 Task: View a user's profile to see their contributions.
Action: Mouse moved to (1185, 76)
Screenshot: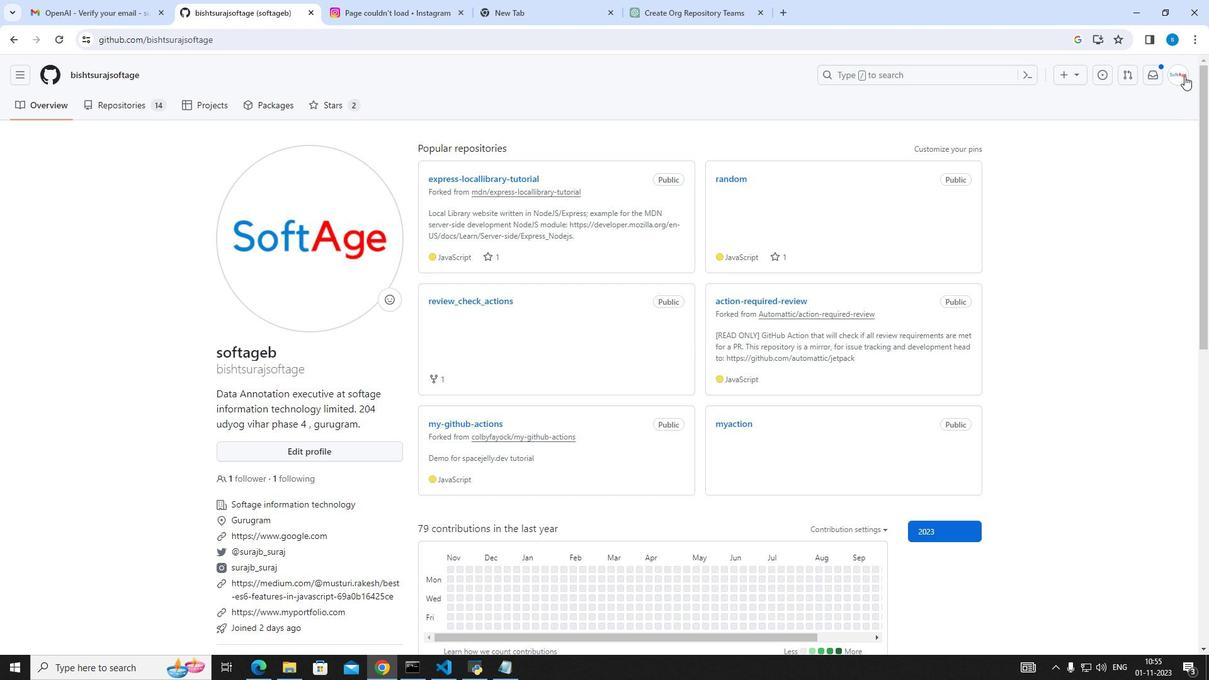 
Action: Mouse pressed left at (1185, 76)
Screenshot: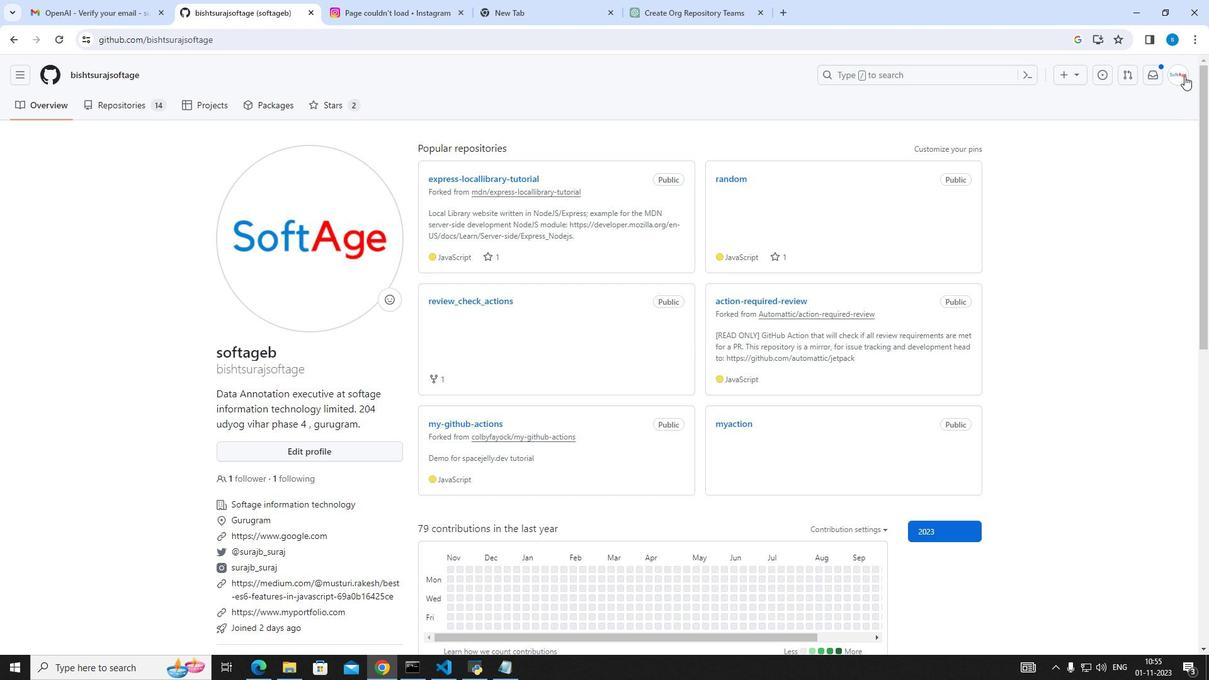 
Action: Mouse moved to (1093, 173)
Screenshot: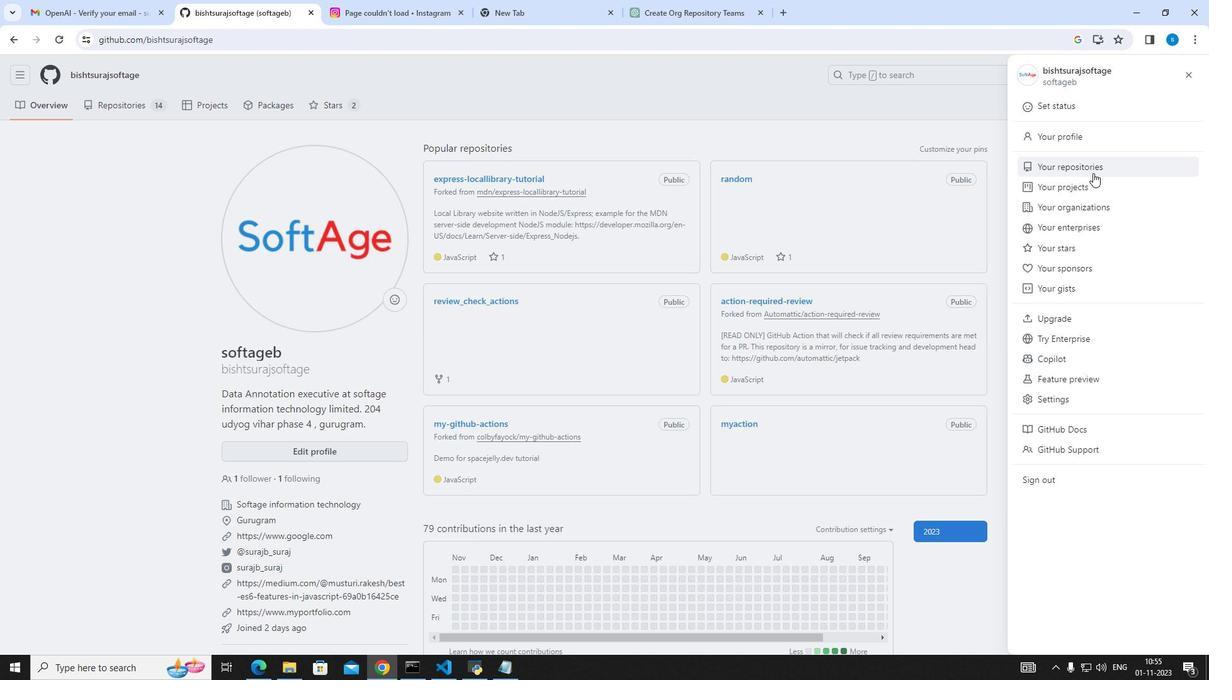 
Action: Mouse pressed left at (1093, 173)
Screenshot: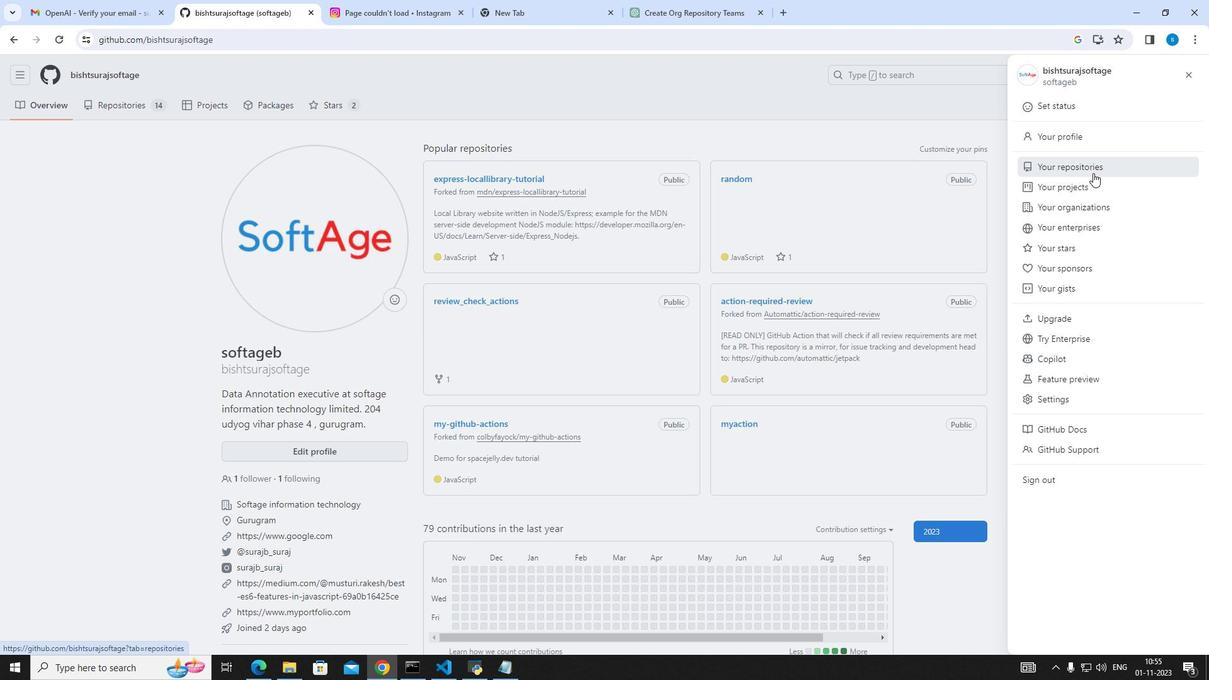 
Action: Mouse moved to (708, 262)
Screenshot: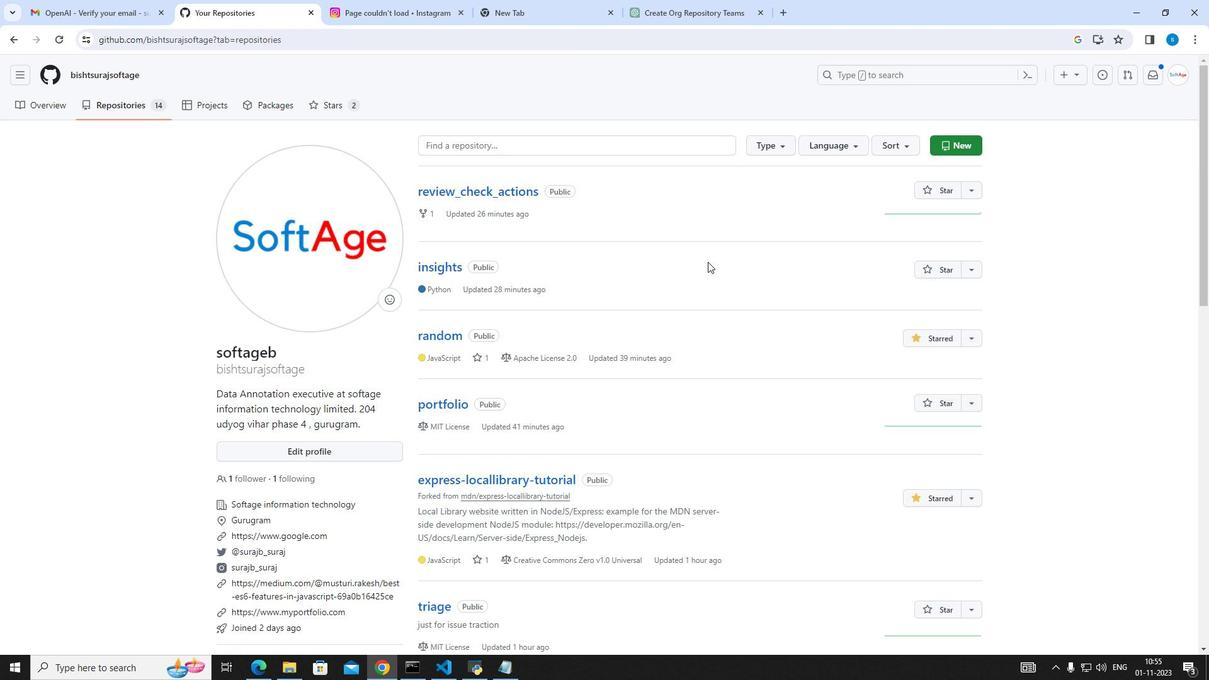 
Action: Mouse scrolled (708, 261) with delta (0, 0)
Screenshot: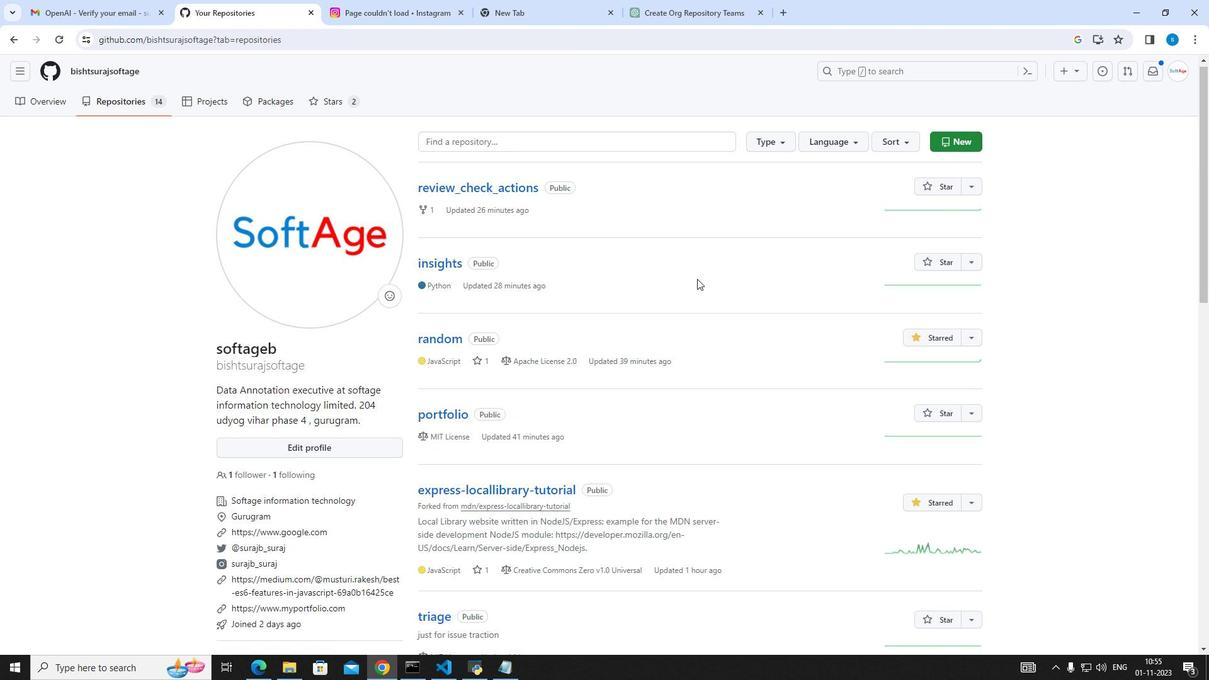 
Action: Mouse moved to (509, 427)
Screenshot: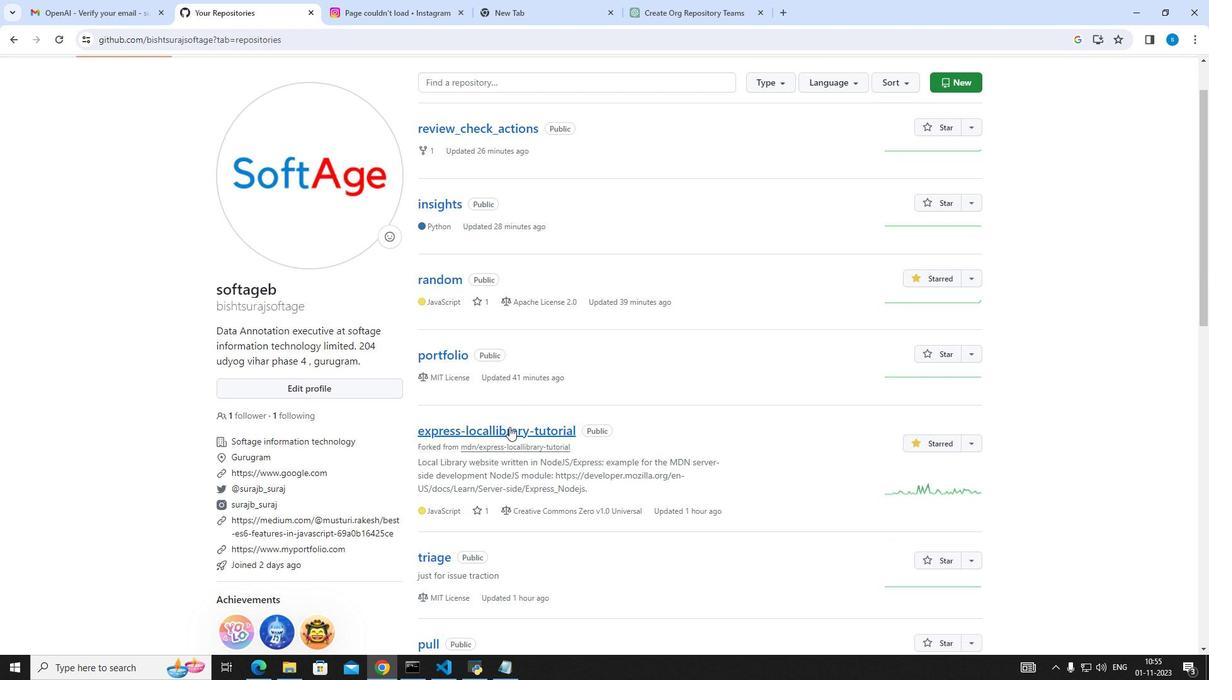 
Action: Mouse pressed left at (509, 427)
Screenshot: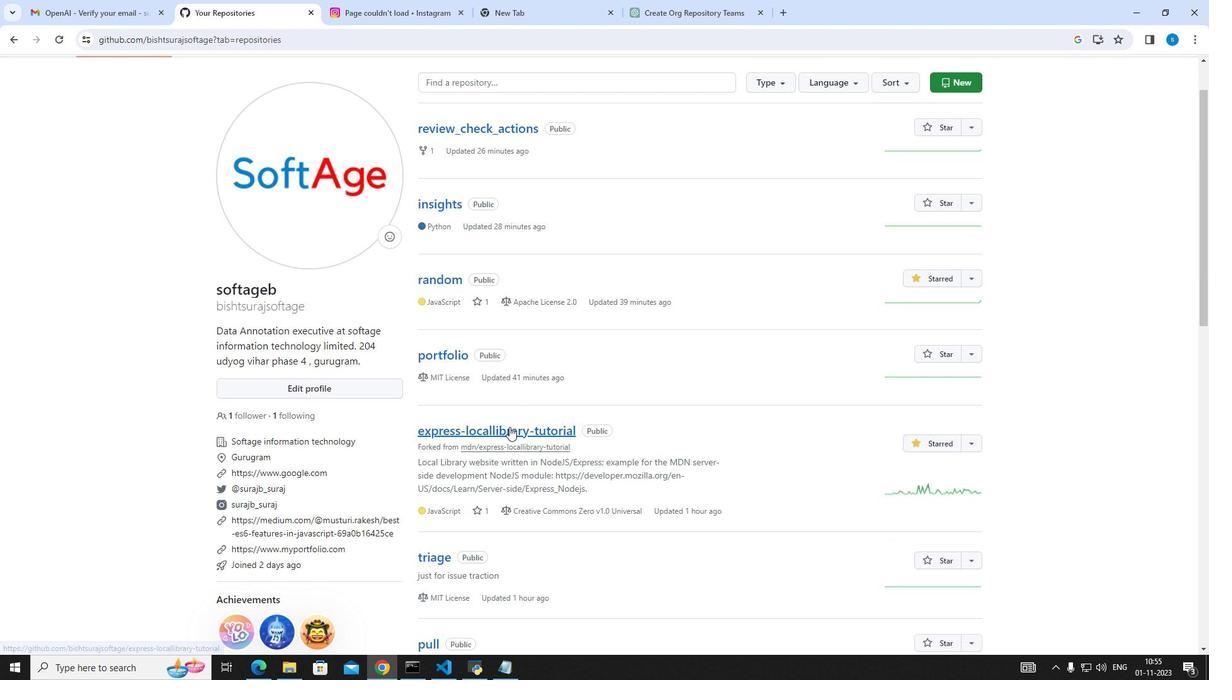 
Action: Mouse moved to (400, 109)
Screenshot: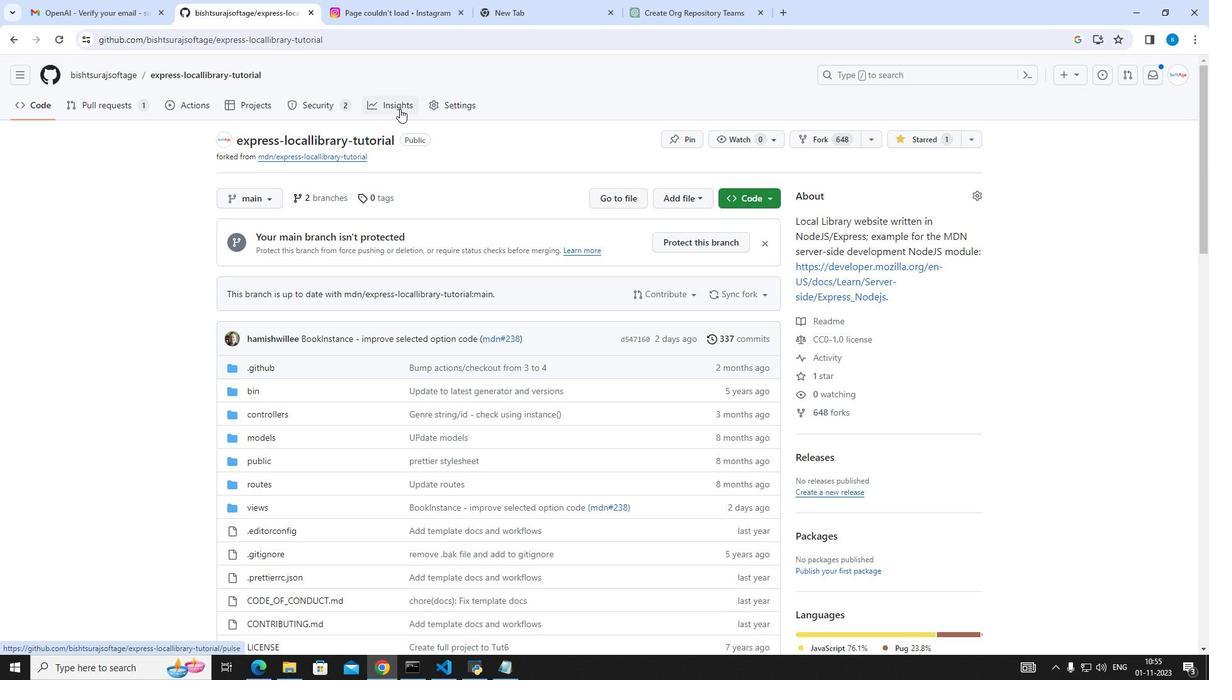 
Action: Mouse pressed left at (400, 109)
Screenshot: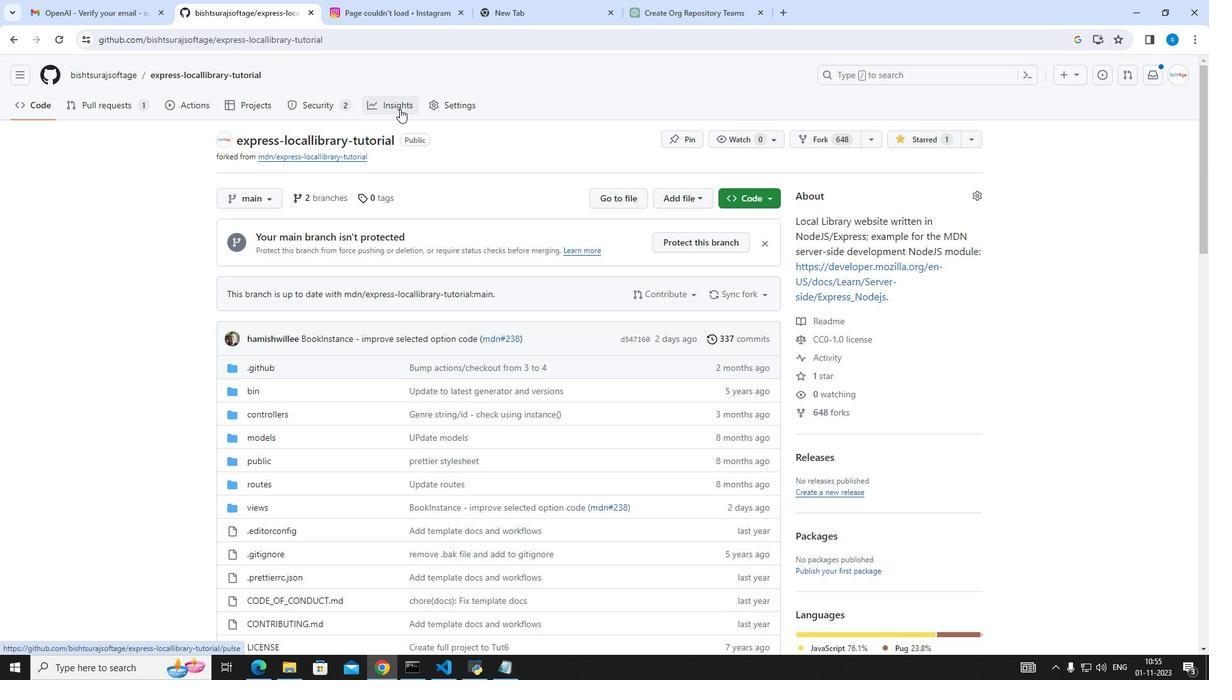 
Action: Mouse moved to (357, 173)
Screenshot: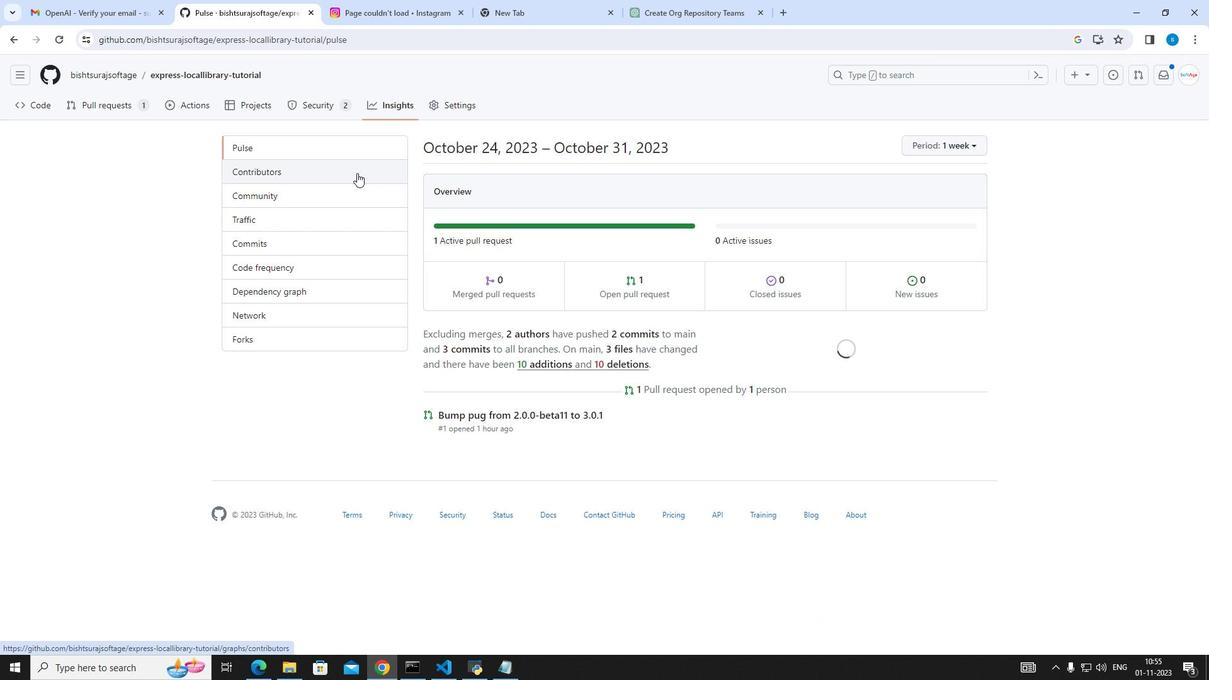 
Action: Mouse pressed left at (357, 173)
Screenshot: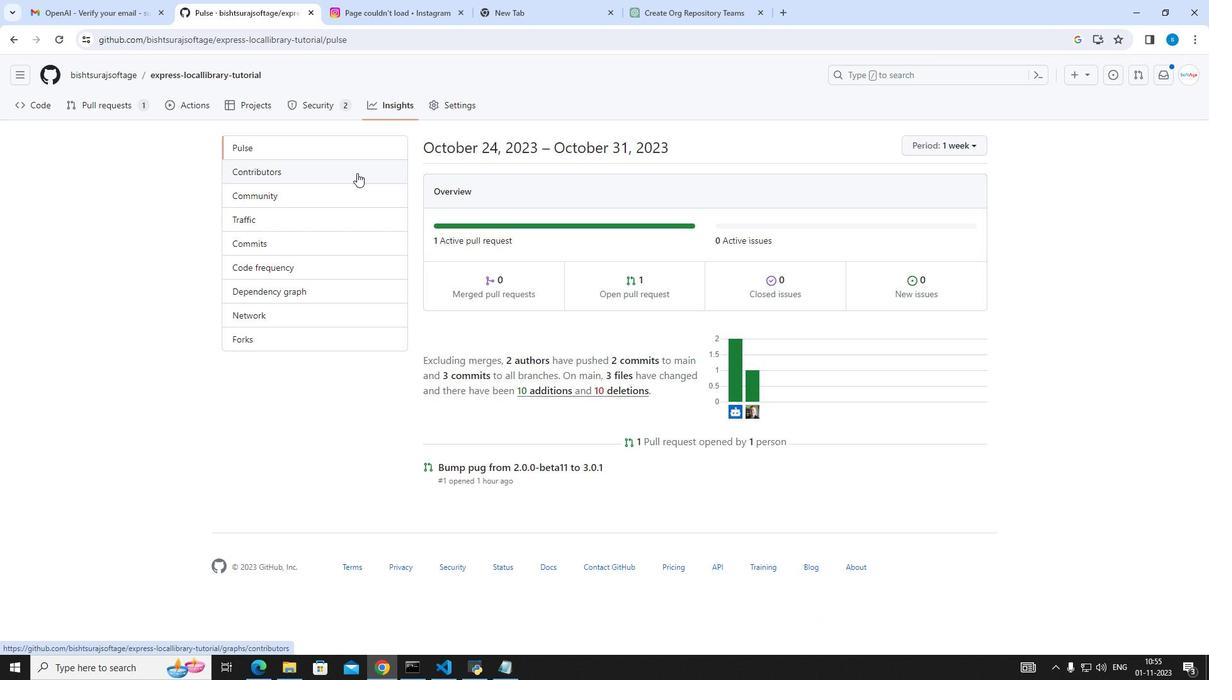 
Action: Mouse moved to (479, 365)
Screenshot: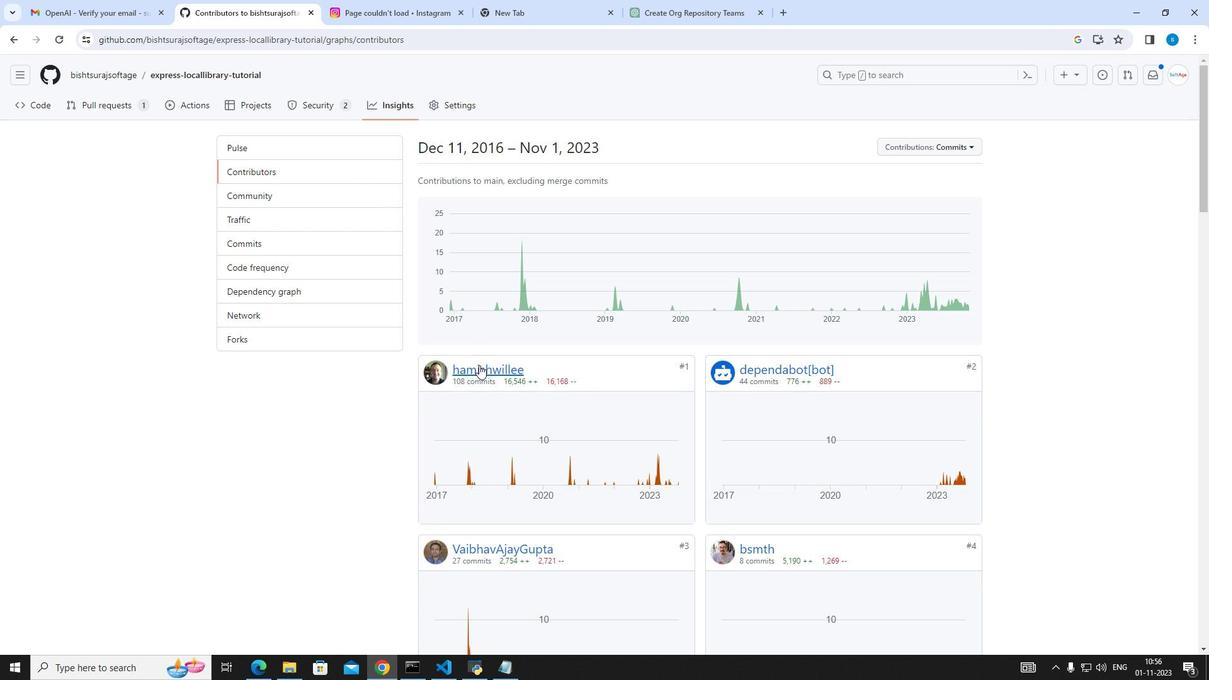 
Action: Mouse pressed left at (479, 365)
Screenshot: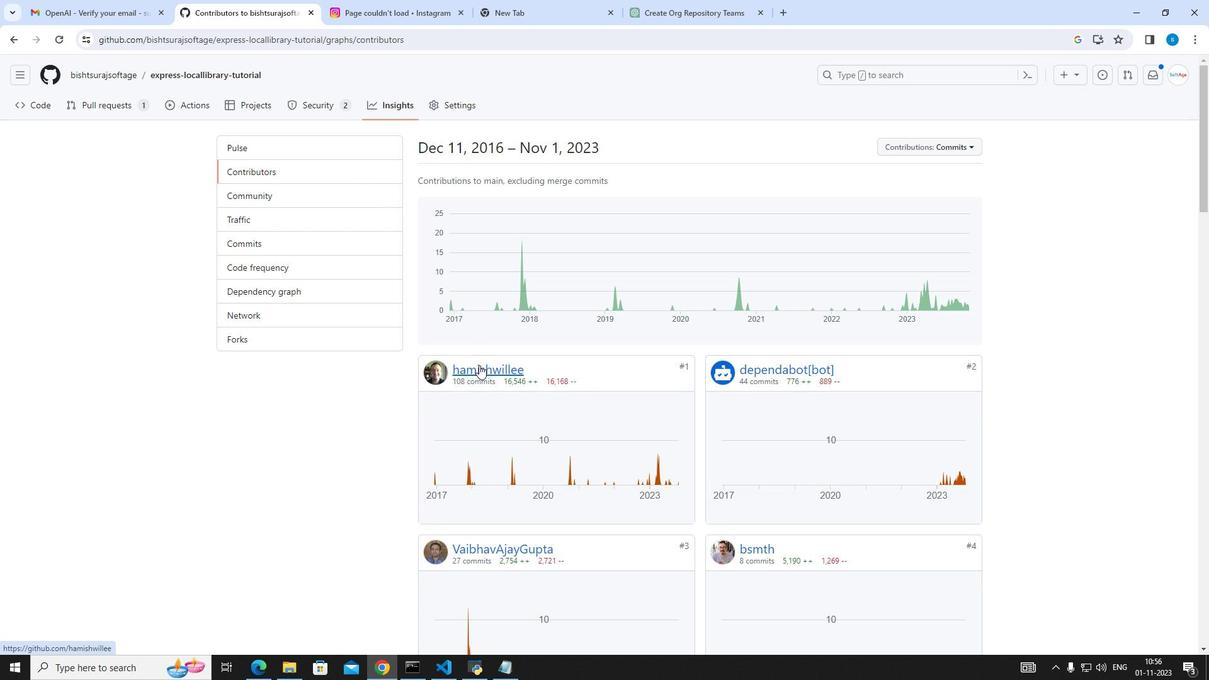 
Action: Mouse moved to (586, 420)
Screenshot: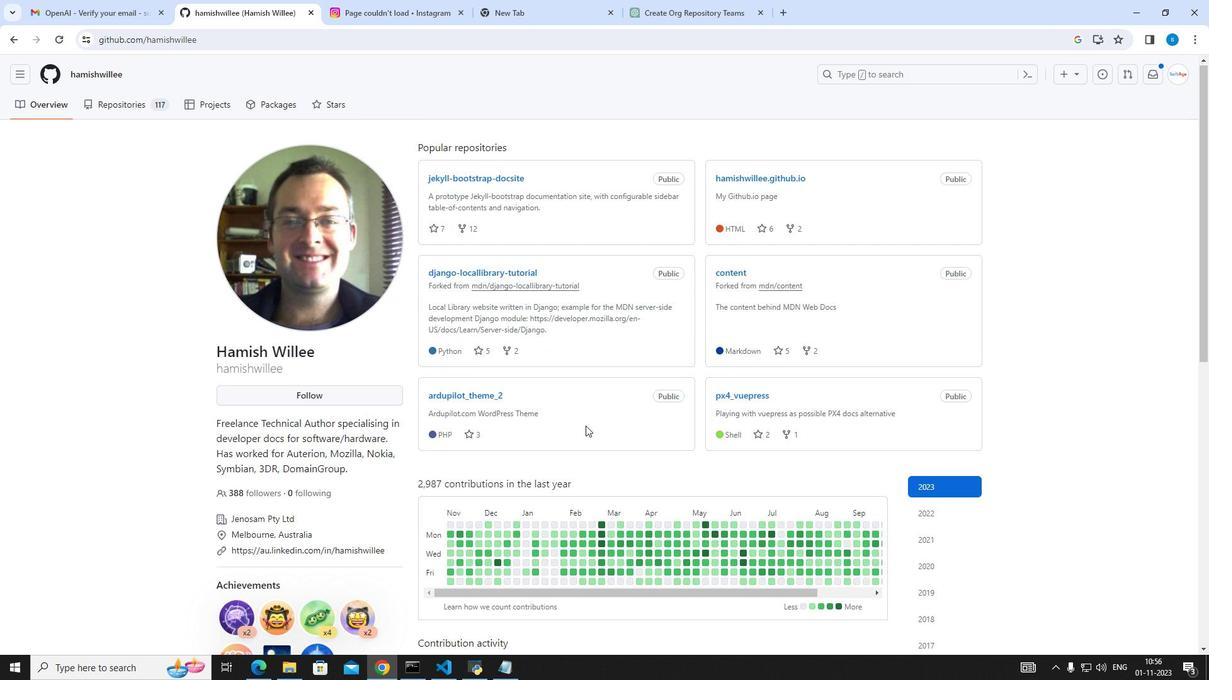 
Action: Mouse scrolled (586, 419) with delta (0, 0)
Screenshot: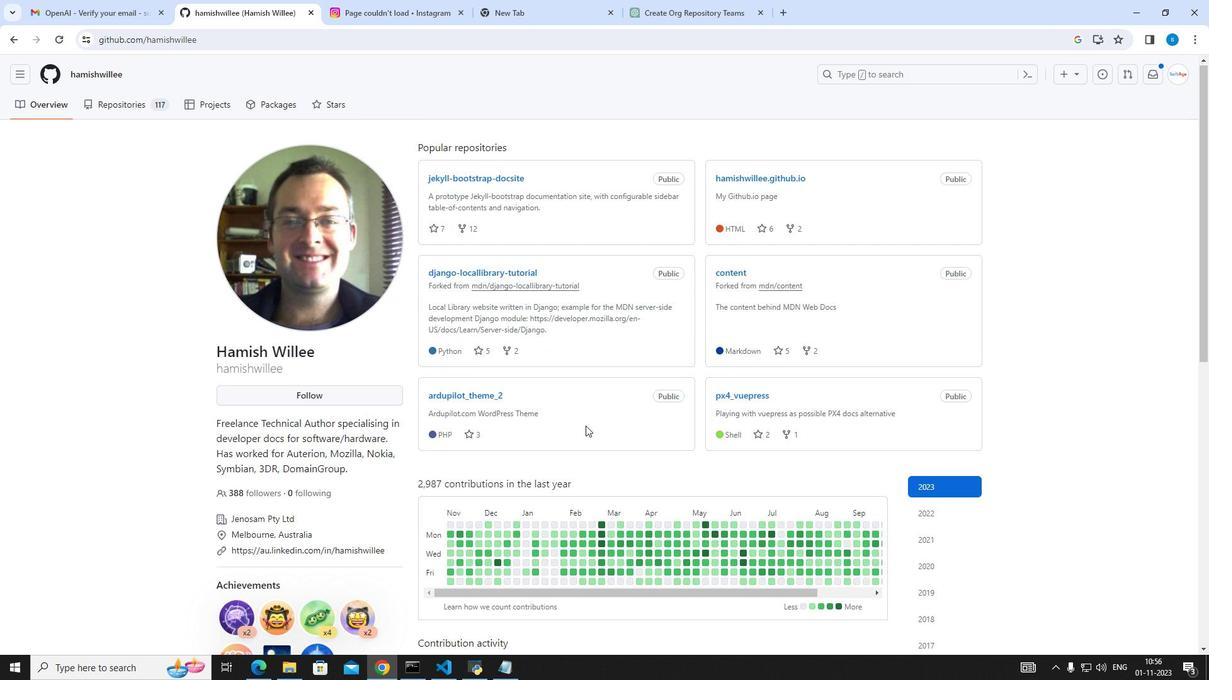 
Action: Mouse moved to (586, 432)
Screenshot: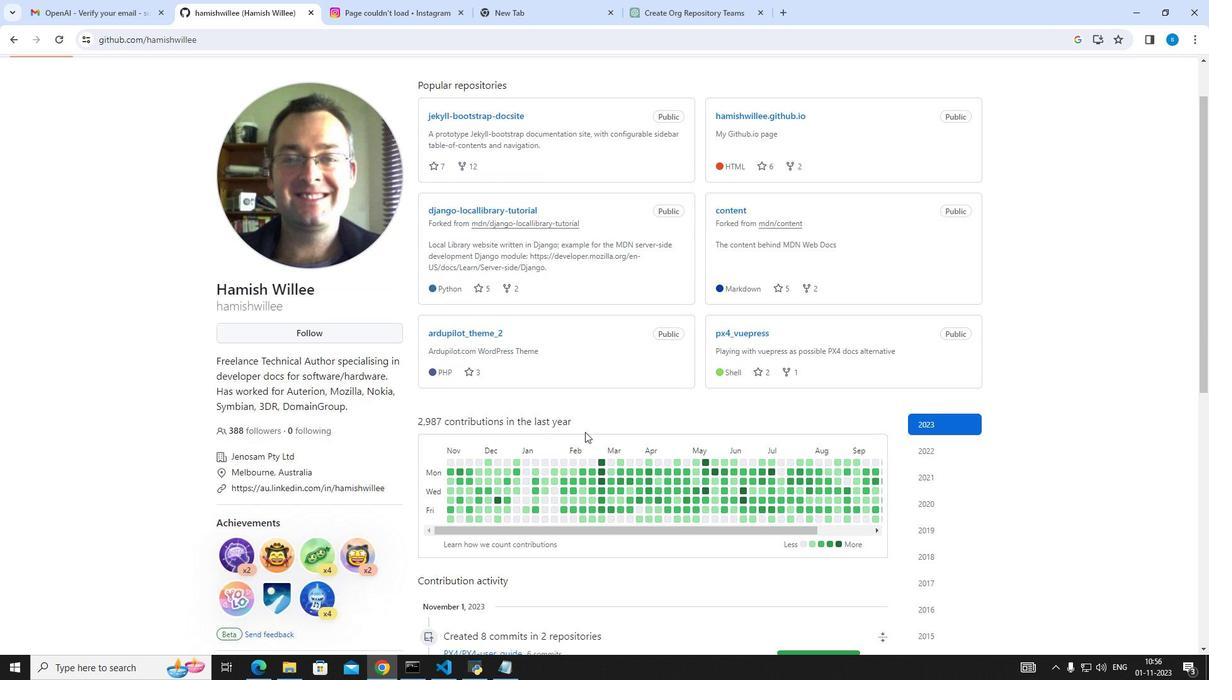 
Action: Mouse scrolled (586, 431) with delta (0, 0)
Screenshot: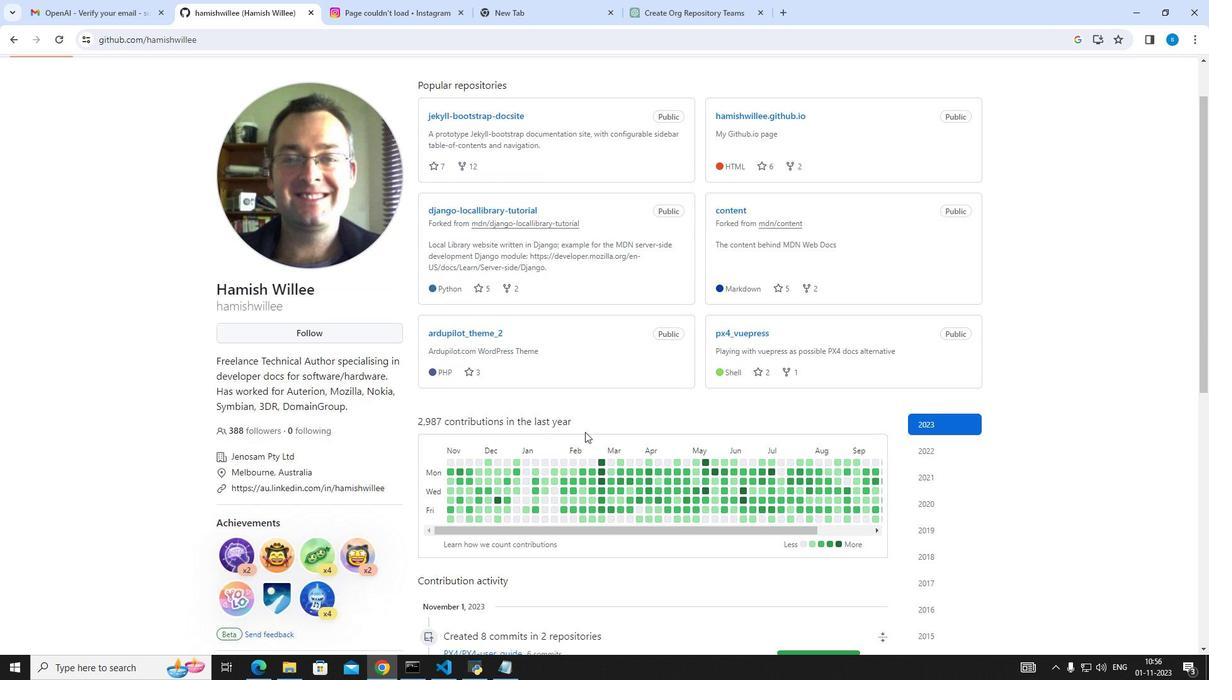 
Action: Mouse moved to (584, 434)
Screenshot: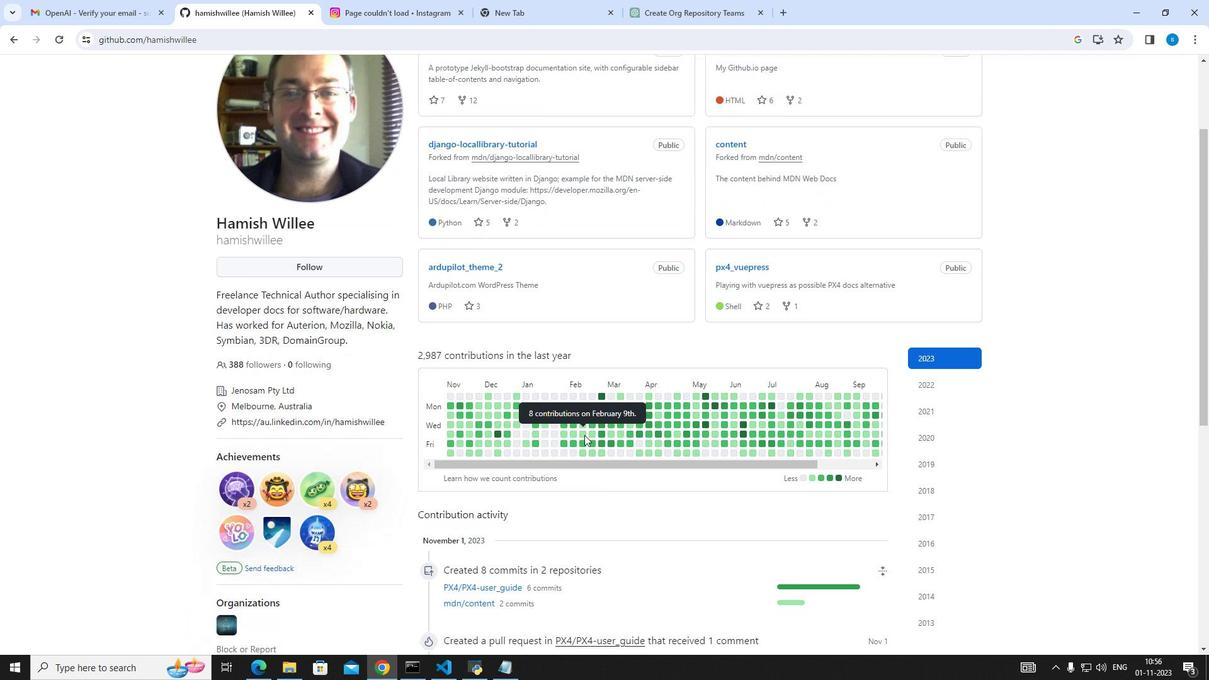 
Action: Mouse scrolled (584, 434) with delta (0, 0)
Screenshot: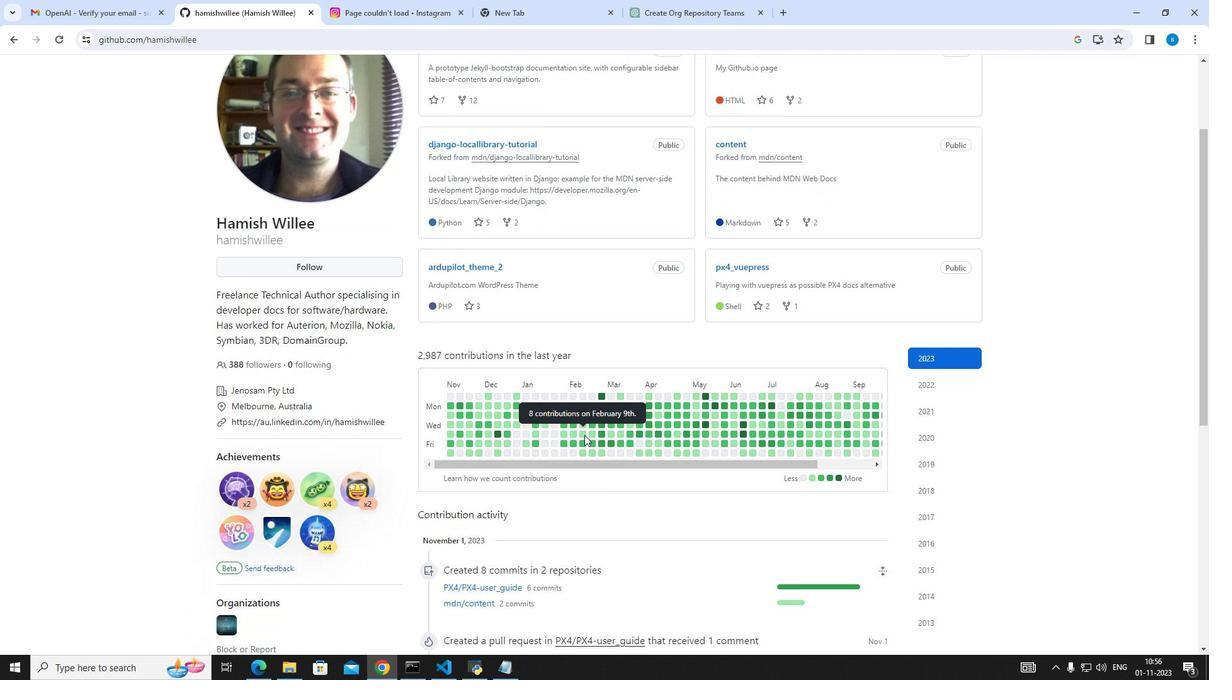 
Action: Mouse moved to (643, 420)
Screenshot: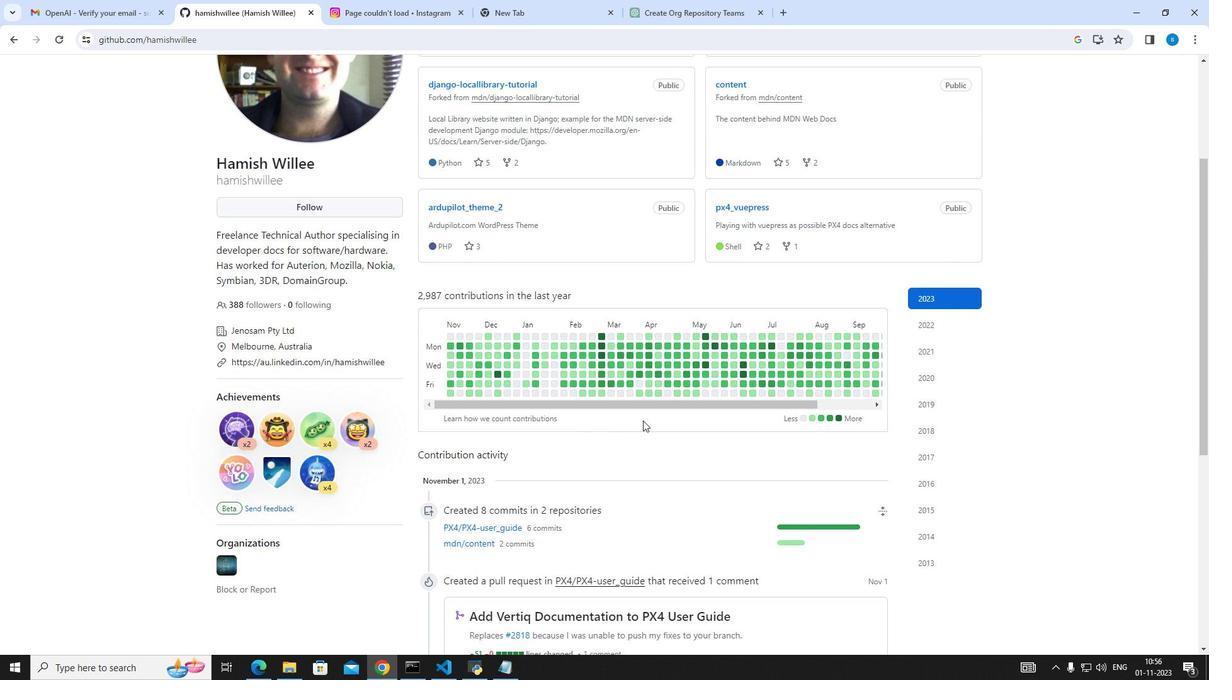 
Action: Mouse scrolled (643, 420) with delta (0, 0)
Screenshot: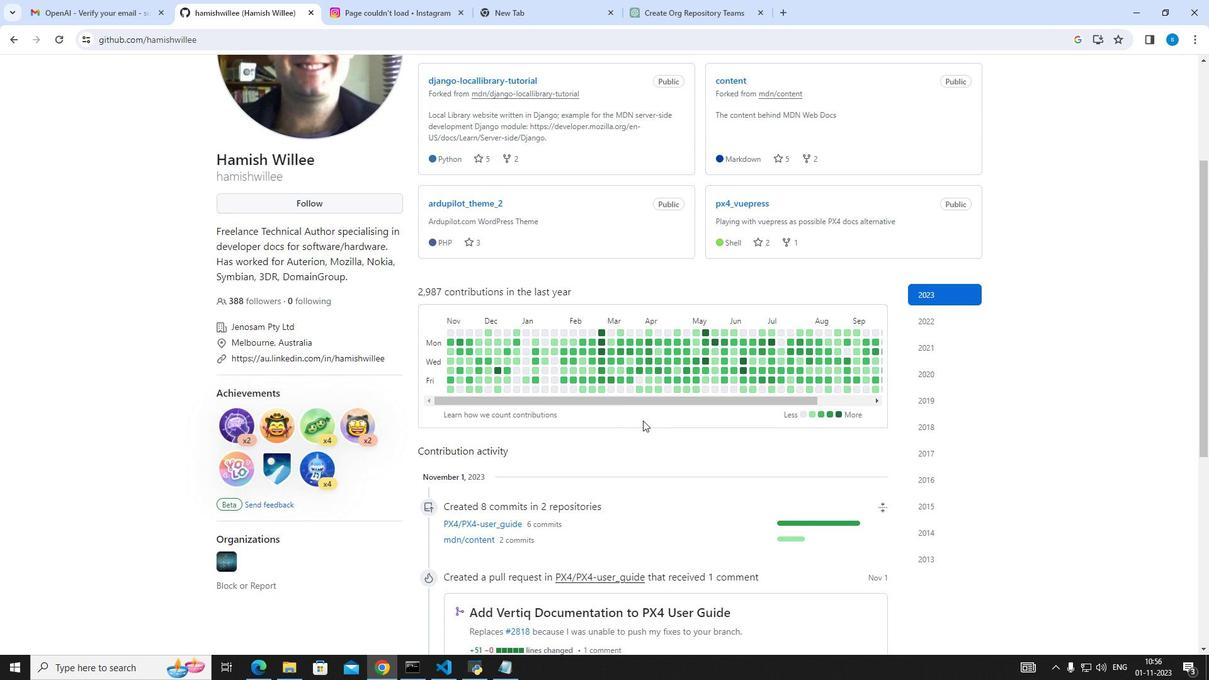 
Action: Mouse moved to (917, 267)
Screenshot: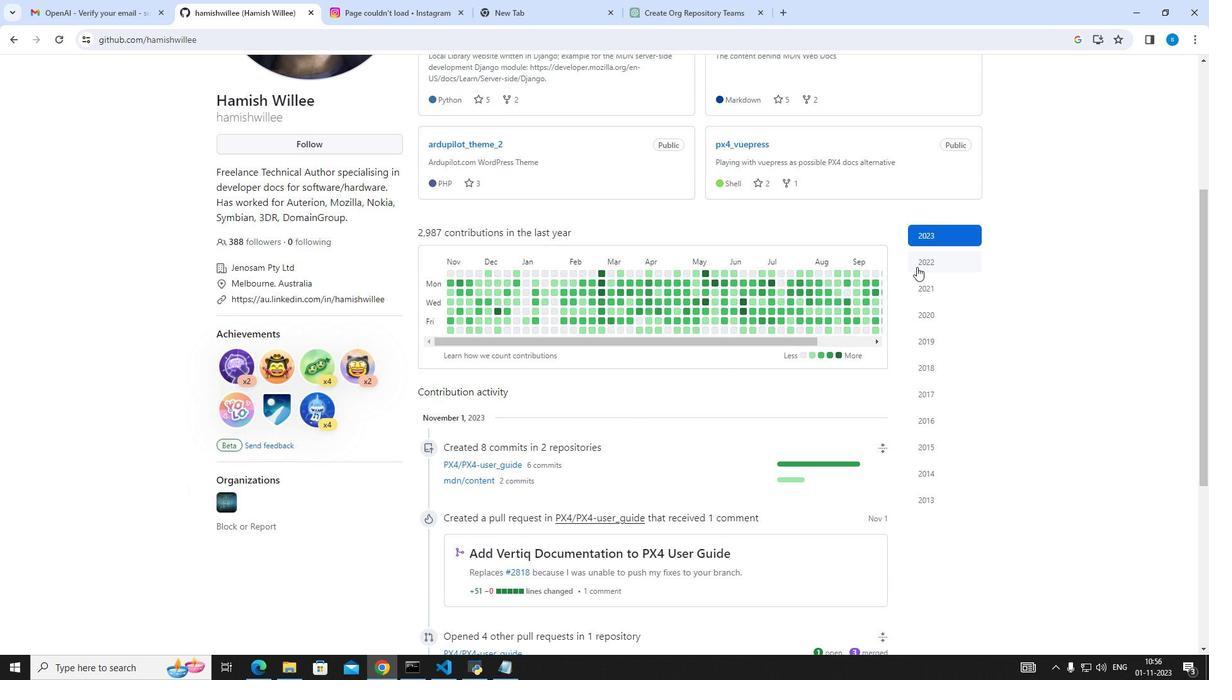 
Action: Mouse pressed left at (917, 267)
Screenshot: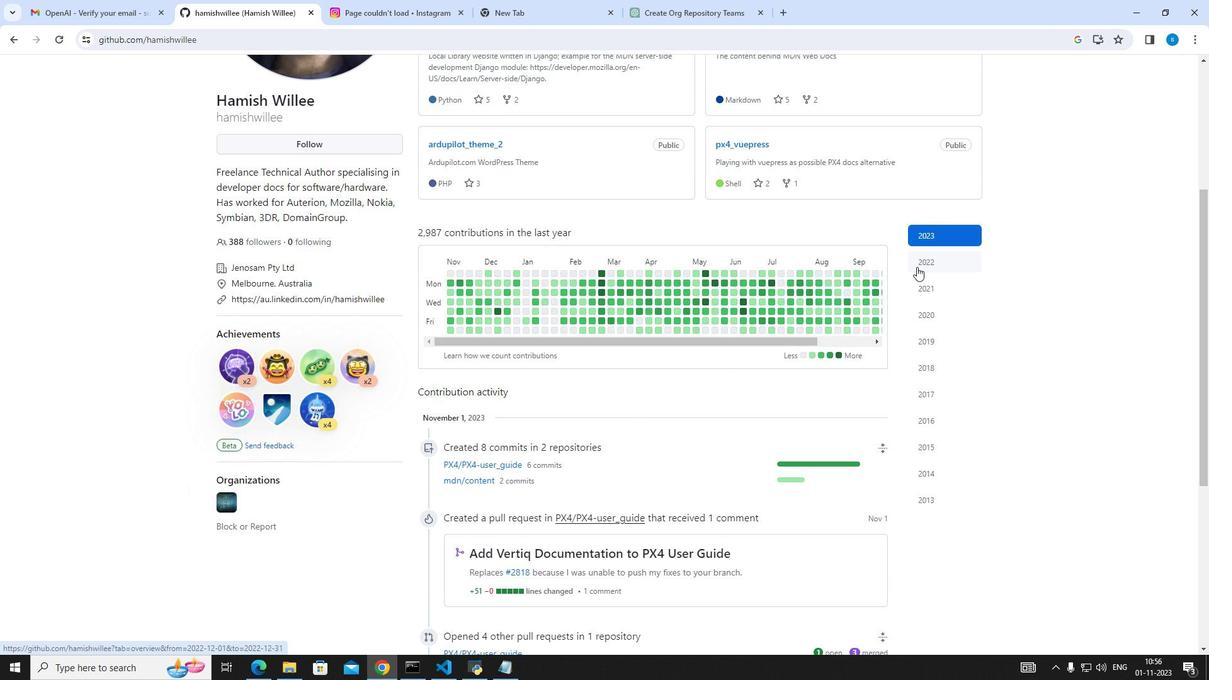 
Action: Mouse moved to (654, 475)
Screenshot: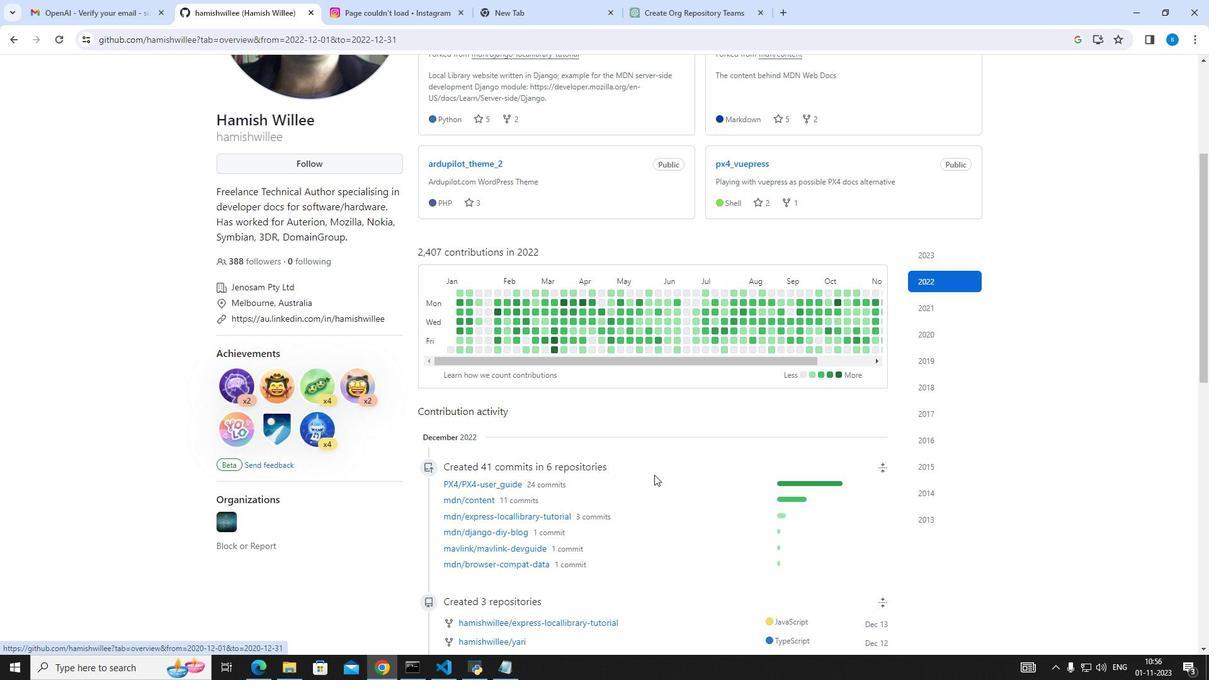 
Action: Mouse scrolled (654, 474) with delta (0, 0)
Screenshot: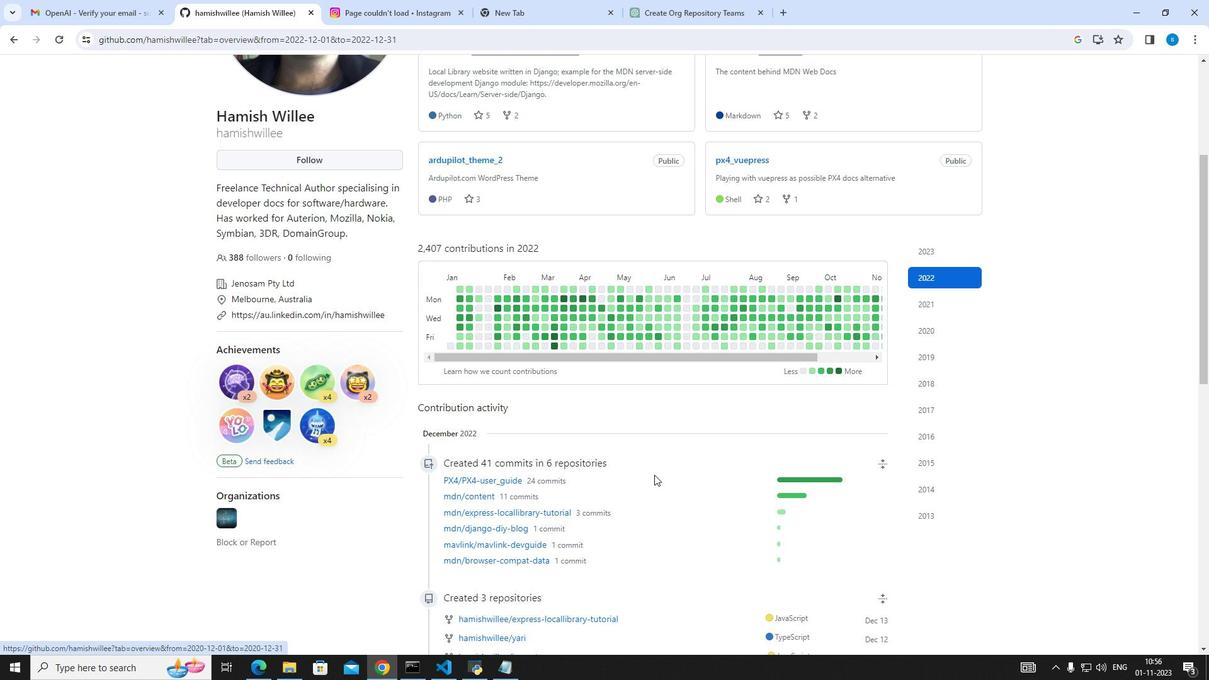 
Action: Mouse scrolled (654, 474) with delta (0, 0)
Screenshot: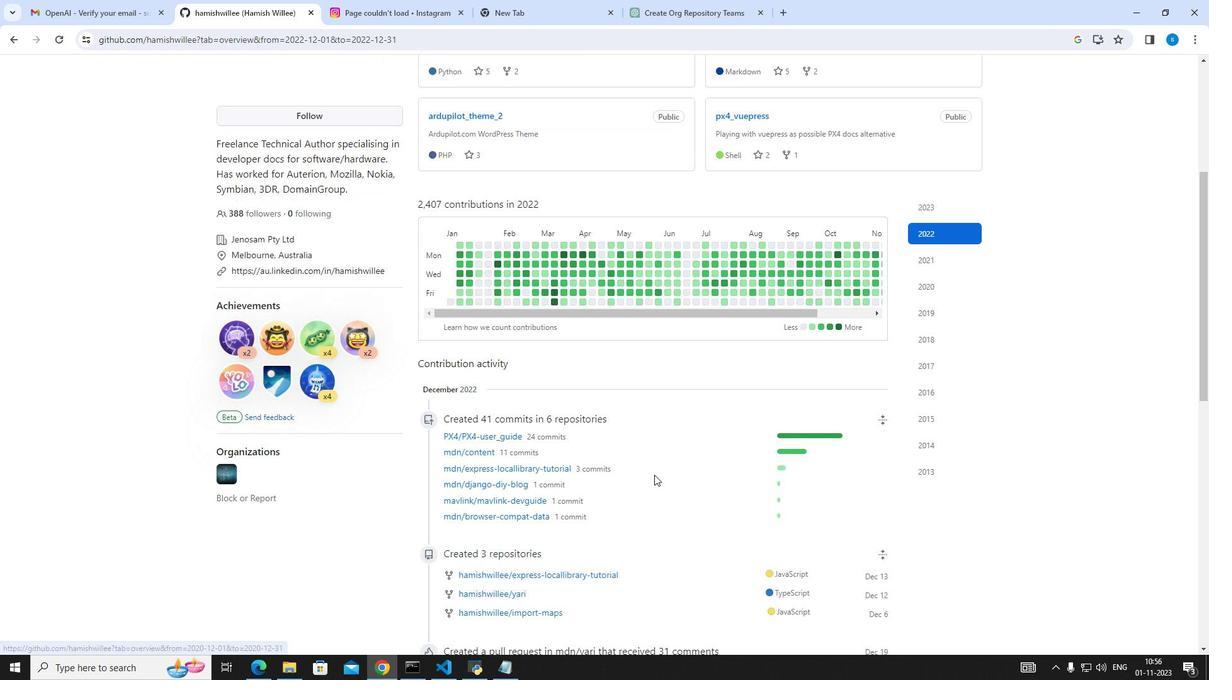 
Action: Mouse scrolled (654, 474) with delta (0, 0)
Screenshot: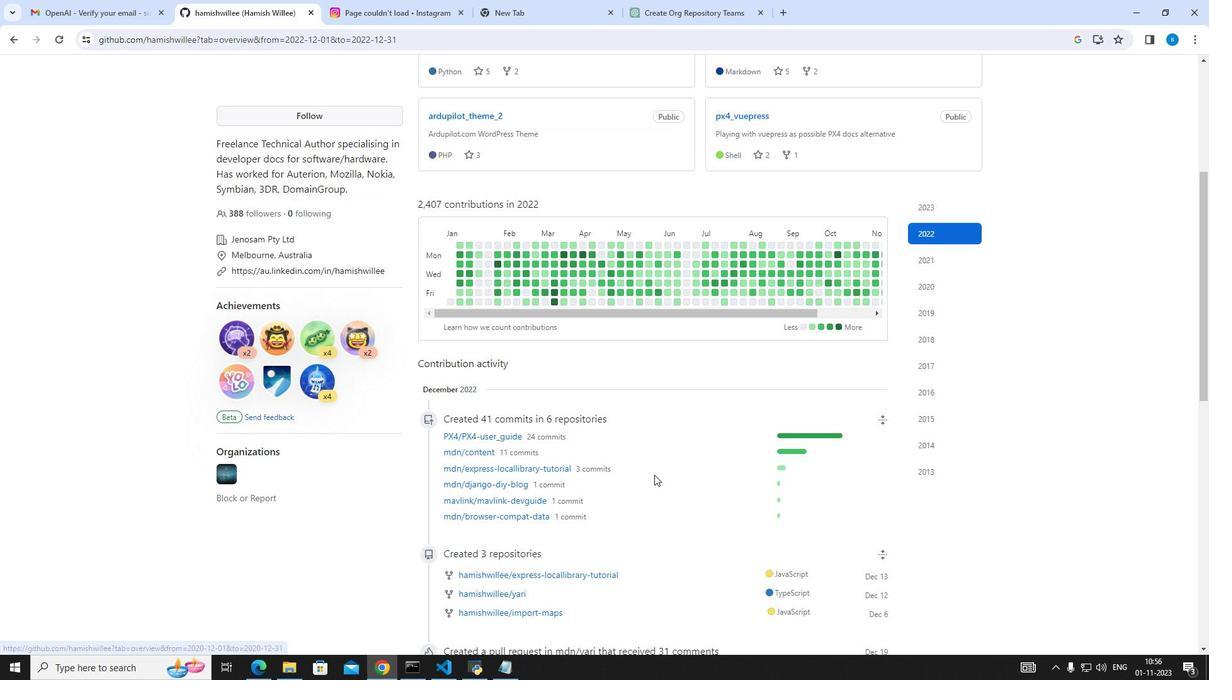 
Action: Mouse scrolled (654, 474) with delta (0, 0)
Screenshot: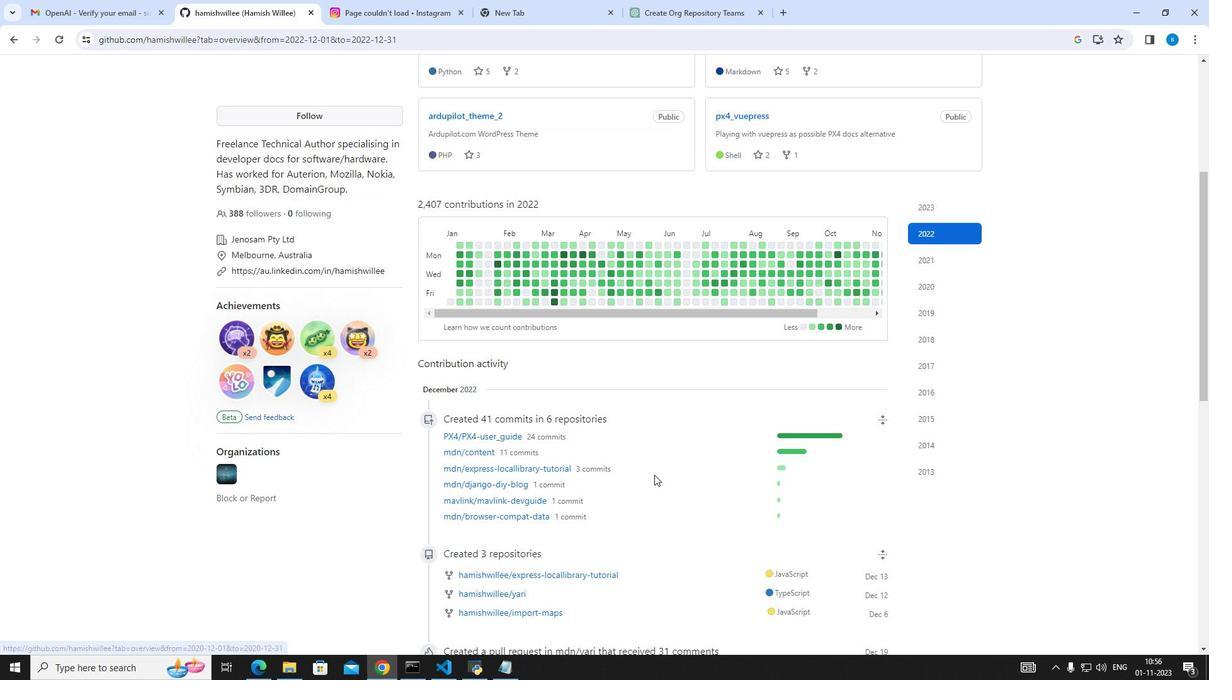 
Action: Mouse scrolled (654, 474) with delta (0, 0)
Screenshot: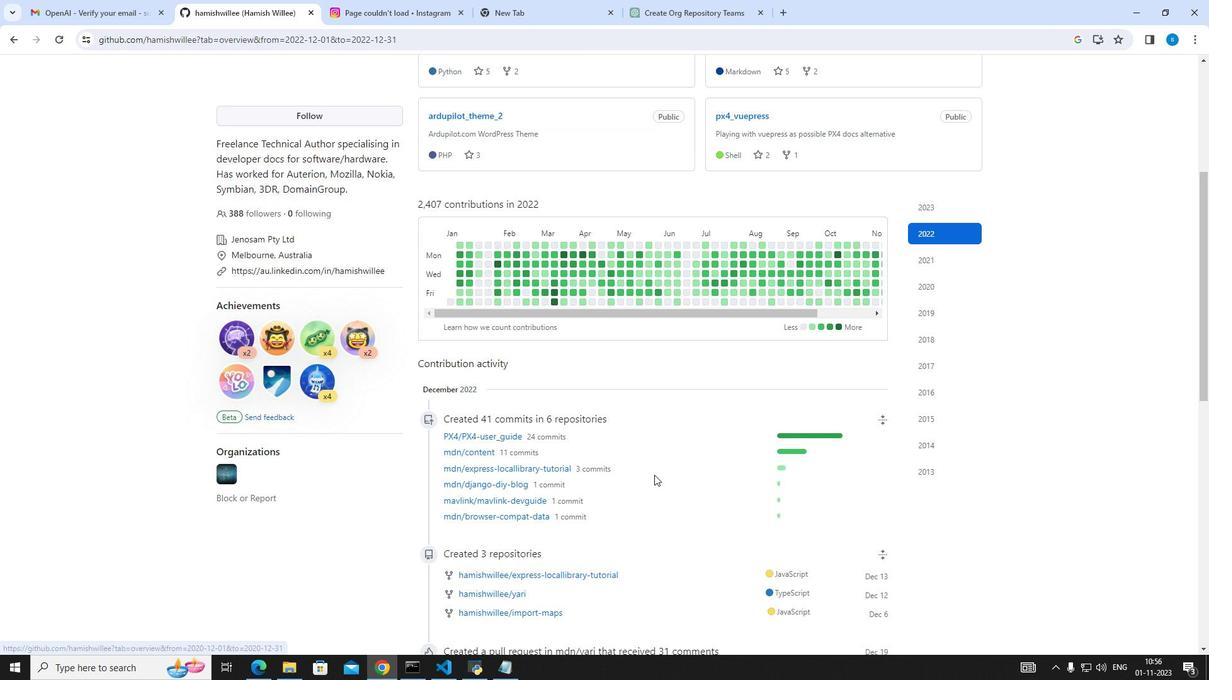 
Action: Mouse moved to (654, 473)
Screenshot: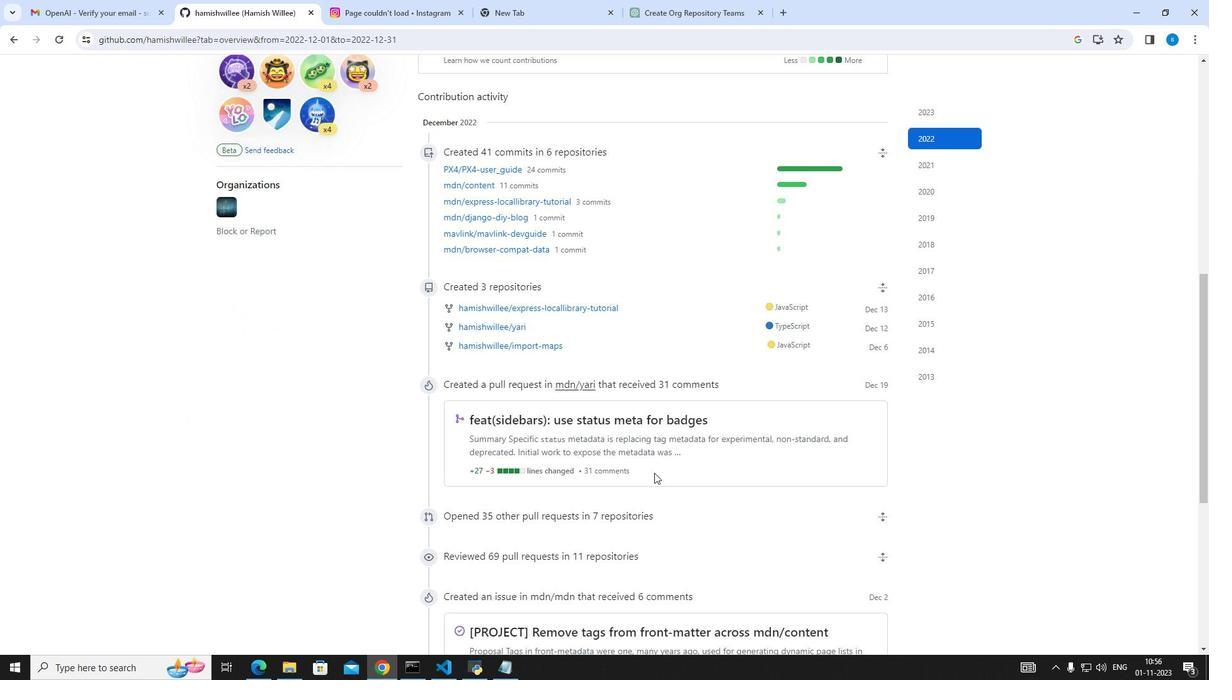 
Action: Mouse scrolled (654, 472) with delta (0, 0)
Screenshot: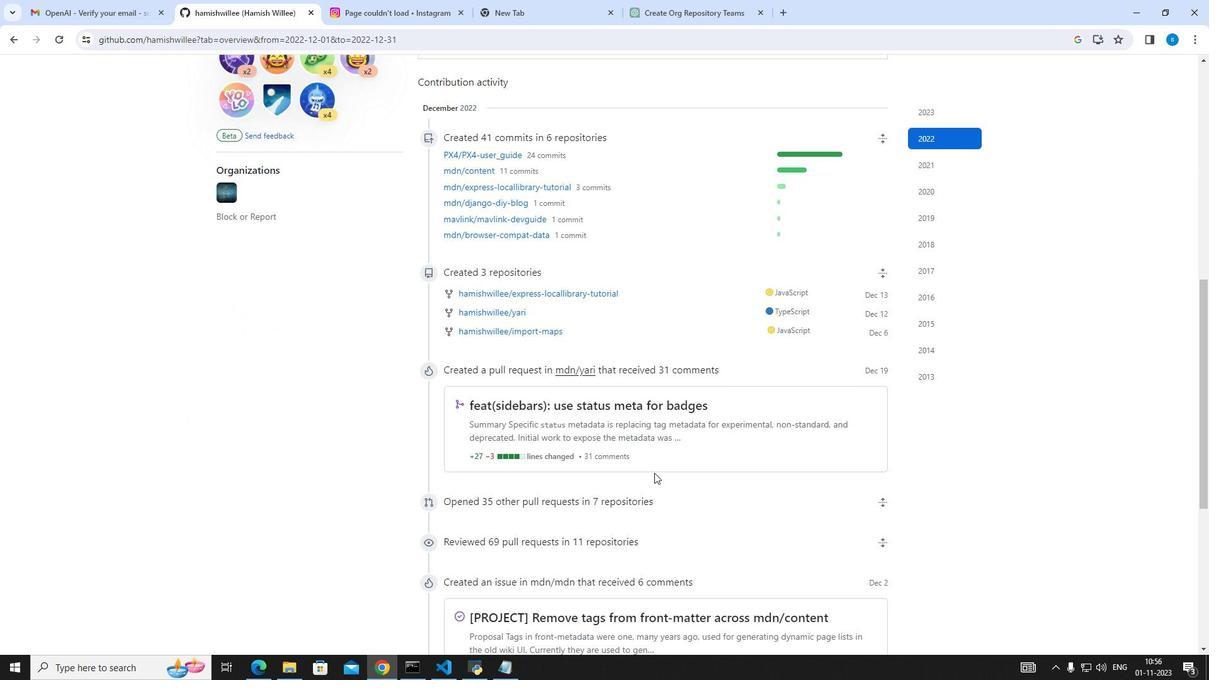 
Action: Mouse scrolled (654, 472) with delta (0, 0)
Screenshot: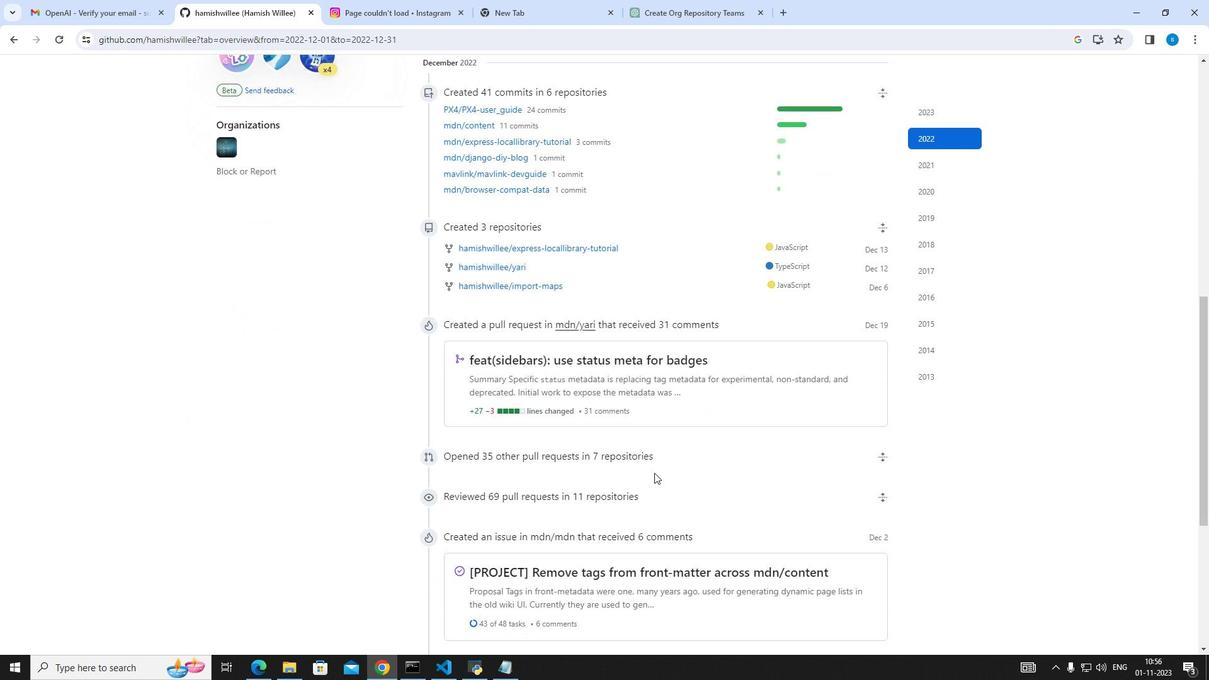 
Action: Mouse scrolled (654, 472) with delta (0, 0)
Screenshot: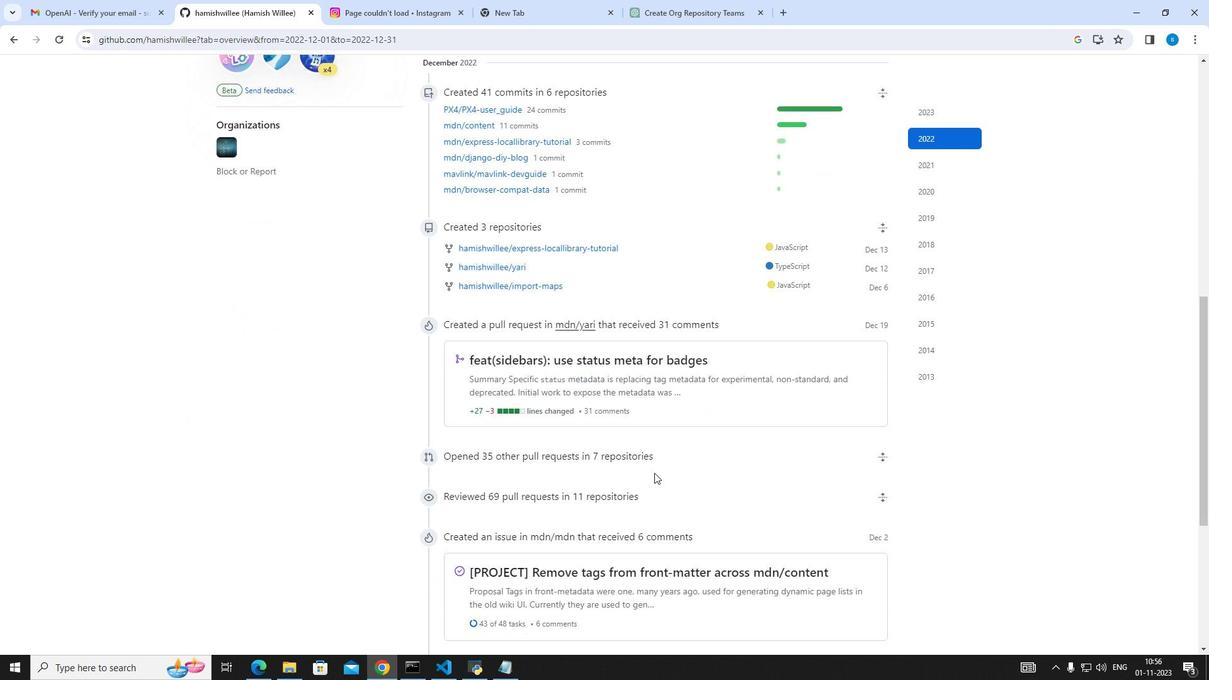 
Action: Mouse scrolled (654, 472) with delta (0, 0)
Screenshot: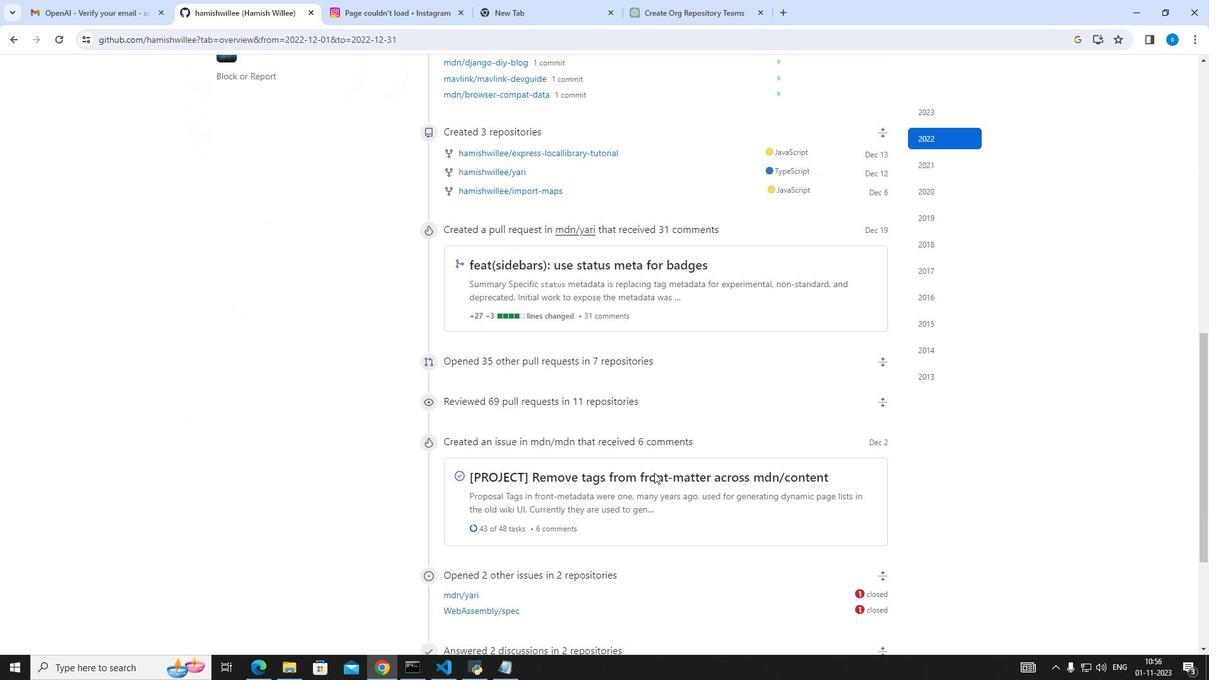 
Action: Mouse moved to (655, 468)
Screenshot: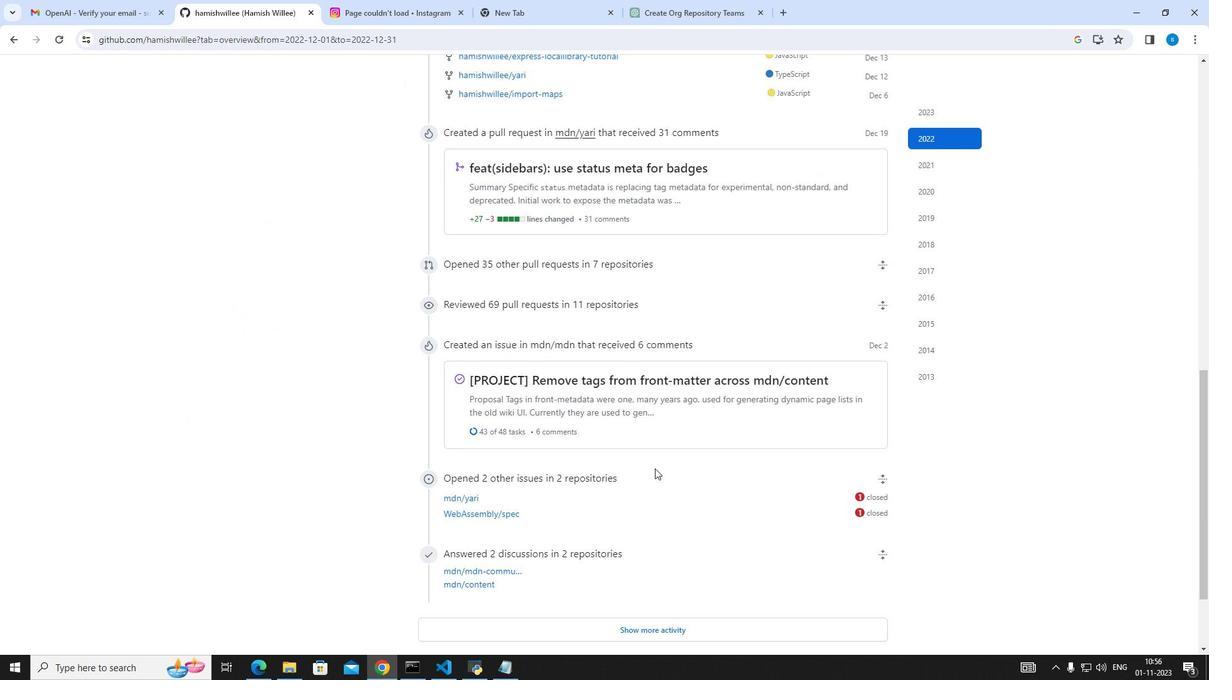 
Action: Mouse scrolled (655, 468) with delta (0, 0)
Screenshot: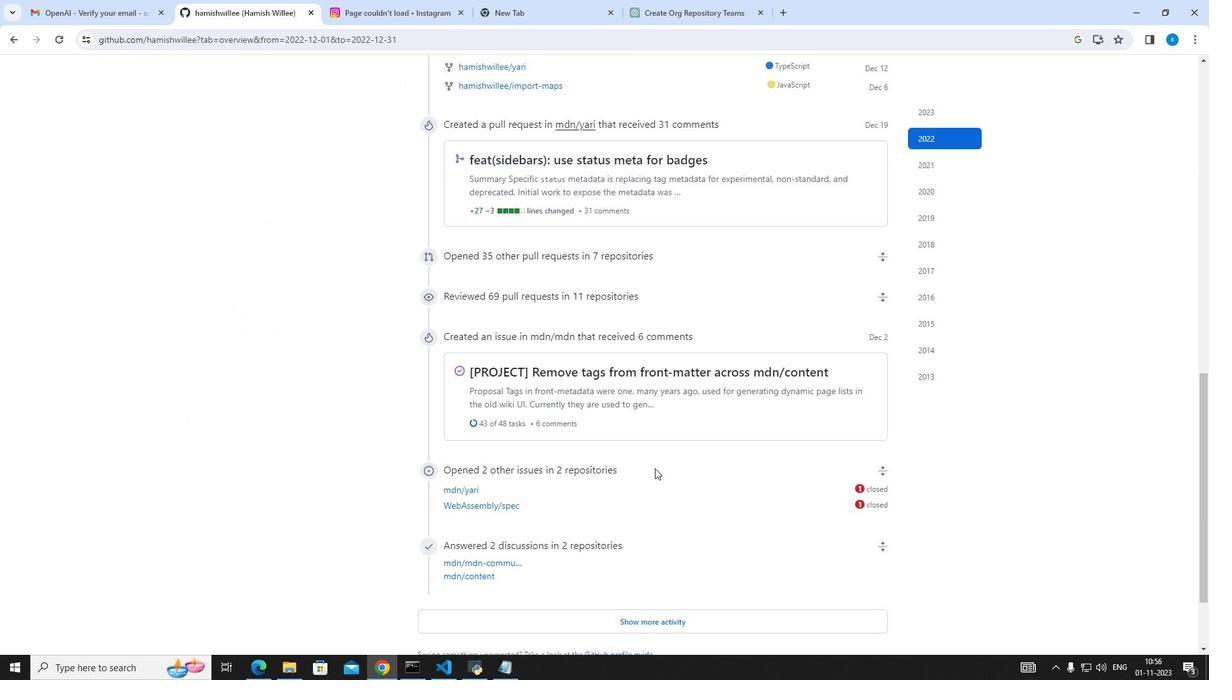 
Action: Mouse scrolled (655, 468) with delta (0, 0)
Screenshot: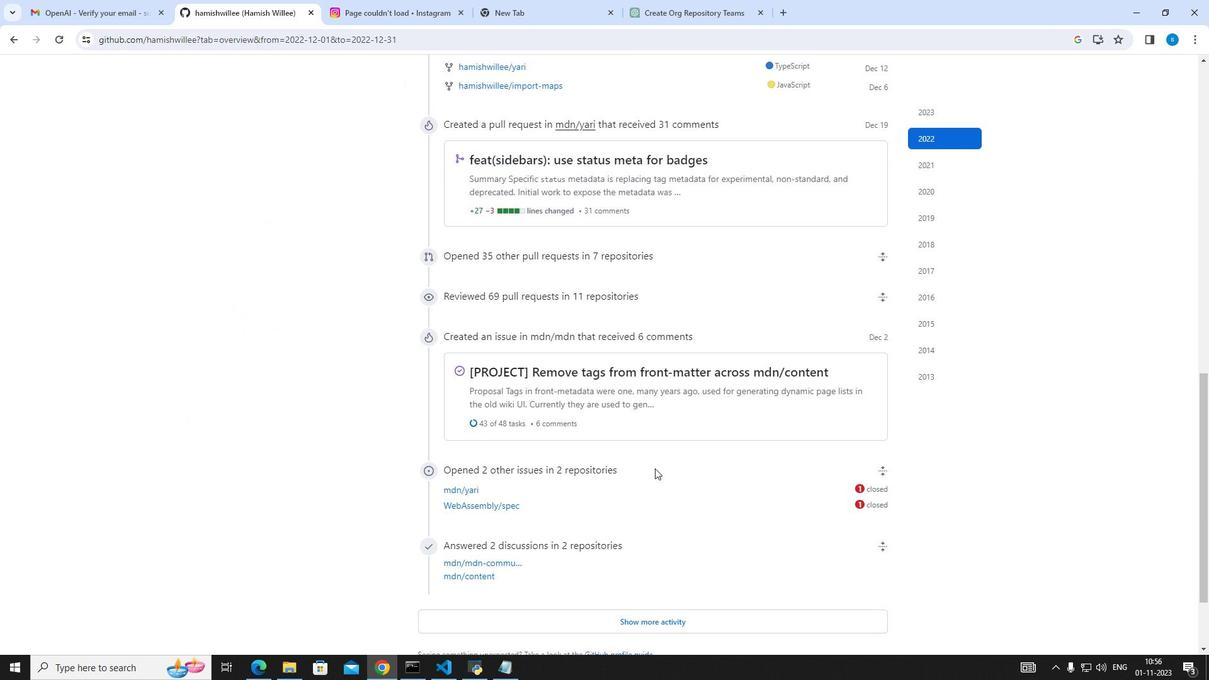 
Action: Mouse scrolled (655, 468) with delta (0, 0)
Screenshot: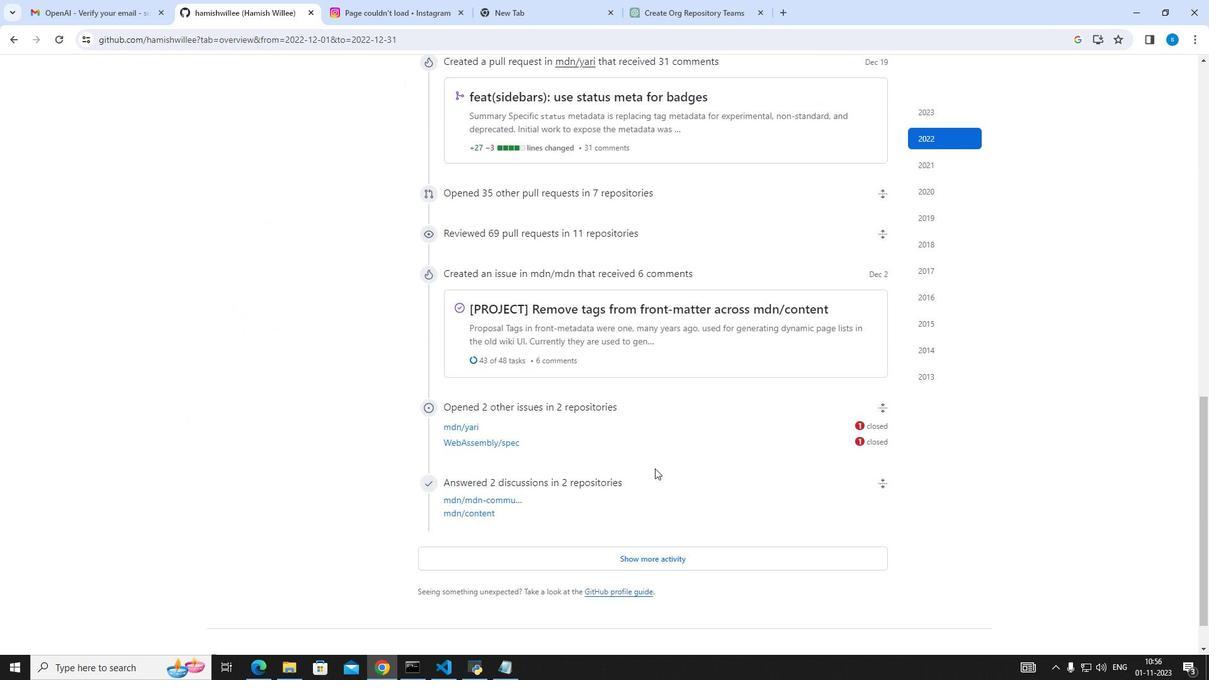 
Action: Mouse moved to (648, 502)
Screenshot: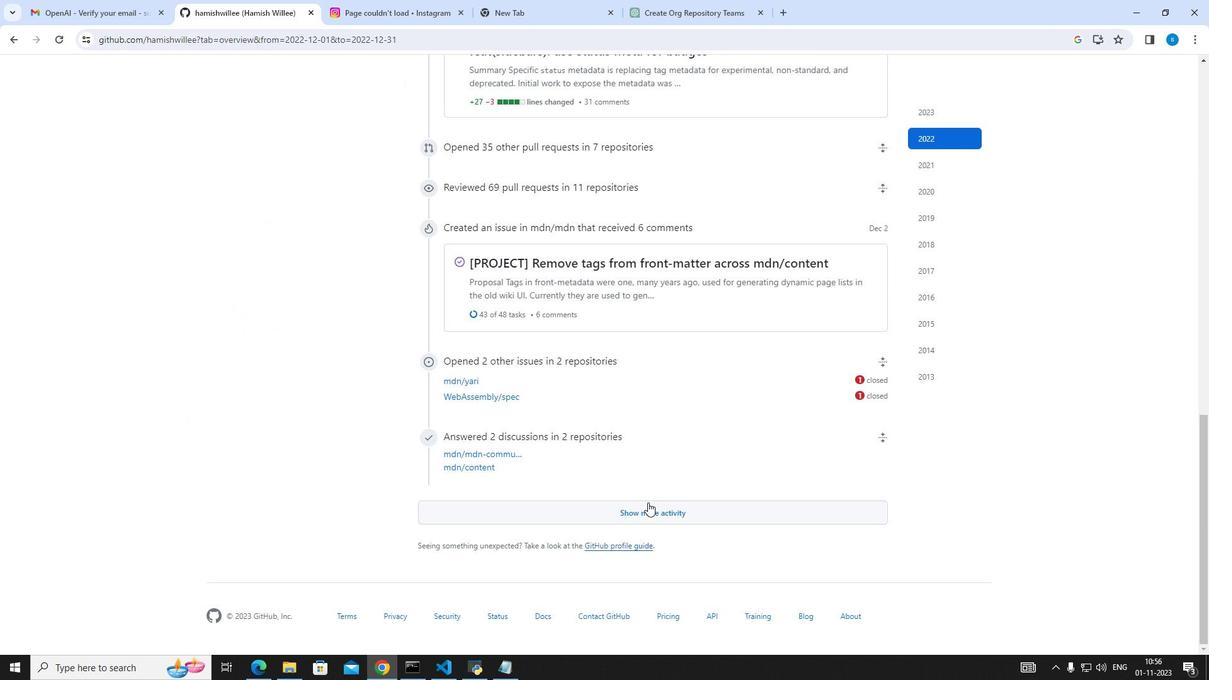
Action: Mouse pressed left at (648, 502)
Screenshot: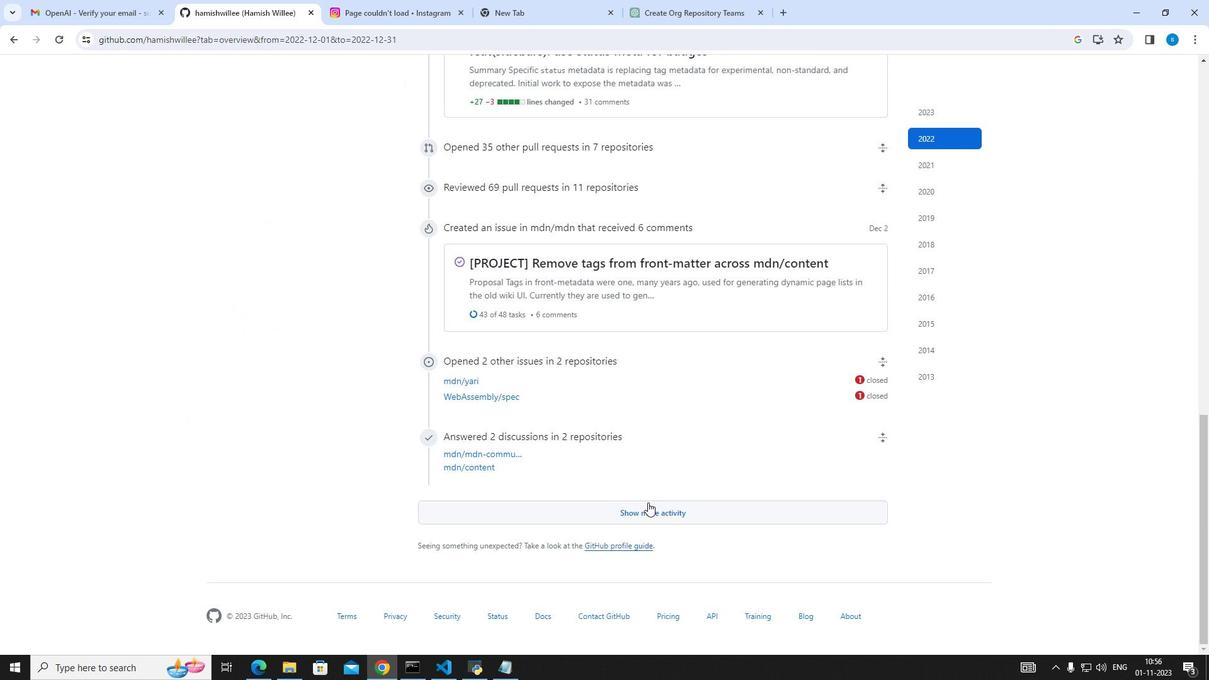 
Action: Mouse moved to (729, 418)
Screenshot: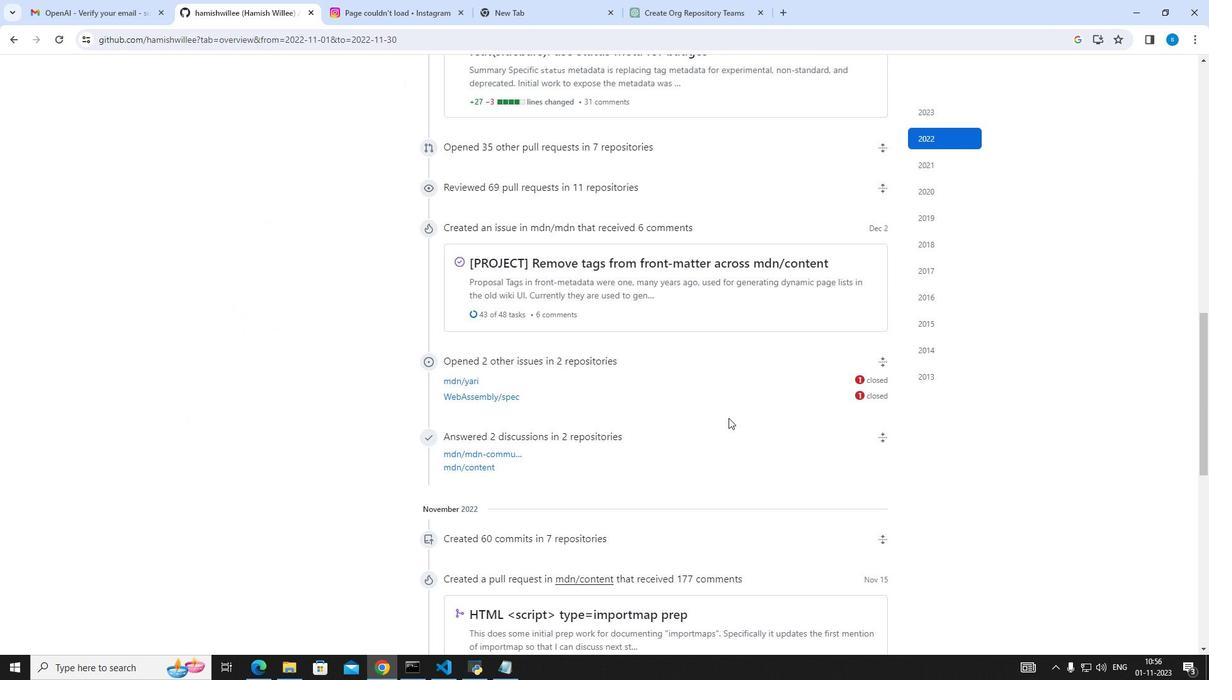 
Action: Mouse scrolled (729, 417) with delta (0, 0)
Screenshot: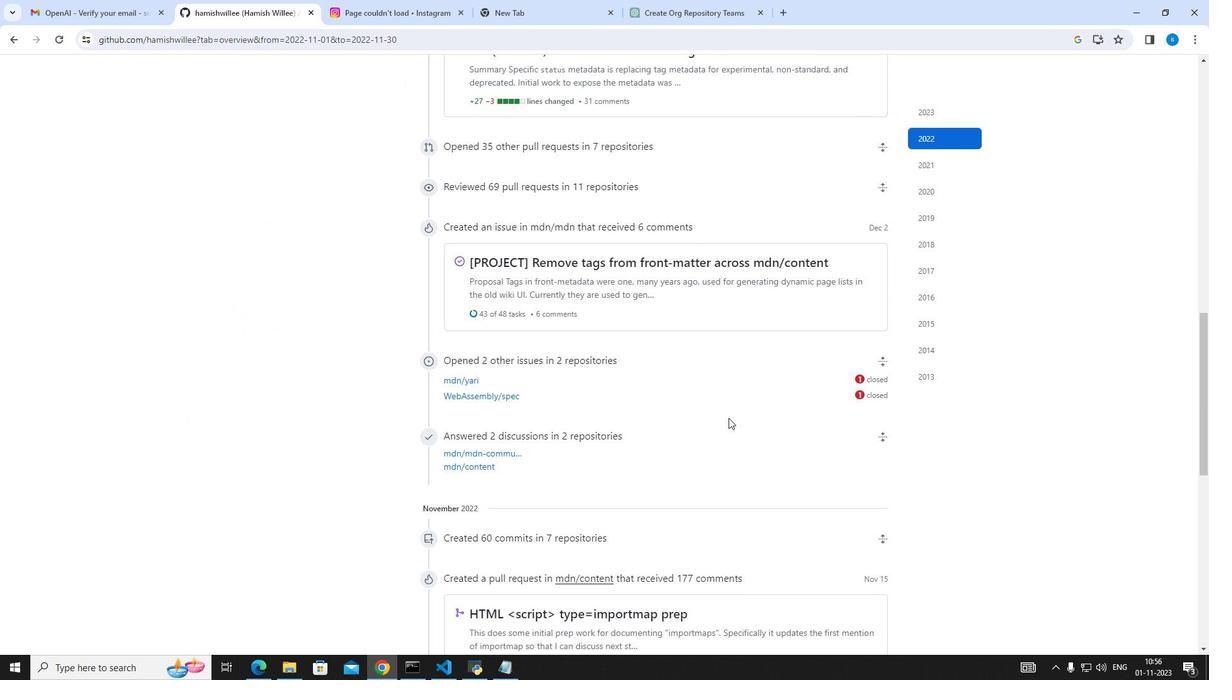 
Action: Mouse scrolled (729, 417) with delta (0, 0)
Screenshot: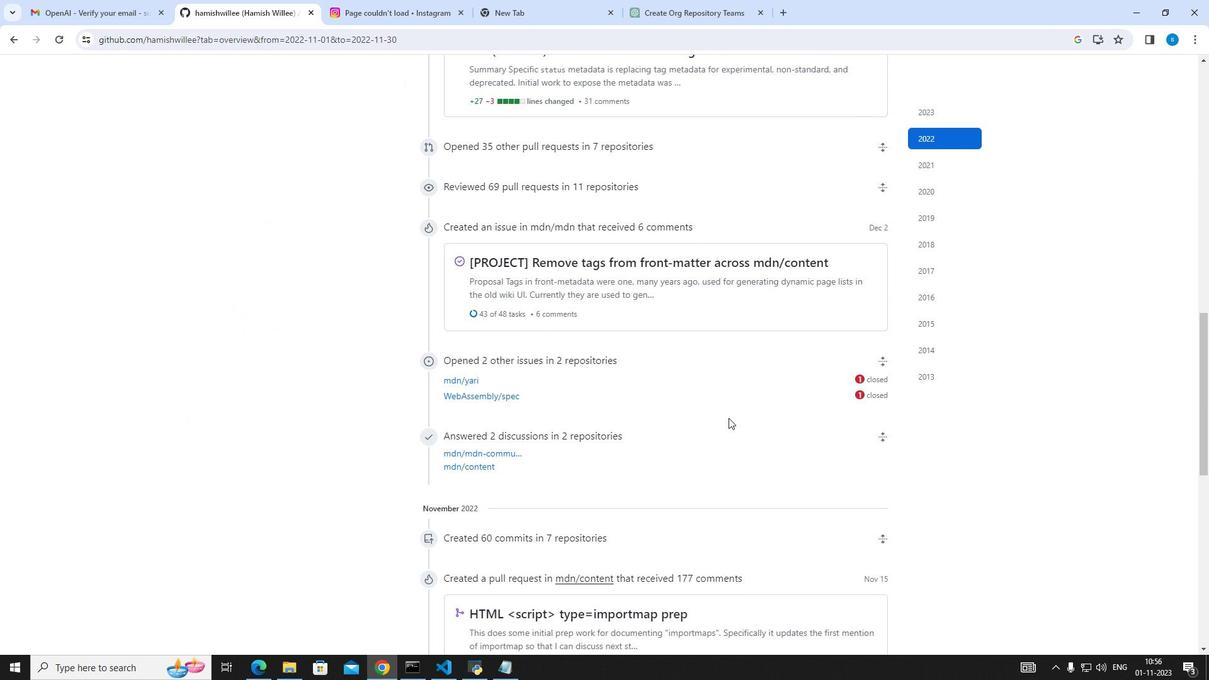 
Action: Mouse scrolled (729, 417) with delta (0, 0)
Screenshot: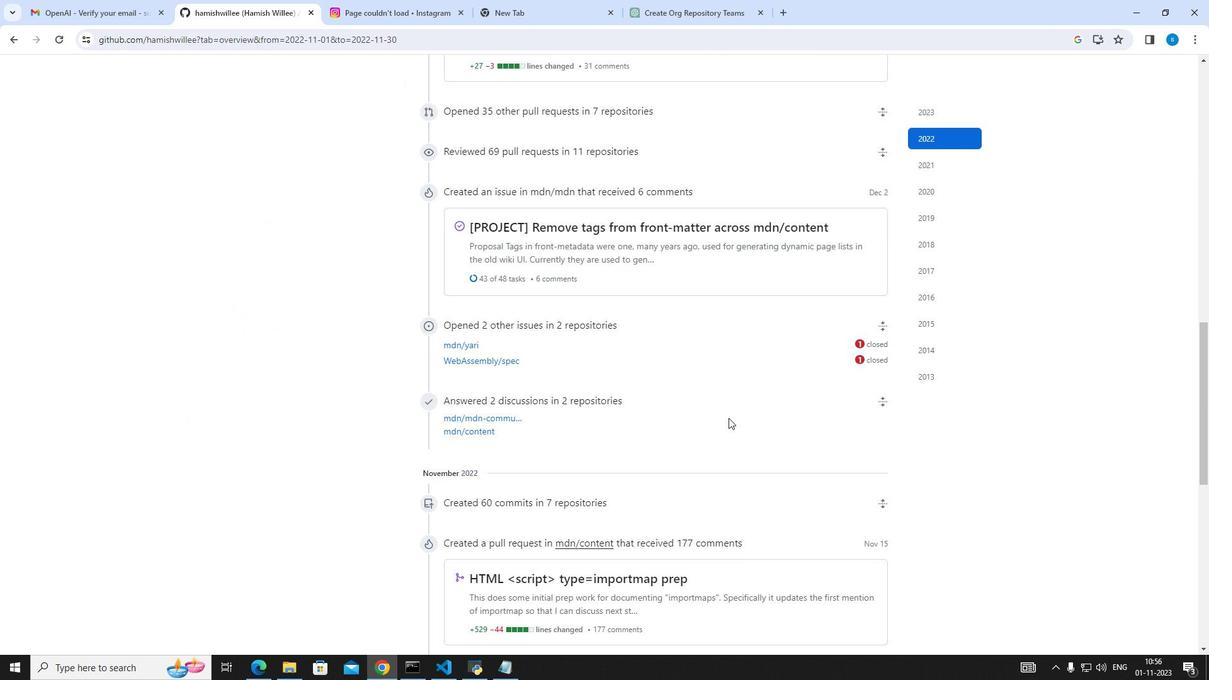 
Action: Mouse scrolled (729, 417) with delta (0, 0)
Screenshot: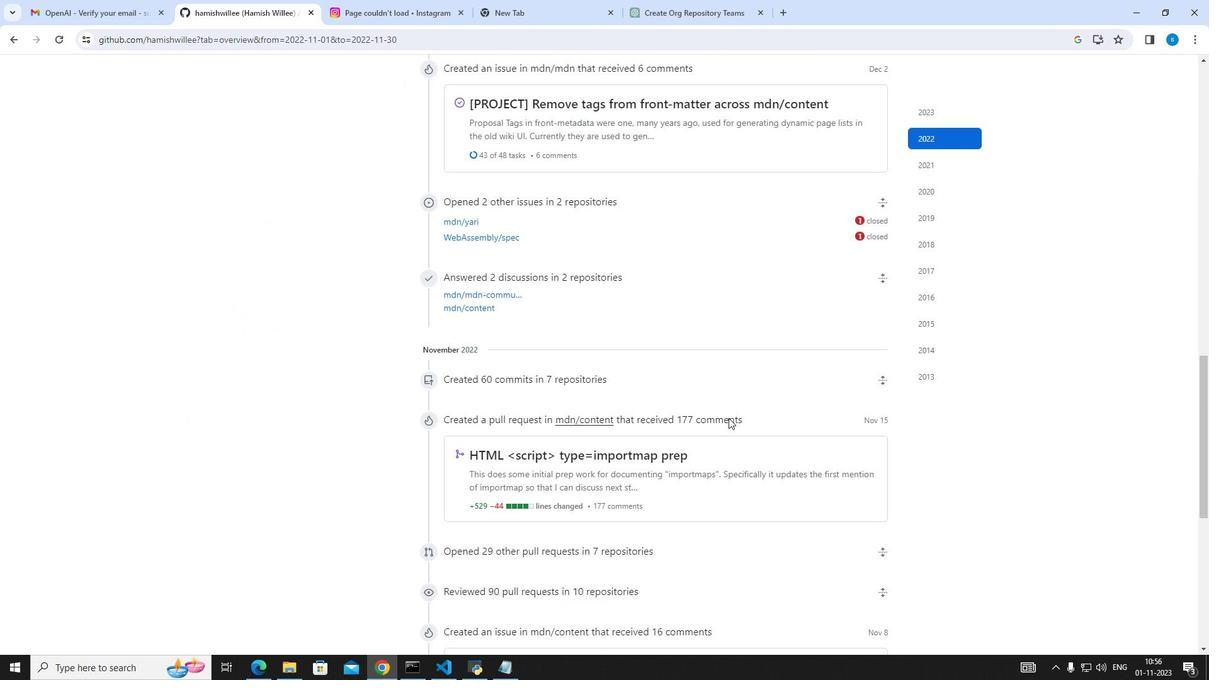 
Action: Mouse scrolled (729, 417) with delta (0, 0)
Screenshot: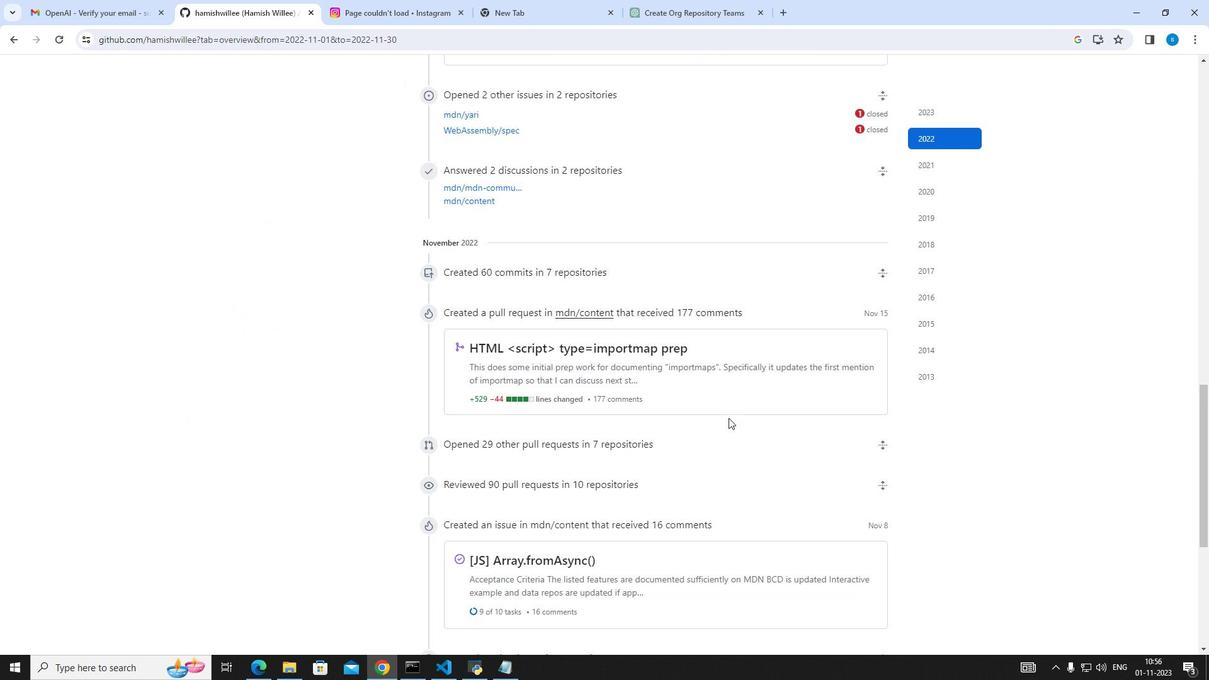 
Action: Mouse scrolled (729, 417) with delta (0, 0)
Screenshot: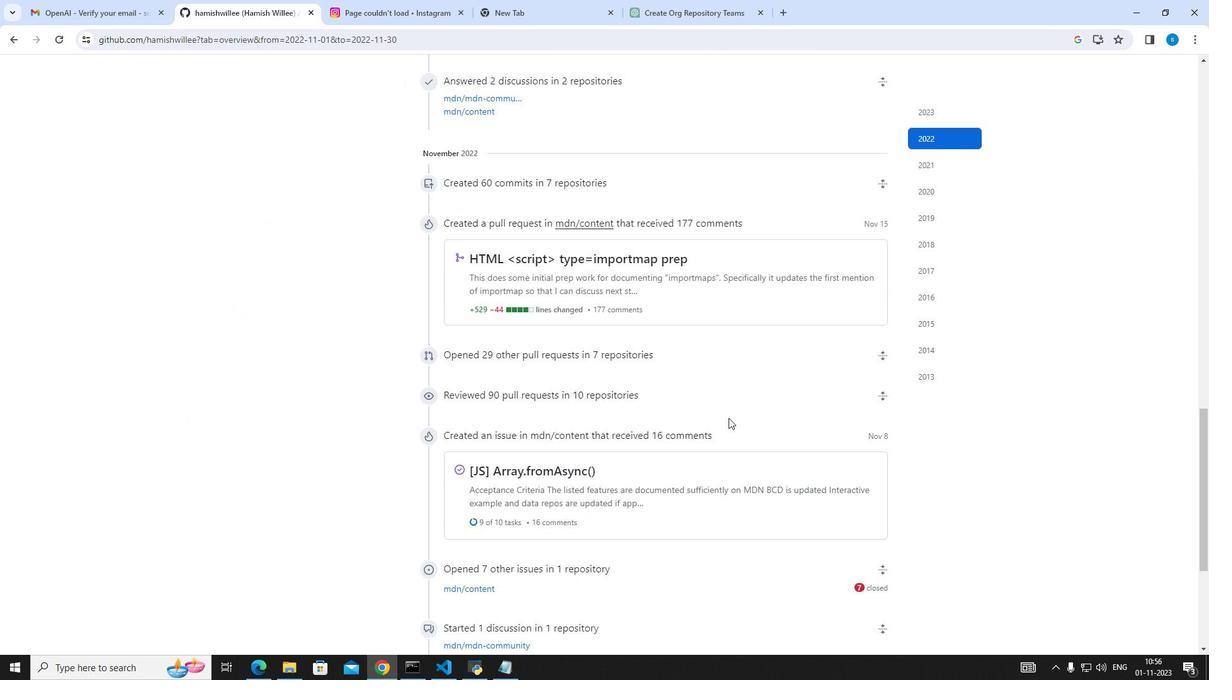
Action: Mouse scrolled (729, 417) with delta (0, 0)
Screenshot: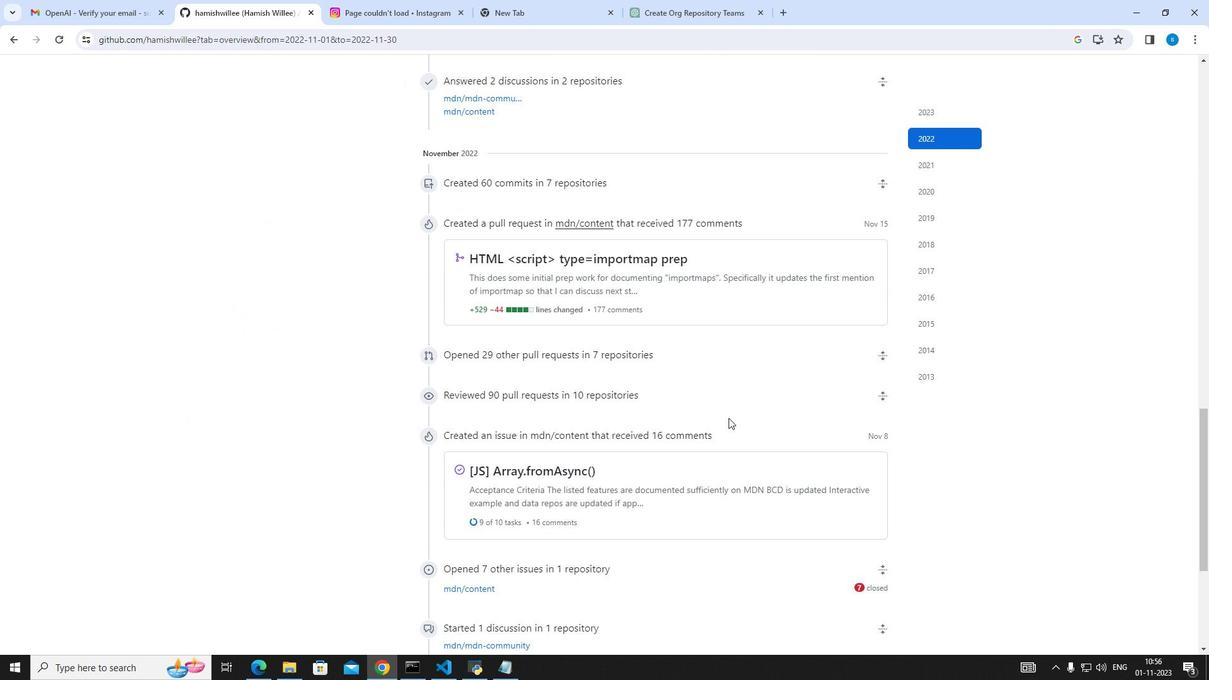 
Action: Mouse scrolled (729, 417) with delta (0, 0)
Screenshot: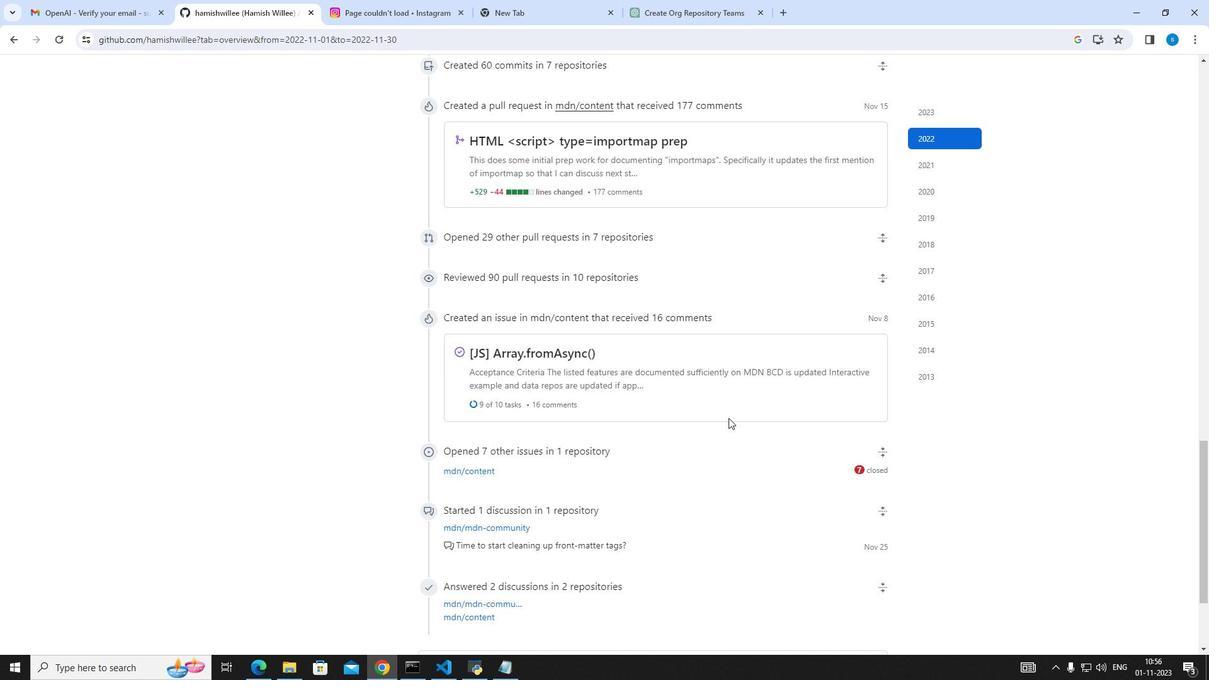 
Action: Mouse scrolled (729, 417) with delta (0, 0)
Screenshot: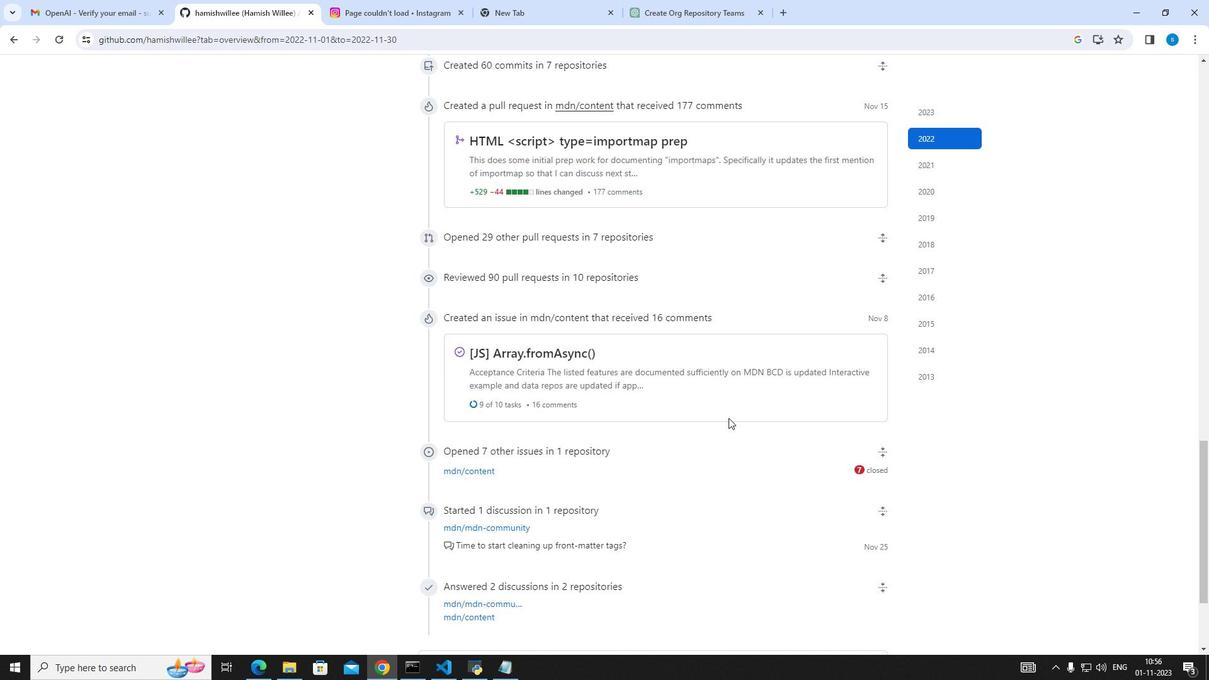 
Action: Mouse scrolled (729, 417) with delta (0, 0)
Screenshot: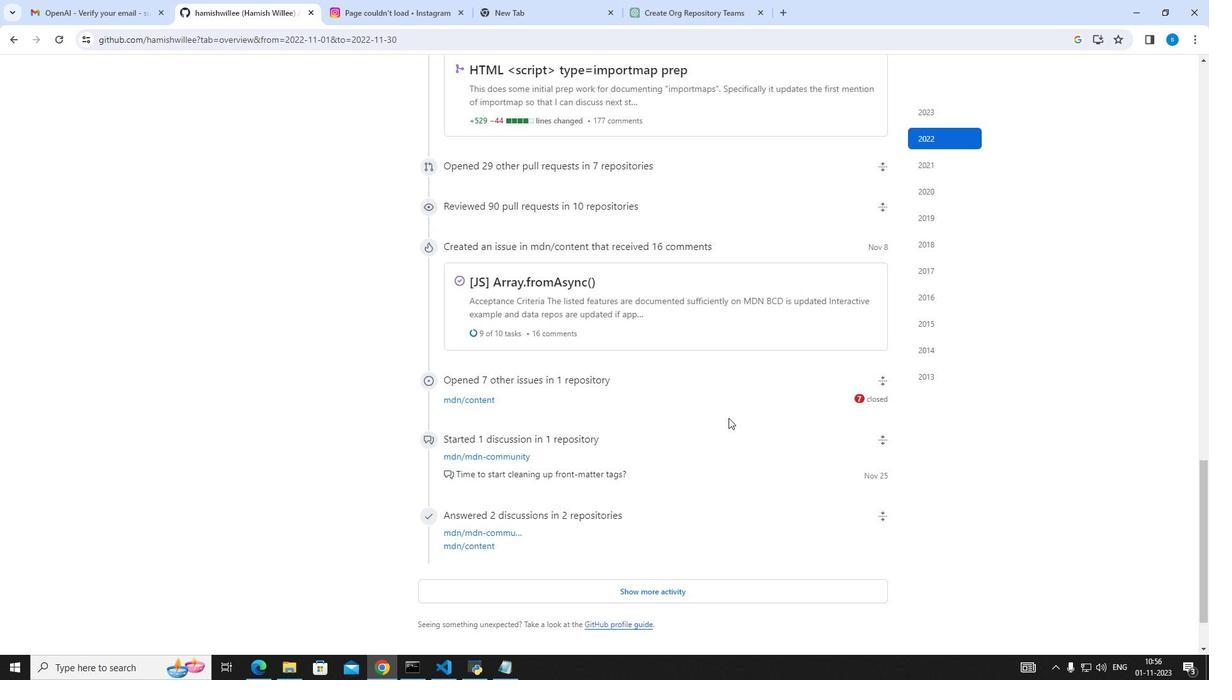 
Action: Mouse scrolled (729, 419) with delta (0, 0)
Screenshot: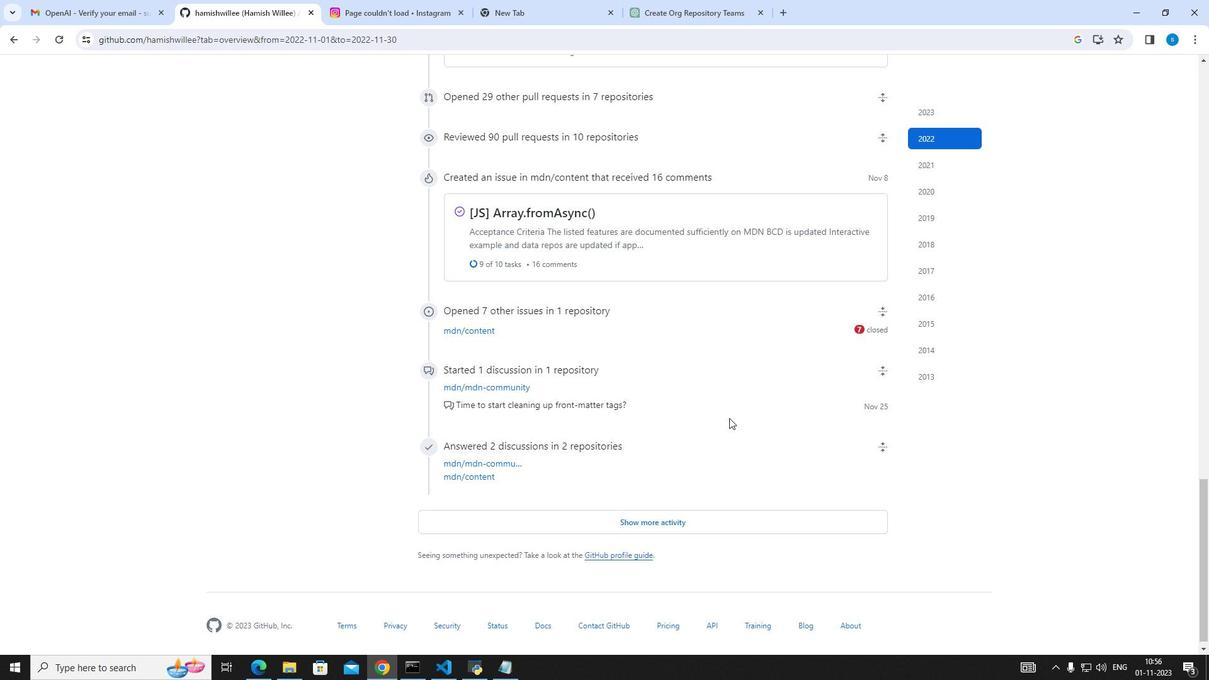 
Action: Mouse scrolled (729, 419) with delta (0, 0)
Screenshot: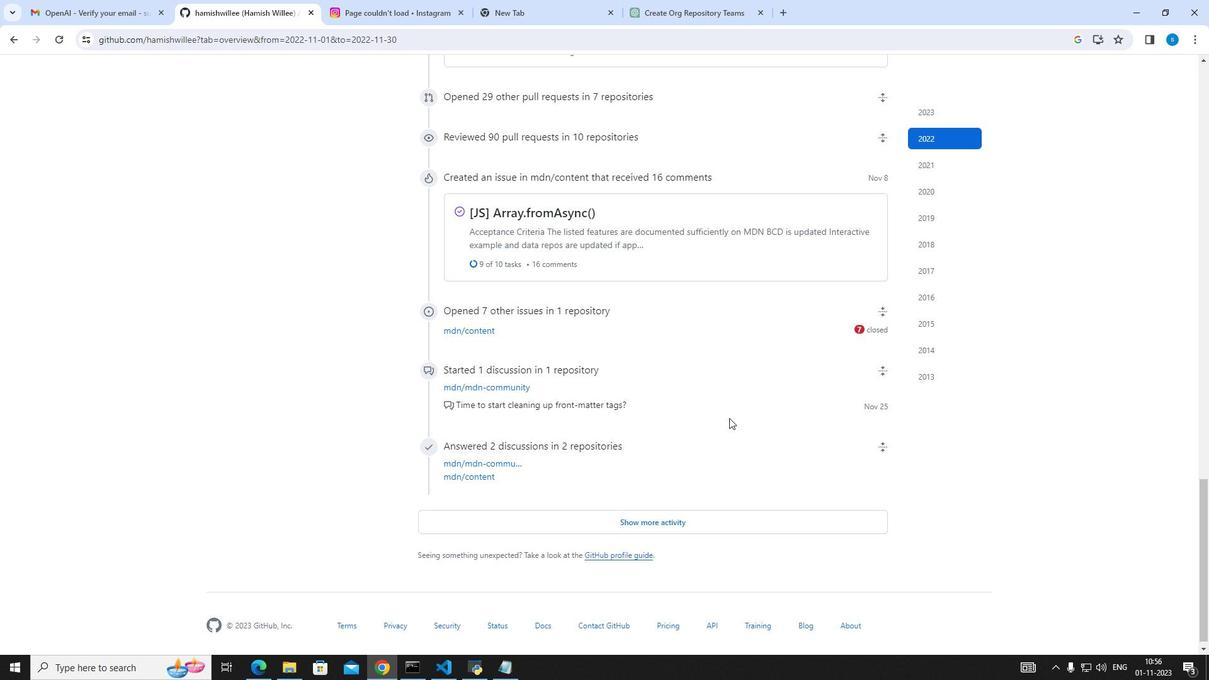 
Action: Mouse scrolled (729, 419) with delta (0, 0)
Screenshot: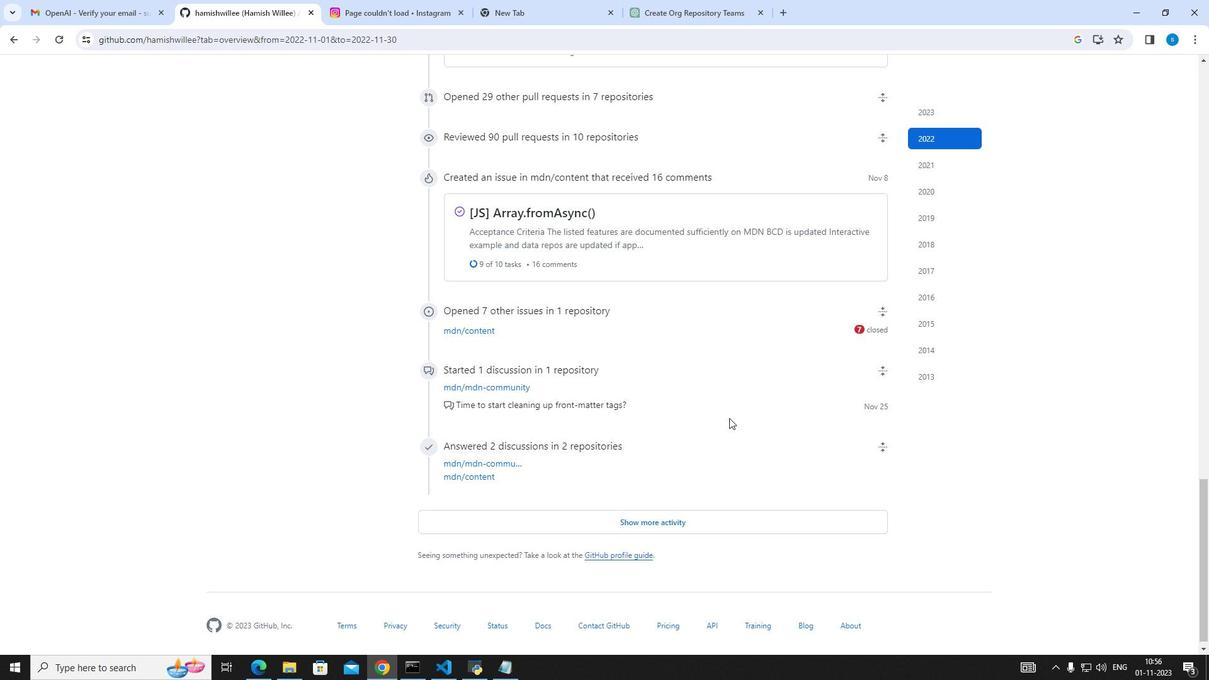 
Action: Mouse scrolled (729, 419) with delta (0, 0)
Screenshot: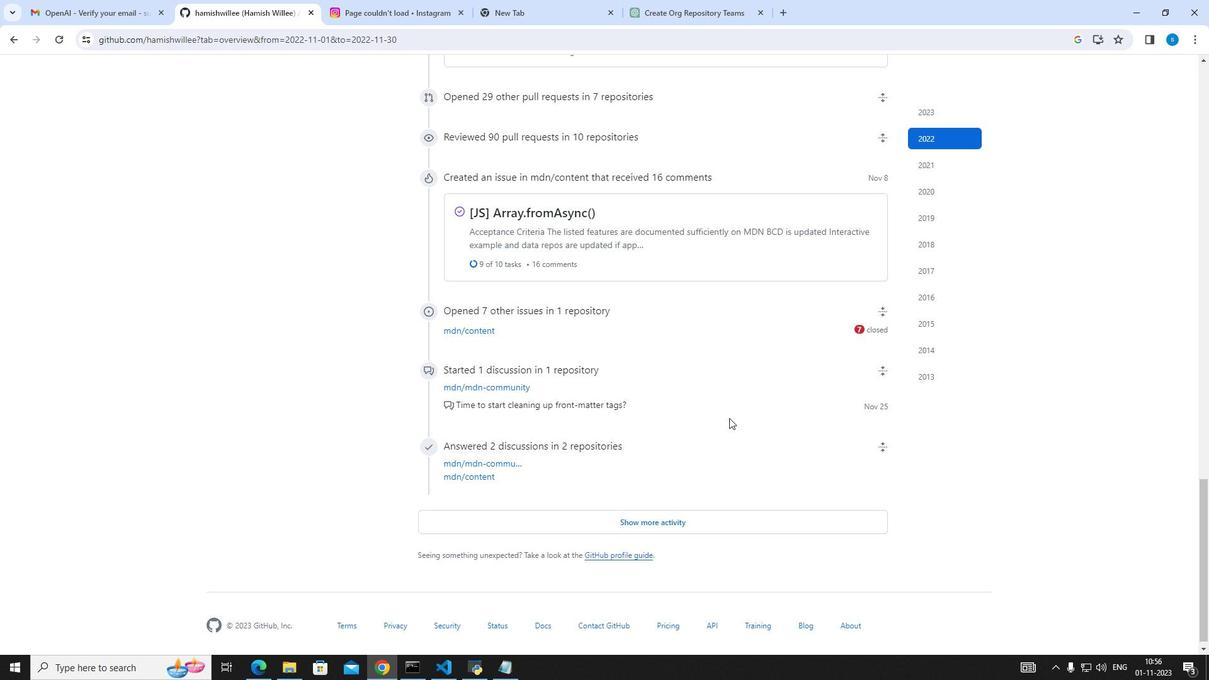 
Action: Mouse scrolled (729, 419) with delta (0, 0)
Screenshot: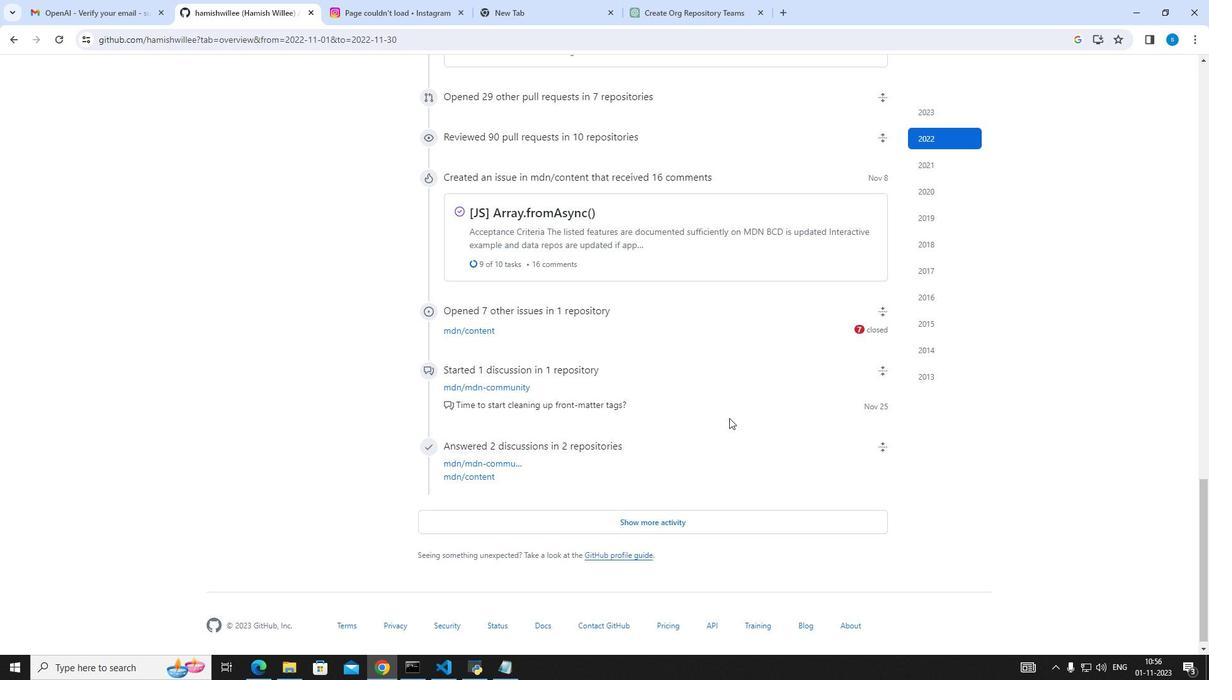
Action: Mouse moved to (729, 418)
Screenshot: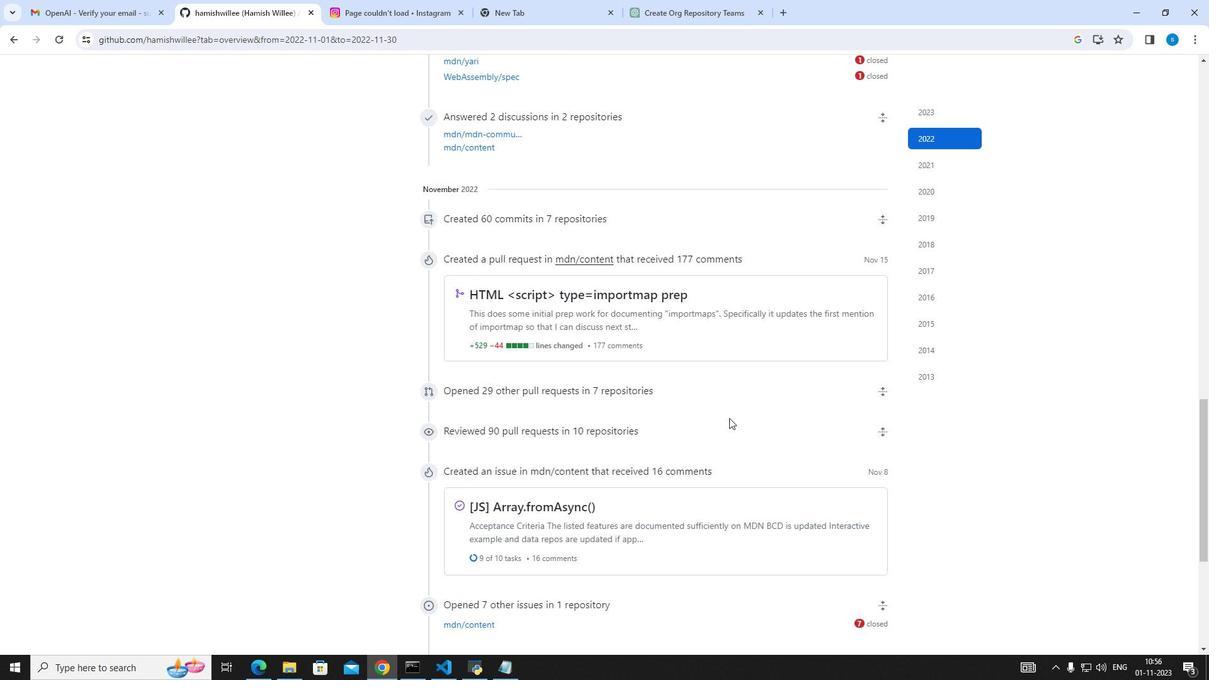 
Action: Mouse scrolled (729, 419) with delta (0, 0)
Screenshot: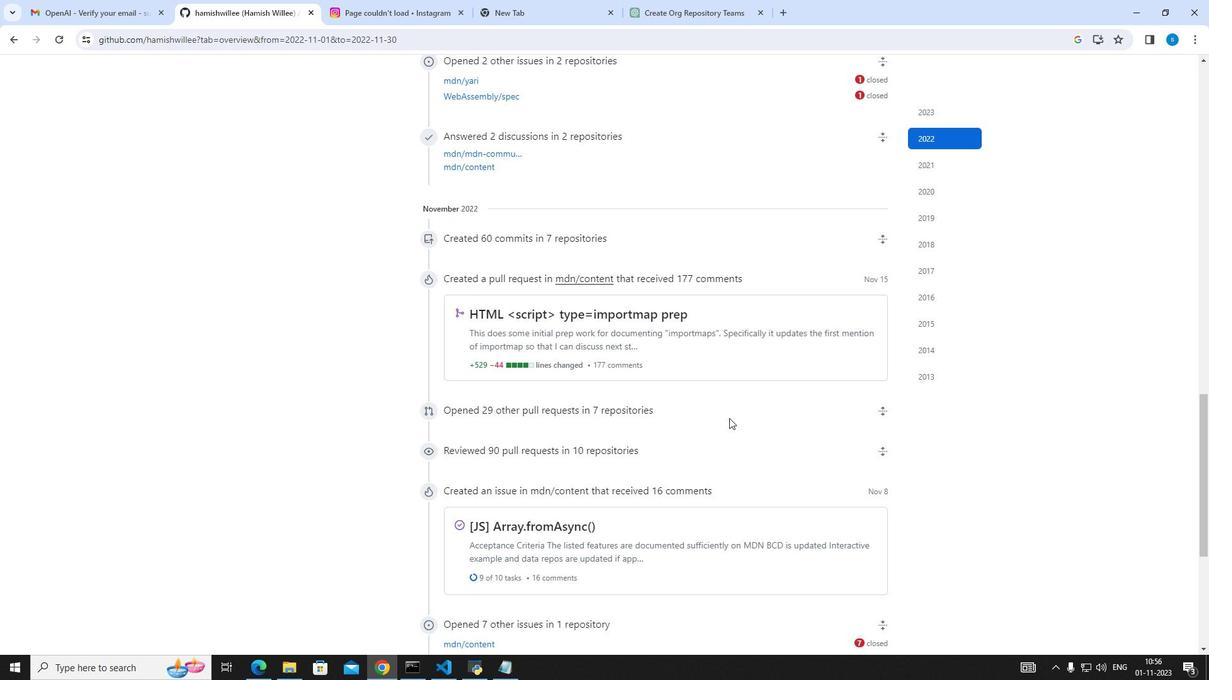 
Action: Mouse scrolled (729, 419) with delta (0, 0)
Screenshot: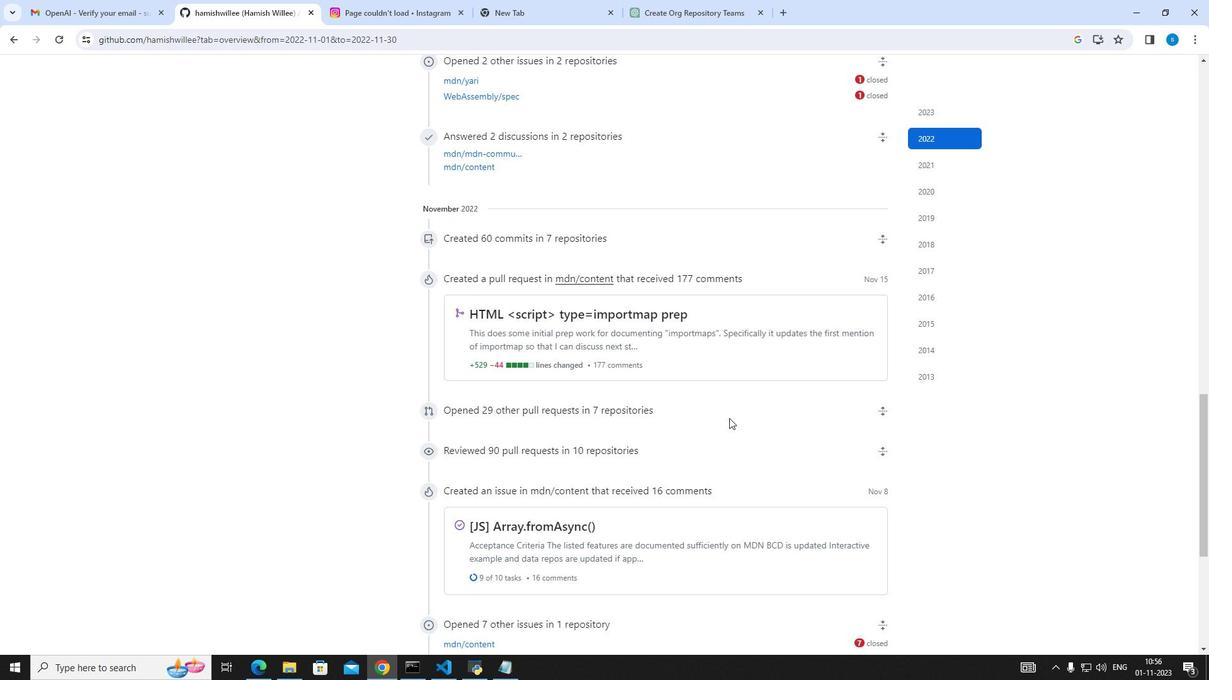 
Action: Mouse scrolled (729, 419) with delta (0, 0)
Screenshot: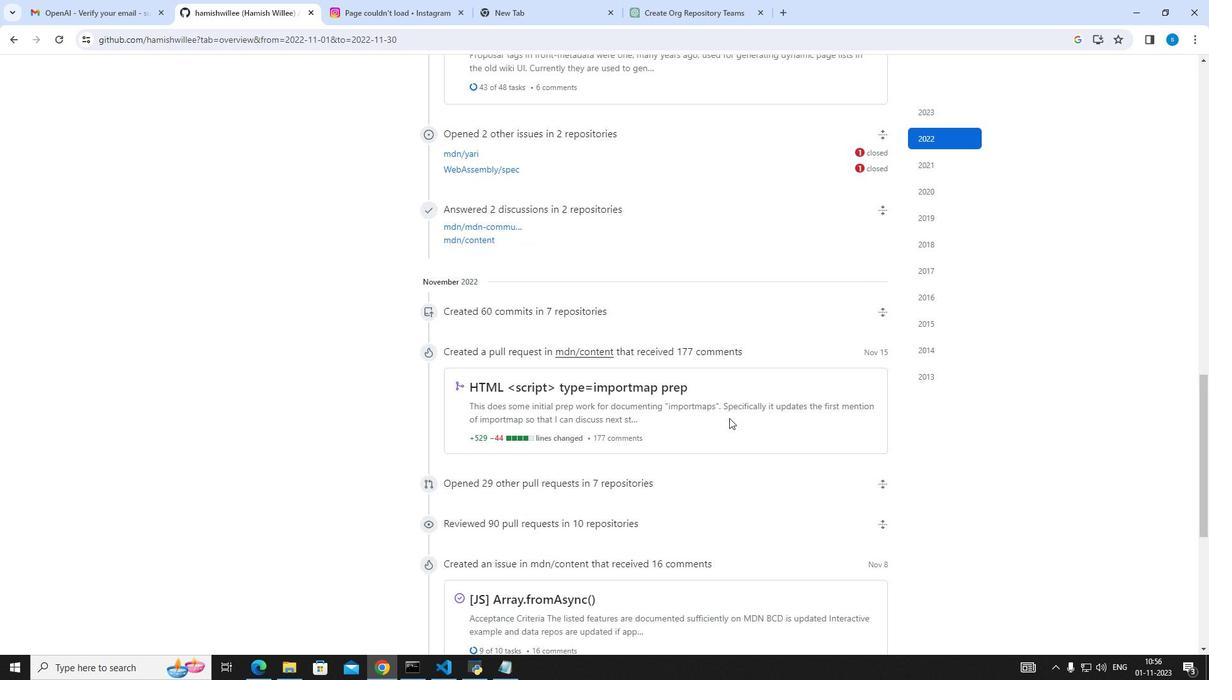 
Action: Mouse scrolled (729, 419) with delta (0, 0)
Screenshot: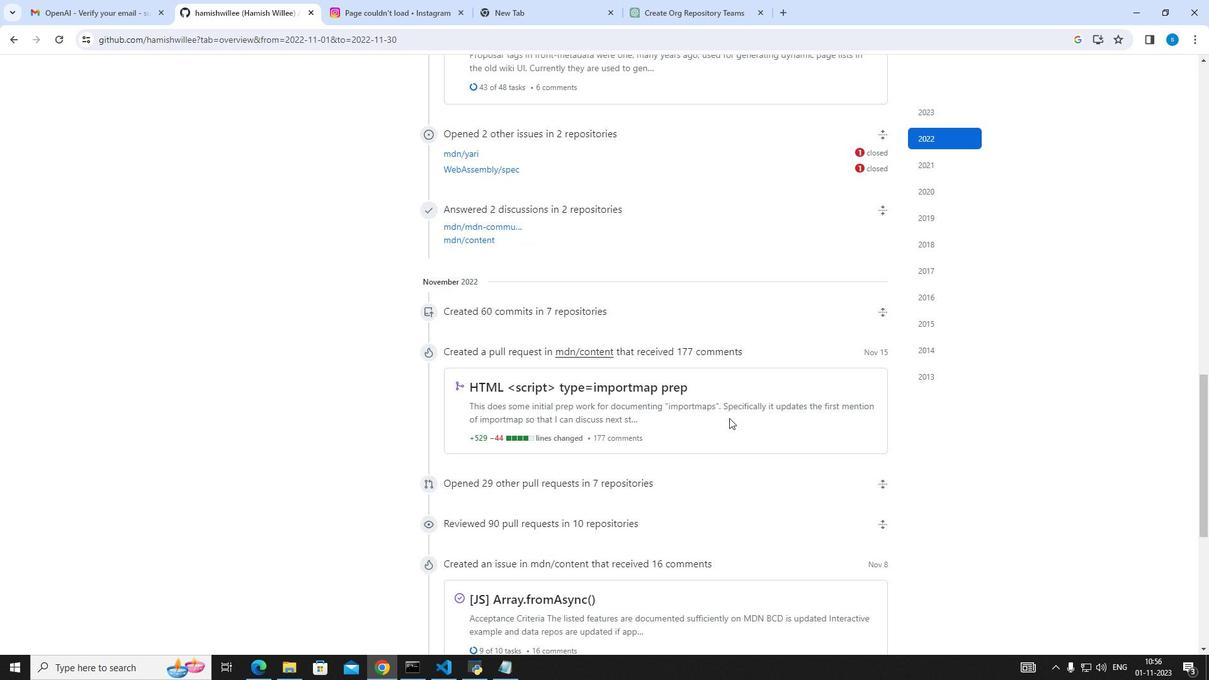 
Action: Mouse scrolled (729, 419) with delta (0, 0)
Screenshot: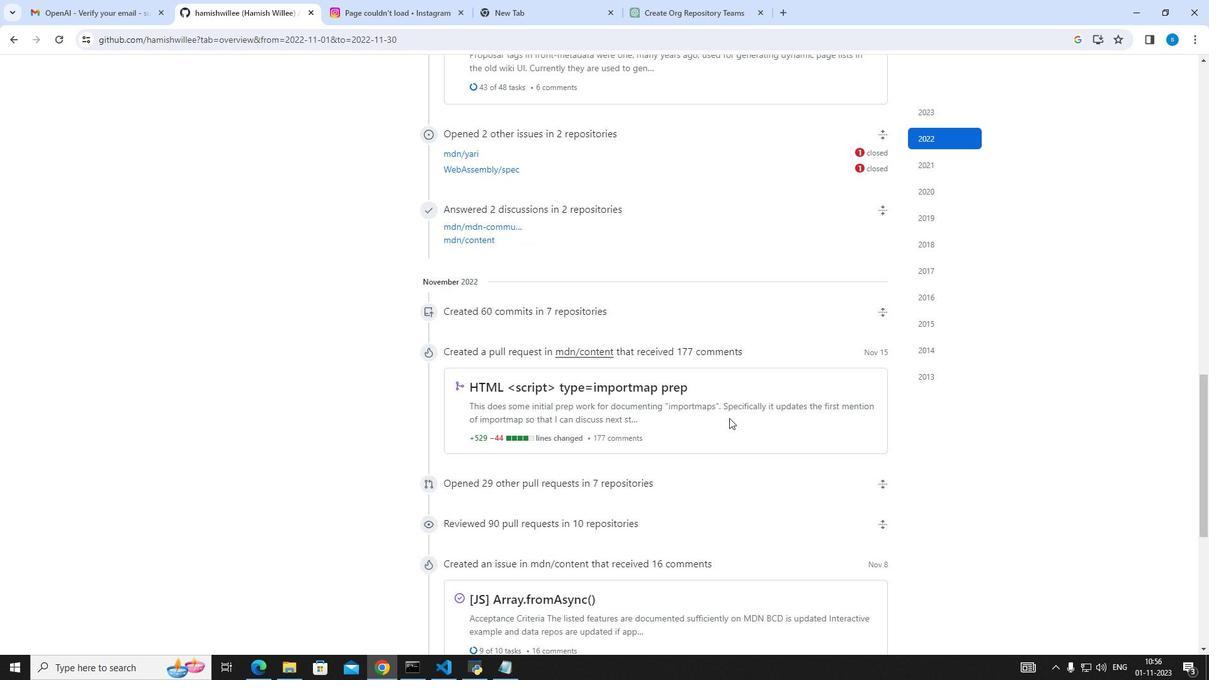 
Action: Mouse scrolled (729, 419) with delta (0, 0)
Screenshot: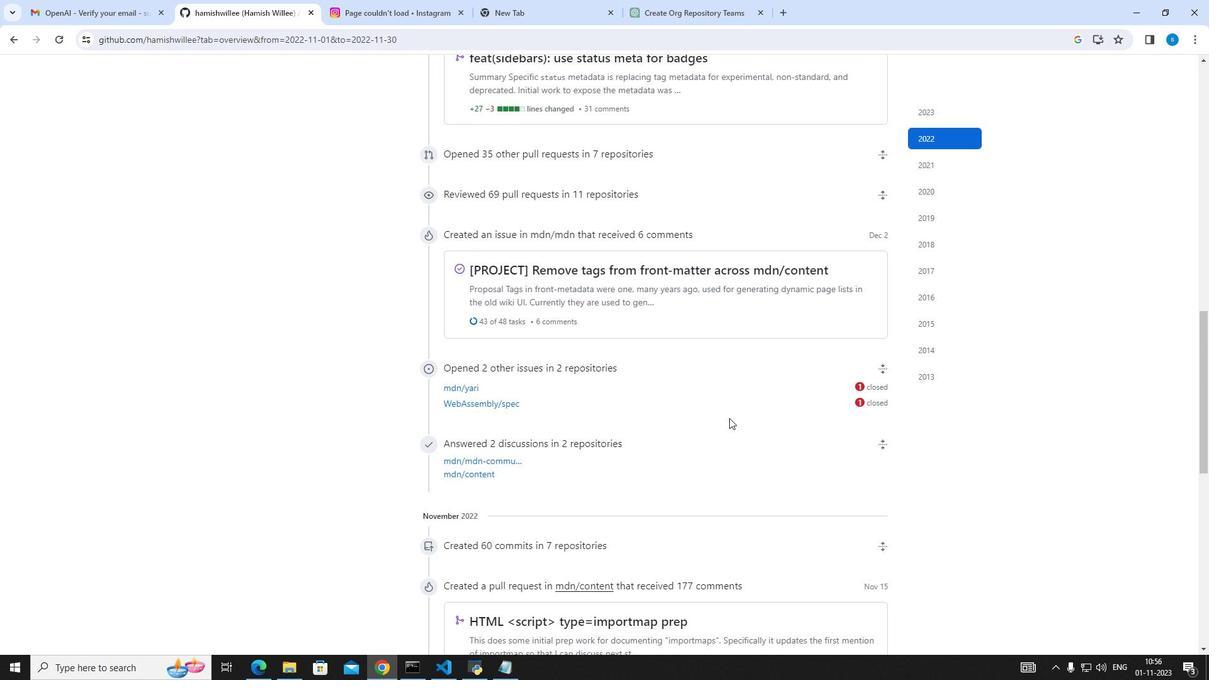 
Action: Mouse scrolled (729, 419) with delta (0, 0)
Screenshot: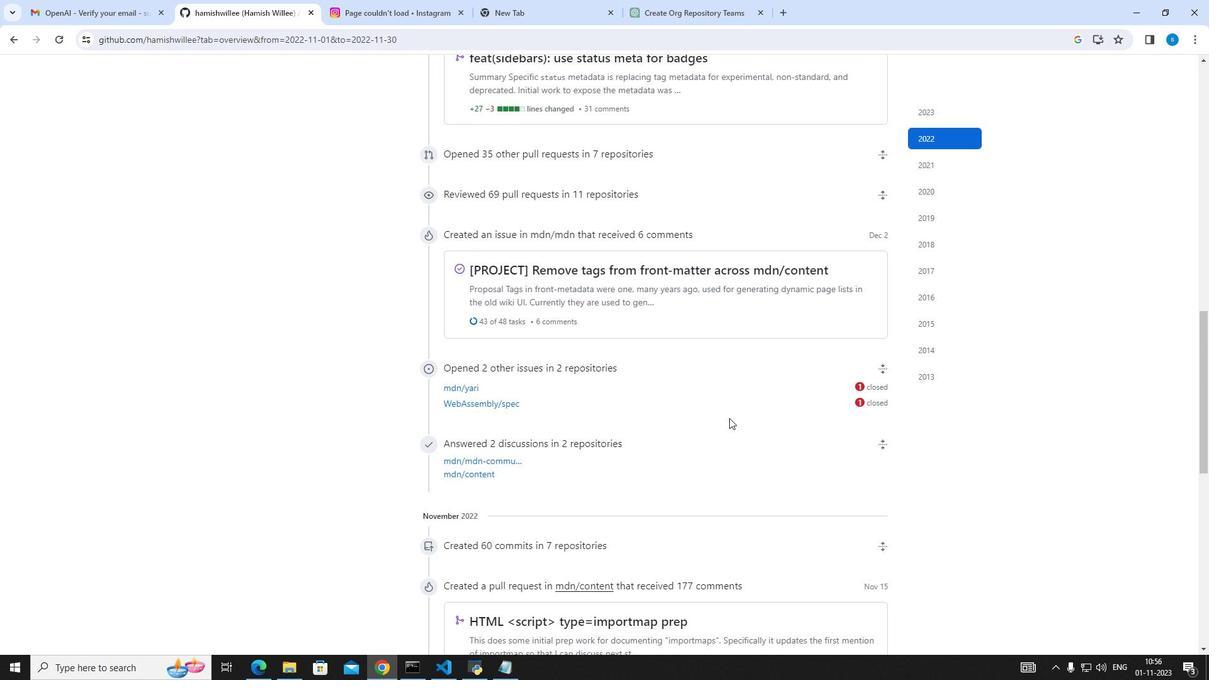 
Action: Mouse scrolled (729, 419) with delta (0, 0)
Screenshot: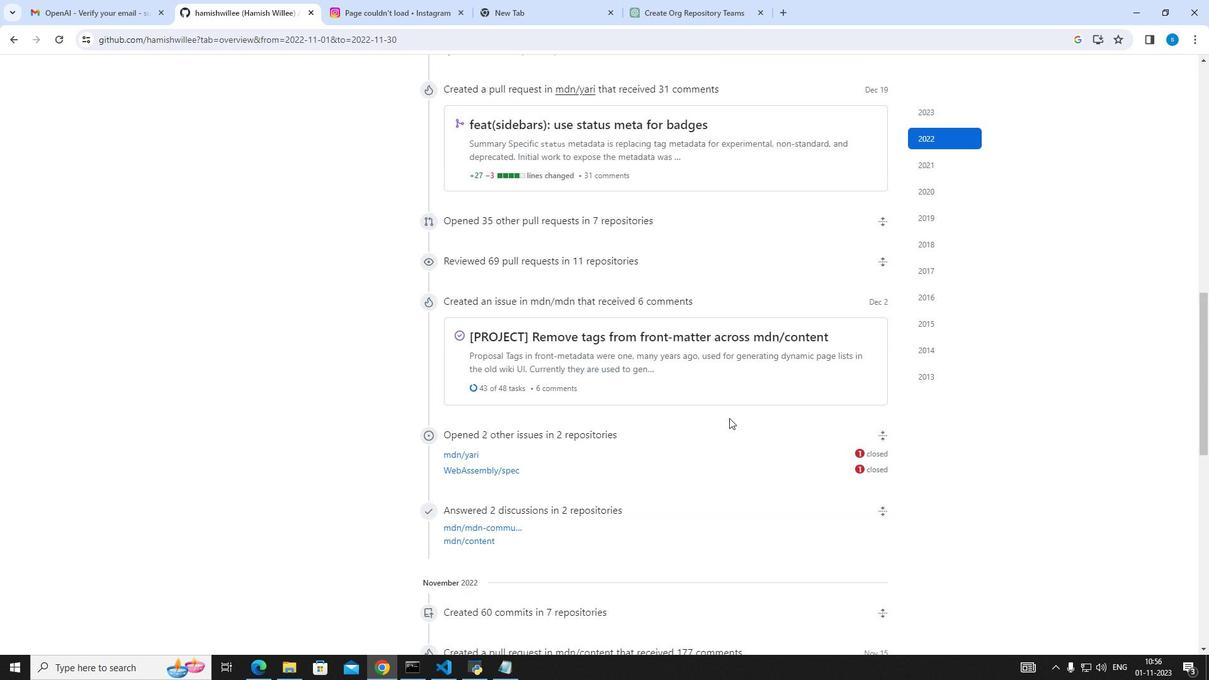 
Action: Mouse scrolled (729, 419) with delta (0, 0)
Screenshot: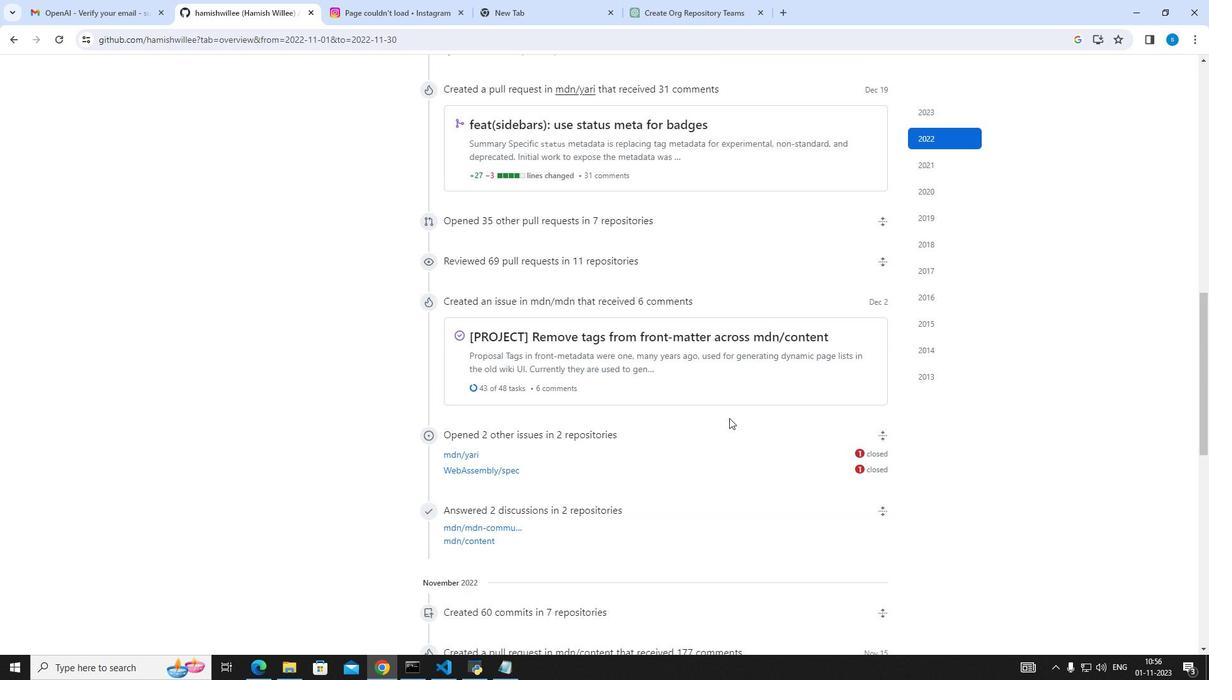 
Action: Mouse scrolled (729, 419) with delta (0, 0)
Screenshot: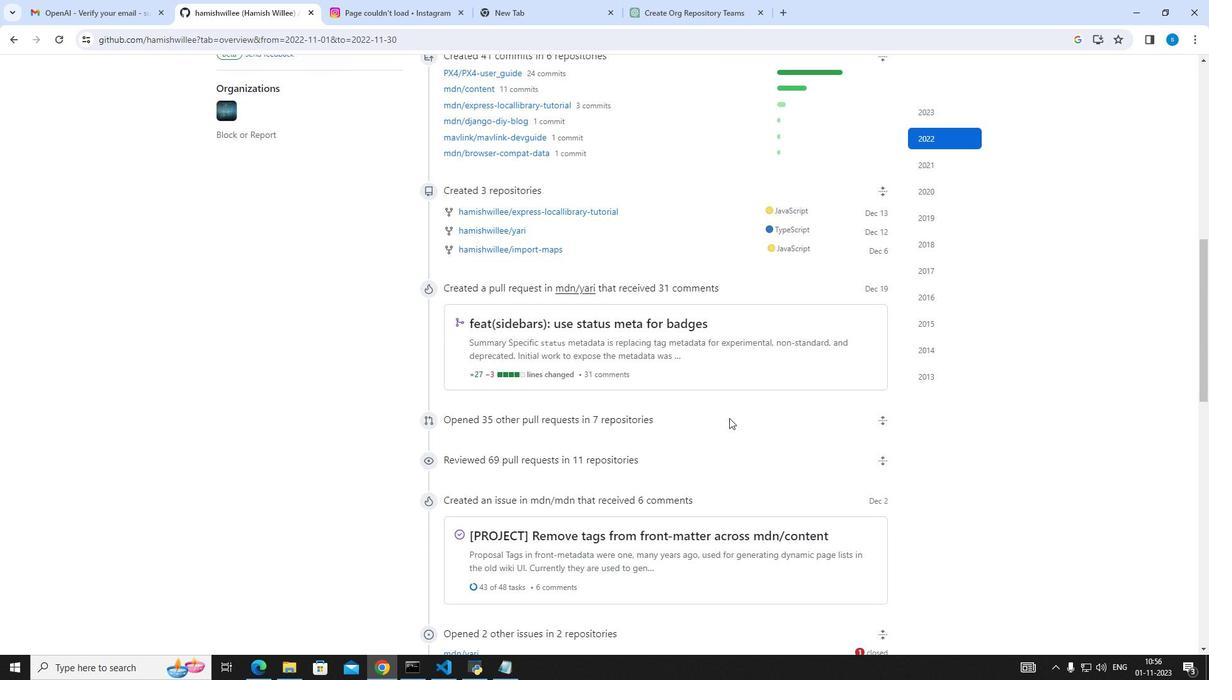 
Action: Mouse scrolled (729, 419) with delta (0, 0)
Screenshot: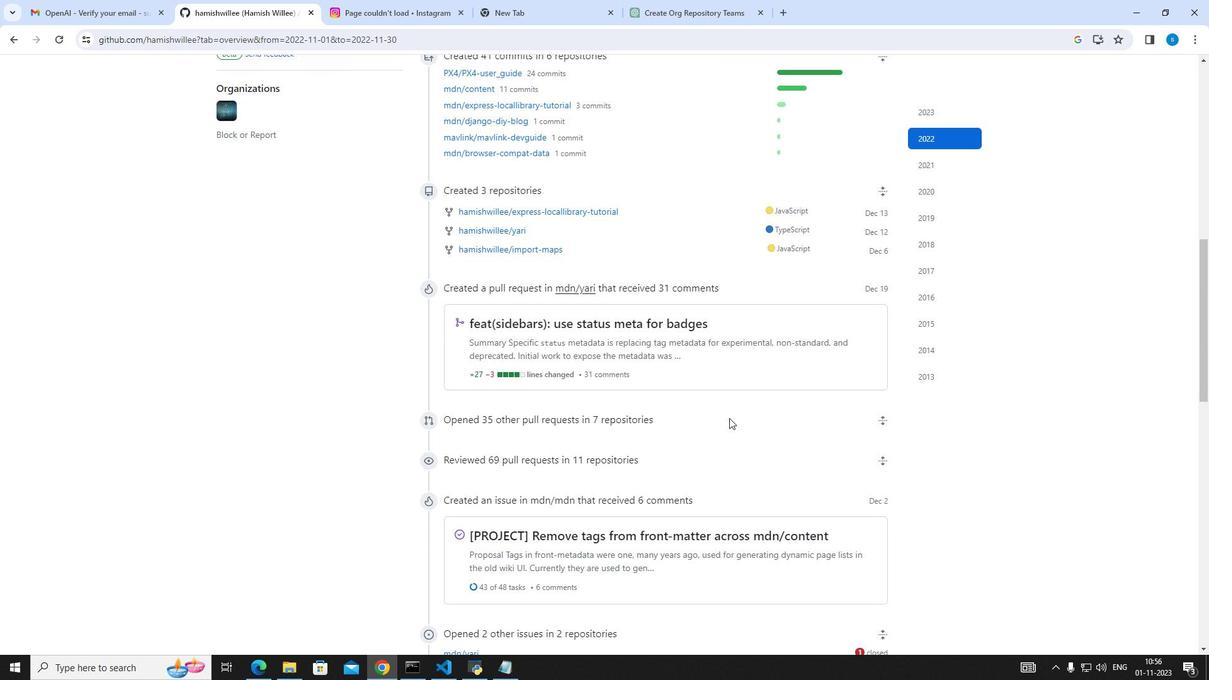
Action: Mouse scrolled (729, 419) with delta (0, 0)
Screenshot: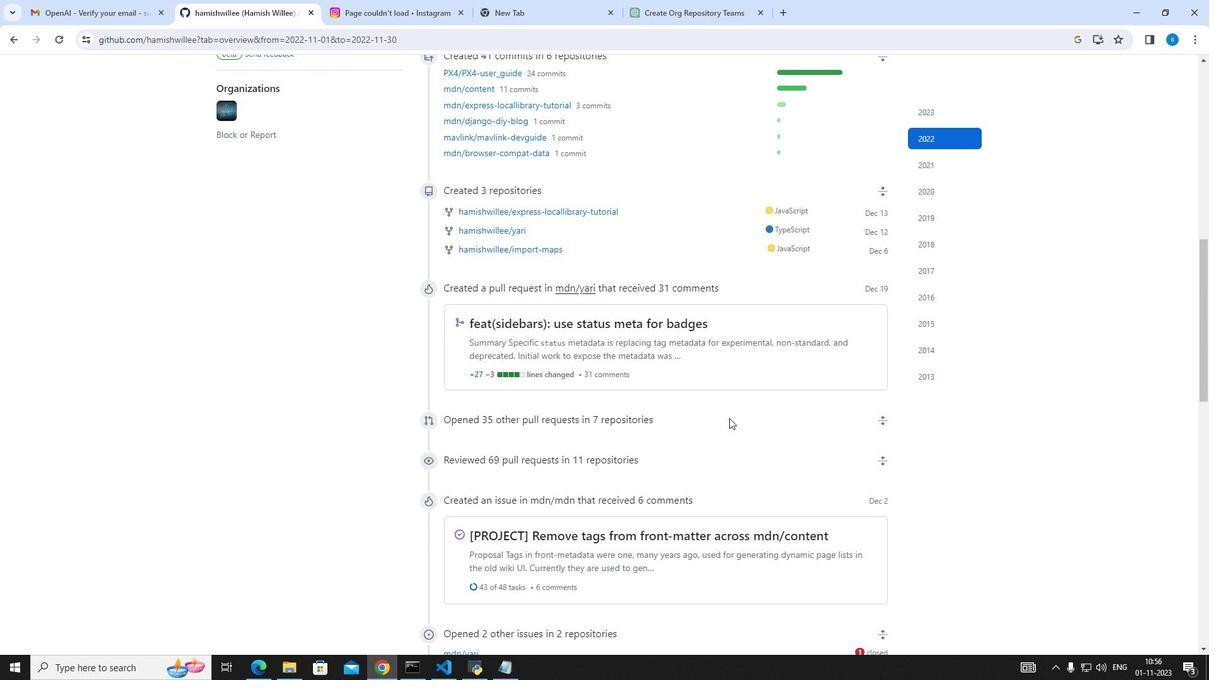 
Action: Mouse scrolled (729, 419) with delta (0, 0)
Screenshot: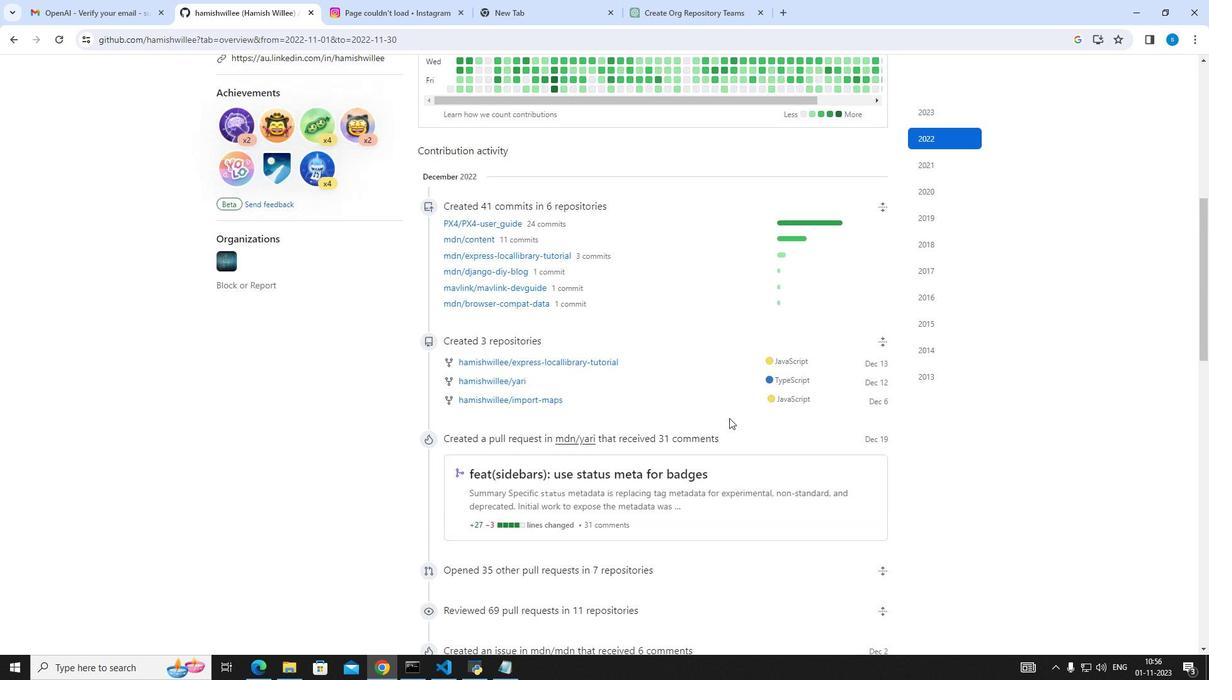 
Action: Mouse scrolled (729, 419) with delta (0, 0)
Screenshot: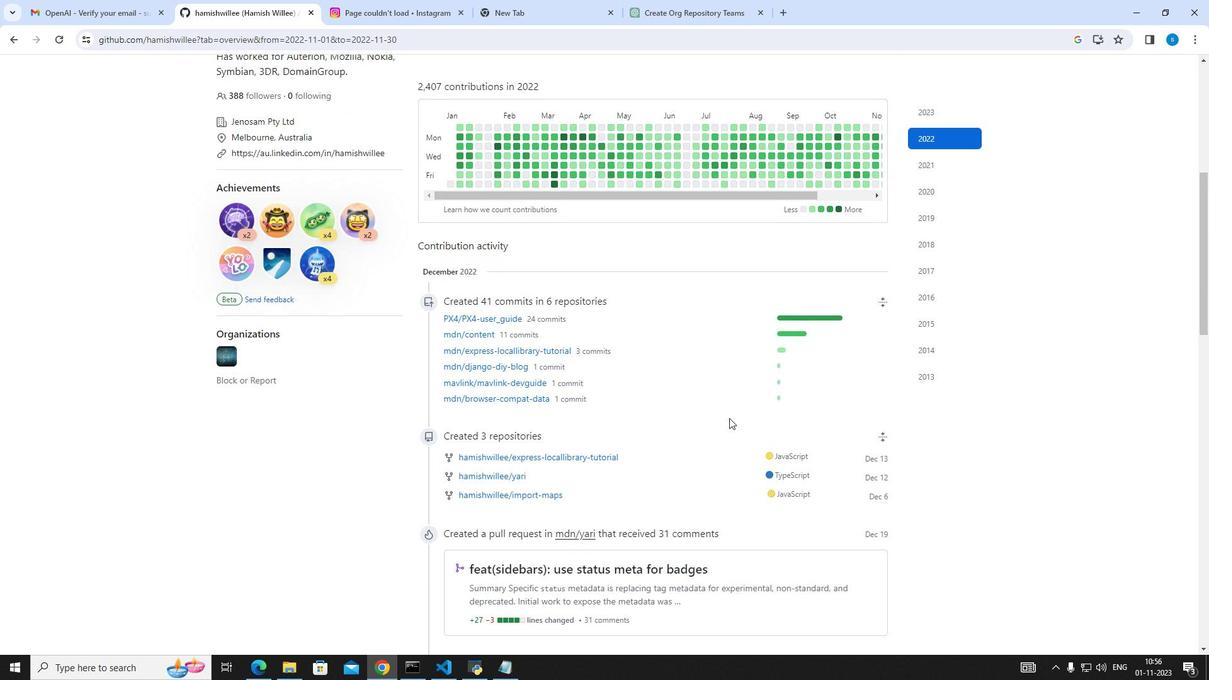 
Action: Mouse scrolled (729, 419) with delta (0, 0)
Screenshot: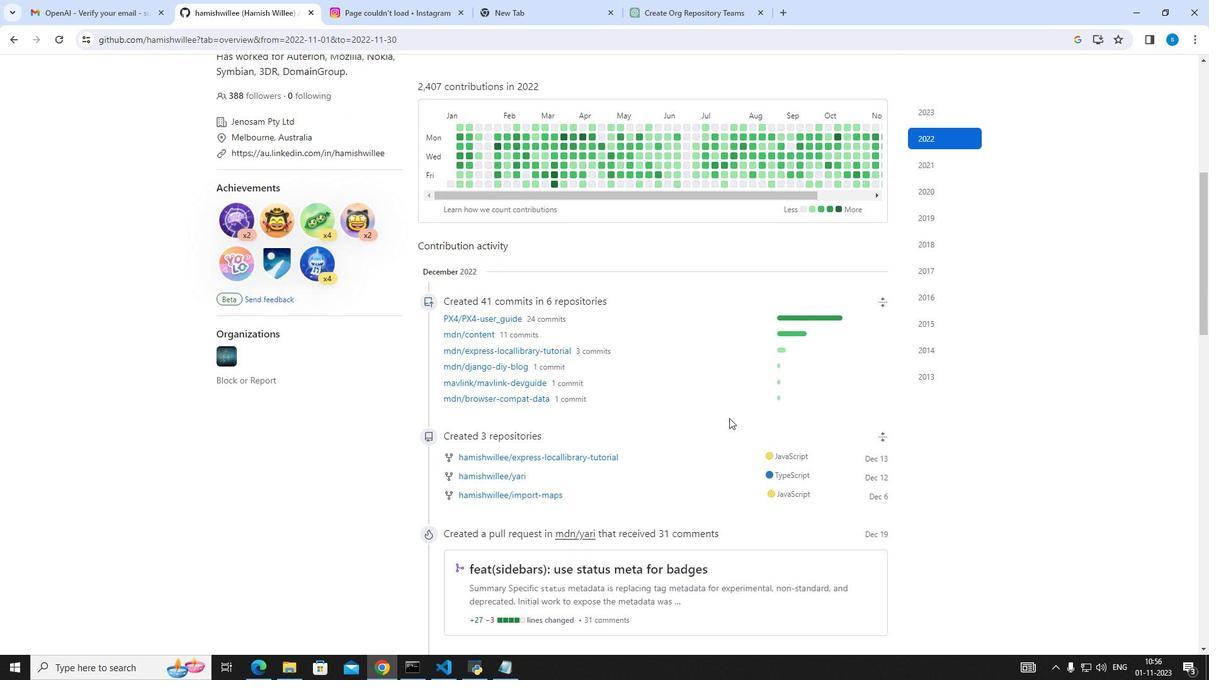 
Action: Mouse scrolled (729, 419) with delta (0, 0)
Screenshot: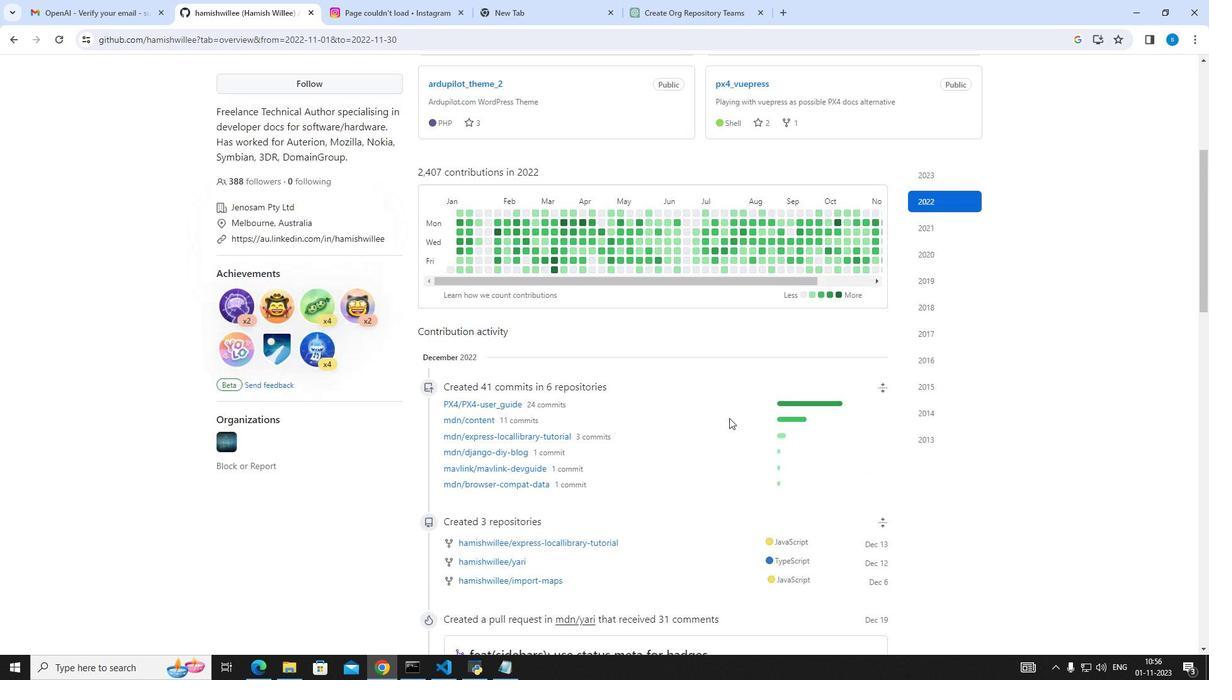 
Action: Mouse scrolled (729, 419) with delta (0, 0)
Screenshot: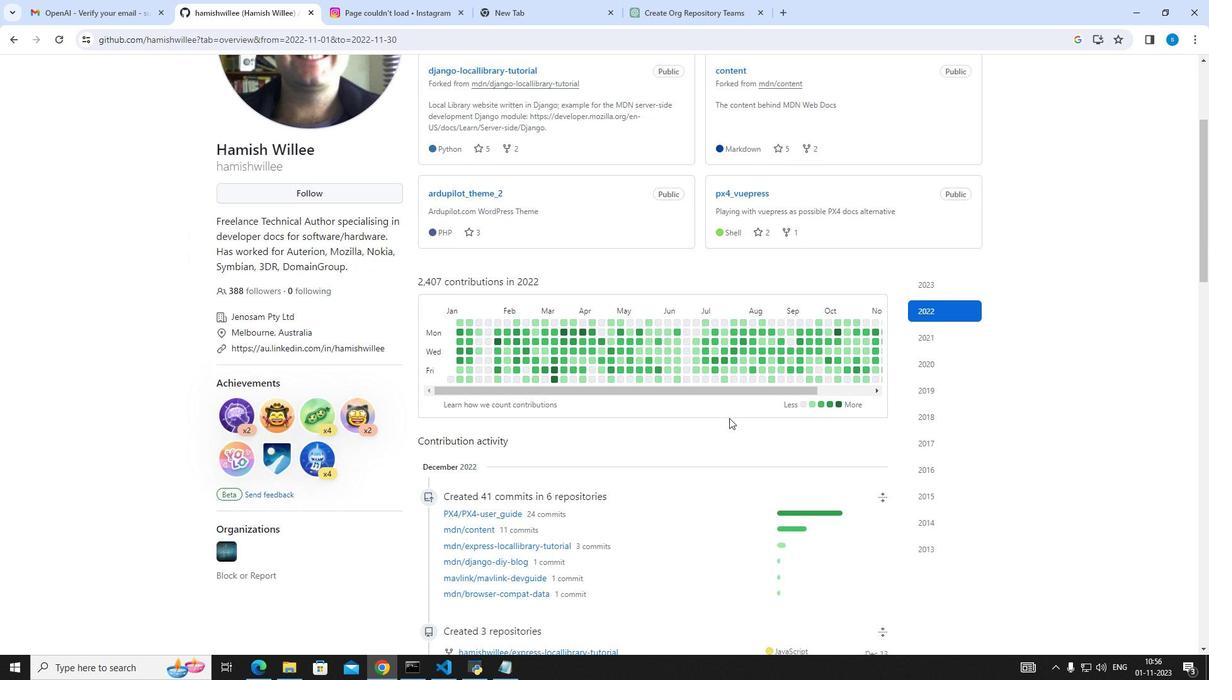 
Action: Mouse scrolled (729, 419) with delta (0, 0)
Screenshot: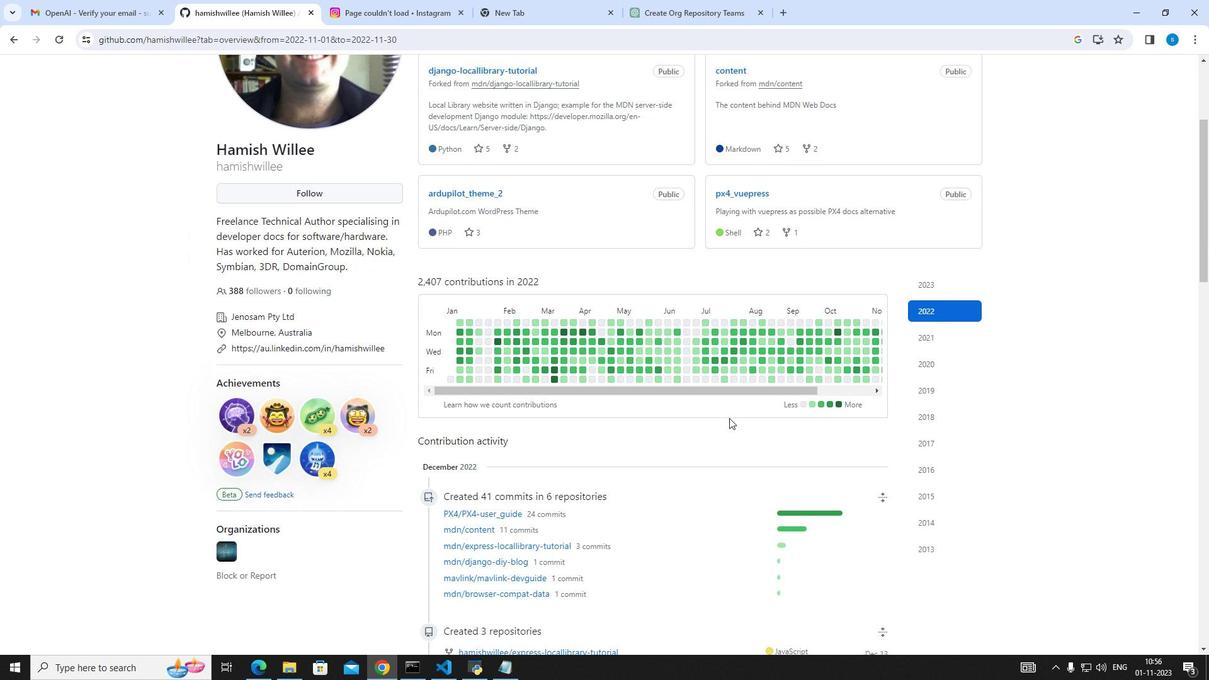 
Action: Mouse scrolled (729, 419) with delta (0, 0)
Screenshot: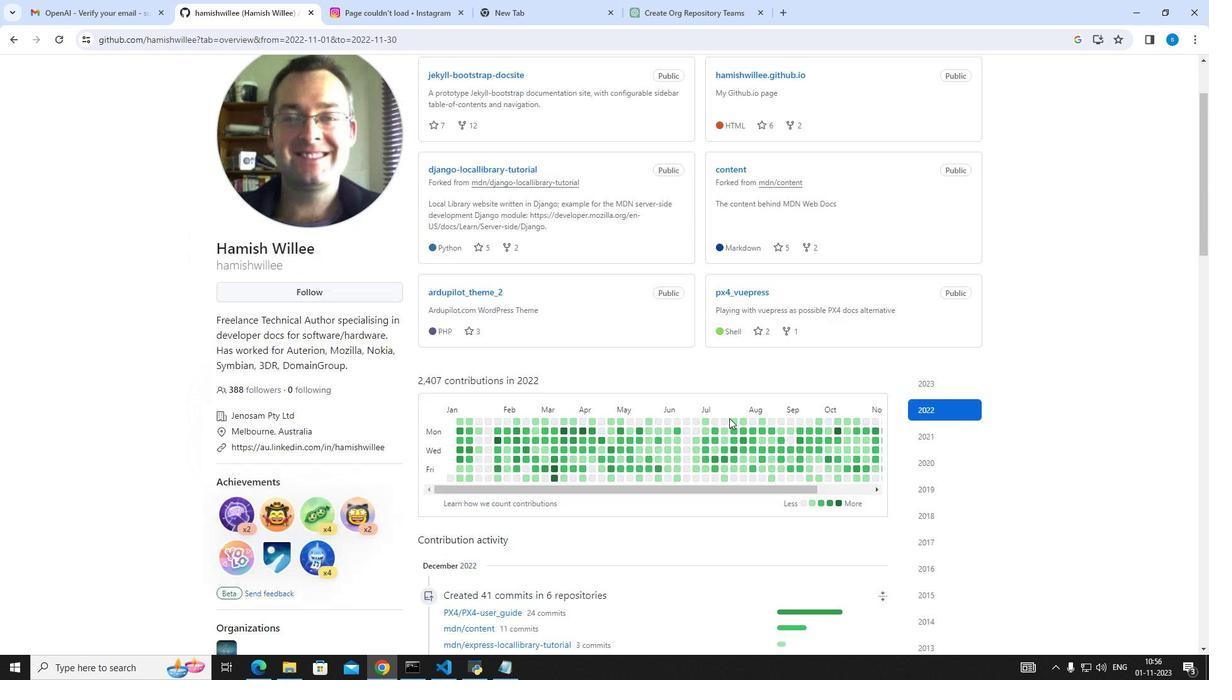 
Action: Mouse moved to (931, 507)
Screenshot: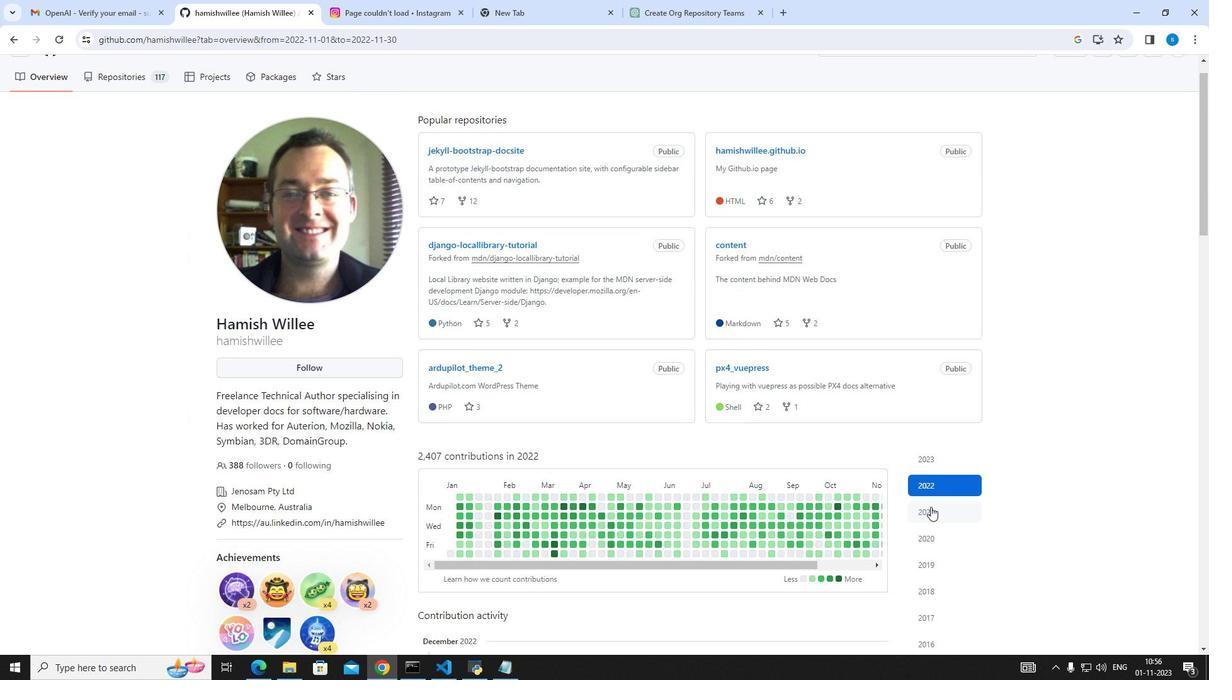 
Action: Mouse pressed left at (931, 507)
Screenshot: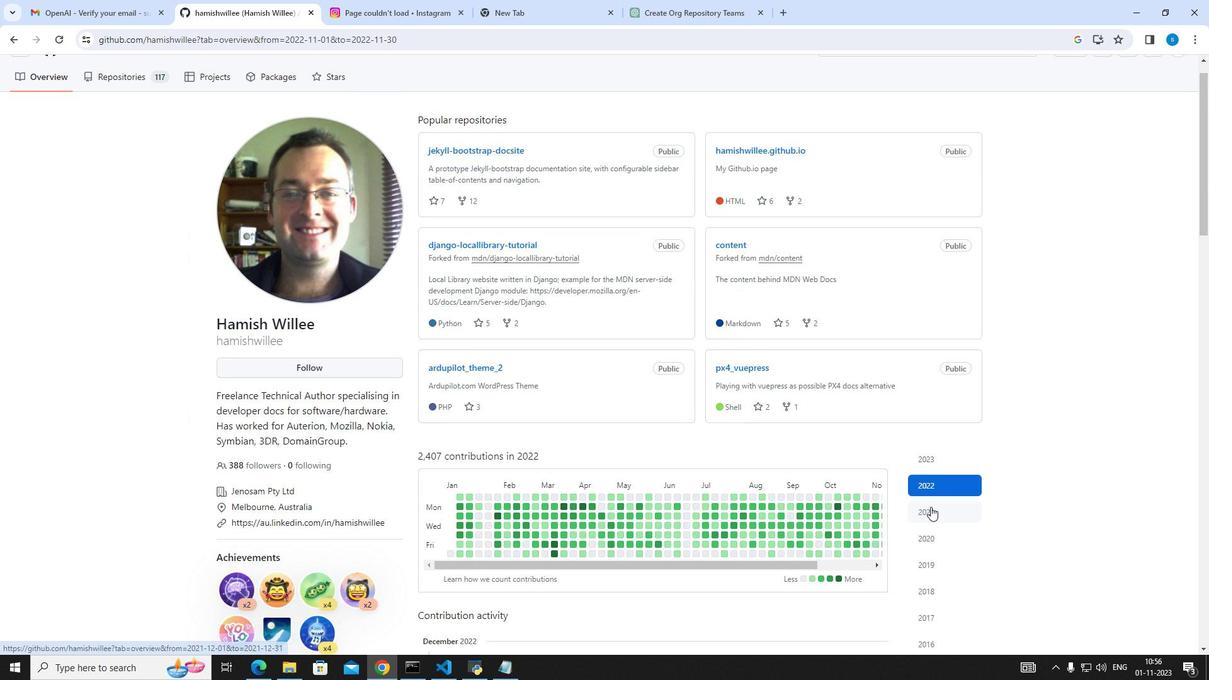 
Action: Mouse moved to (942, 557)
Screenshot: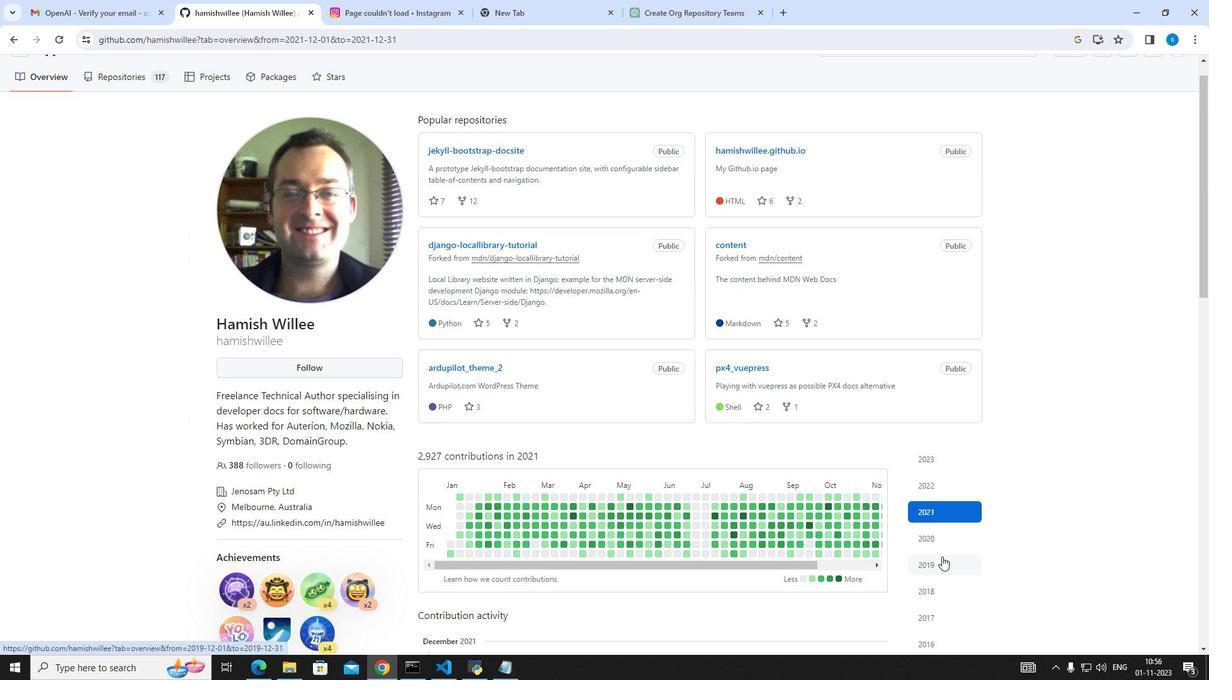 
Action: Mouse pressed left at (942, 557)
Screenshot: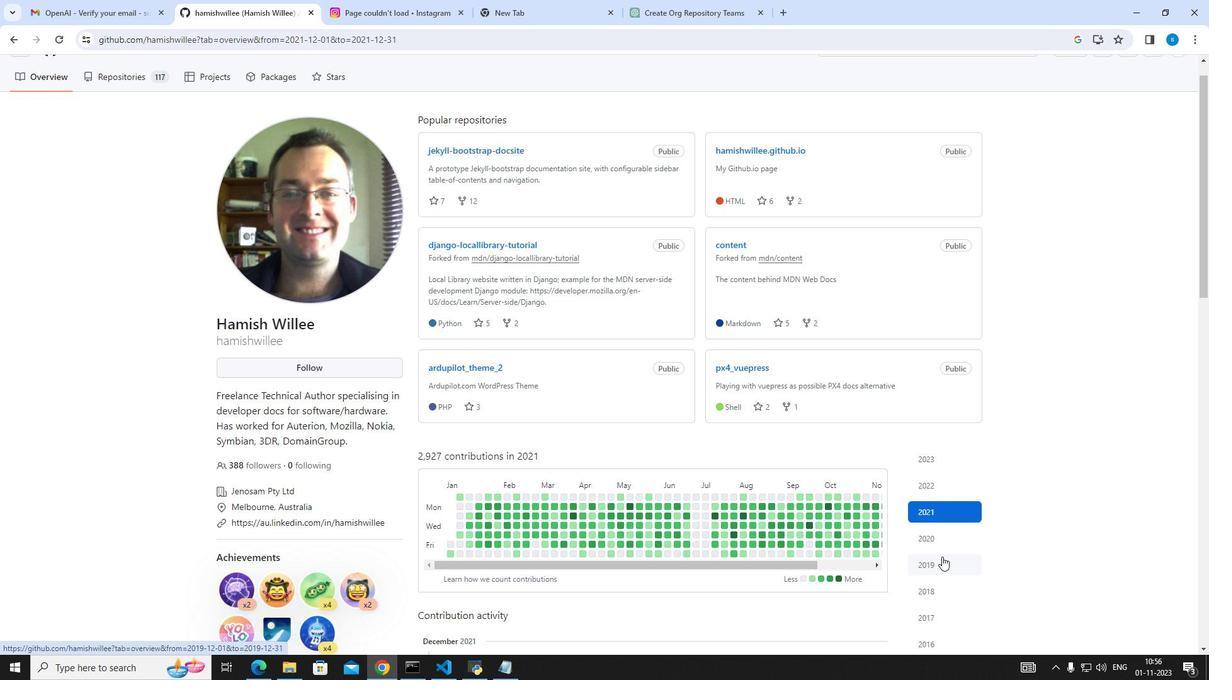 
Action: Mouse moved to (663, 572)
Screenshot: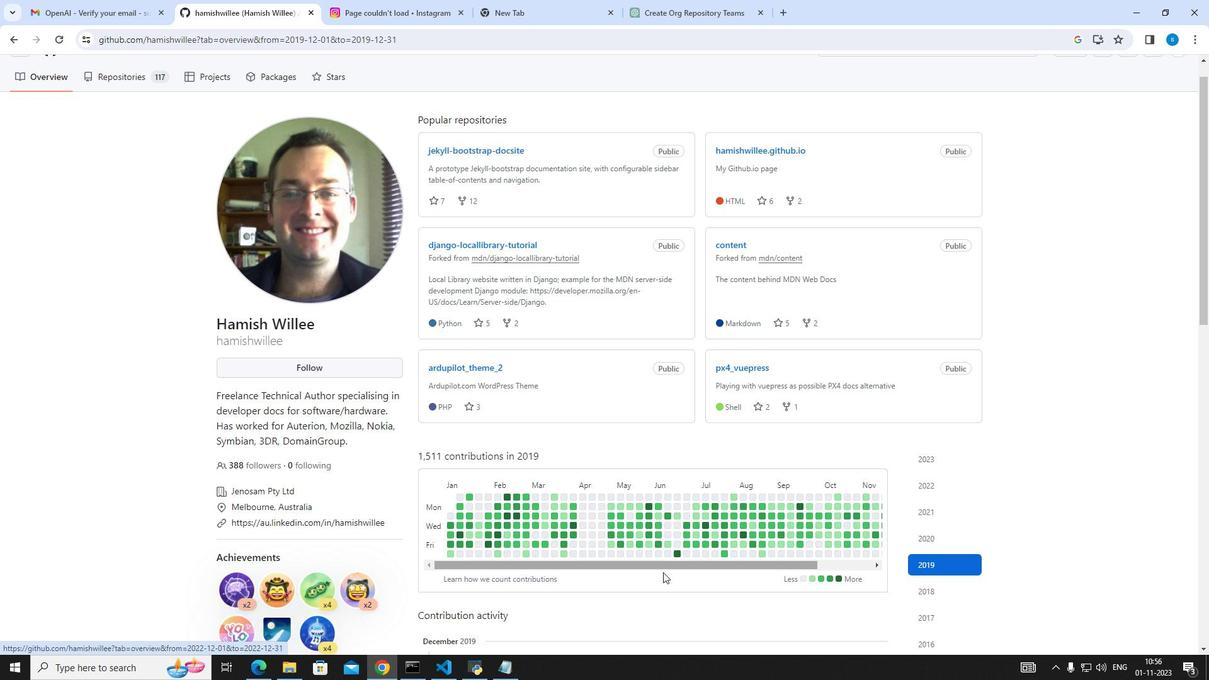 
Action: Mouse scrolled (663, 572) with delta (0, 0)
Screenshot: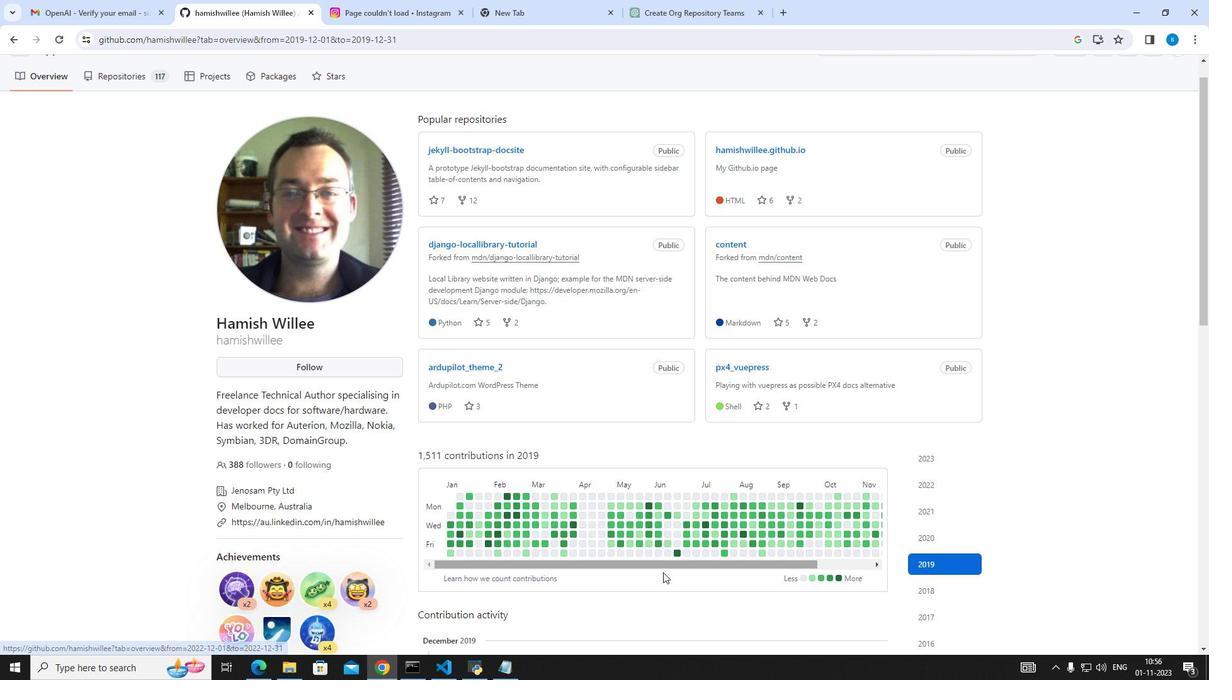 
Action: Mouse scrolled (663, 572) with delta (0, 0)
Screenshot: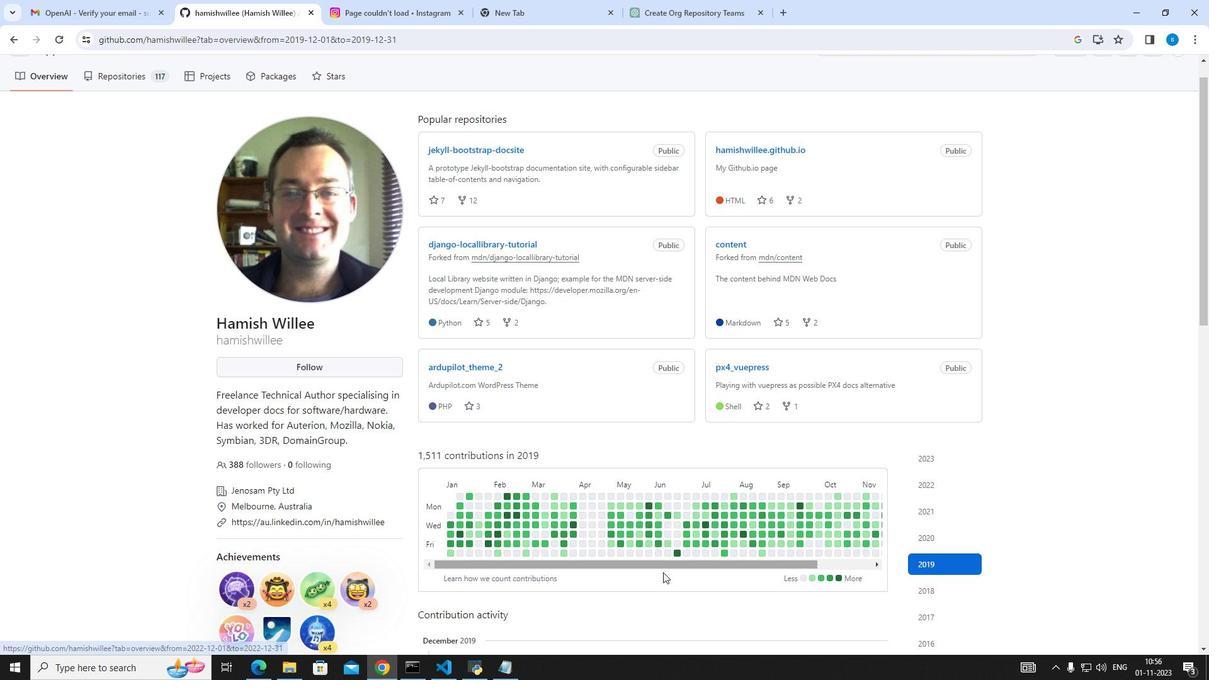 
Action: Mouse scrolled (663, 572) with delta (0, 0)
Screenshot: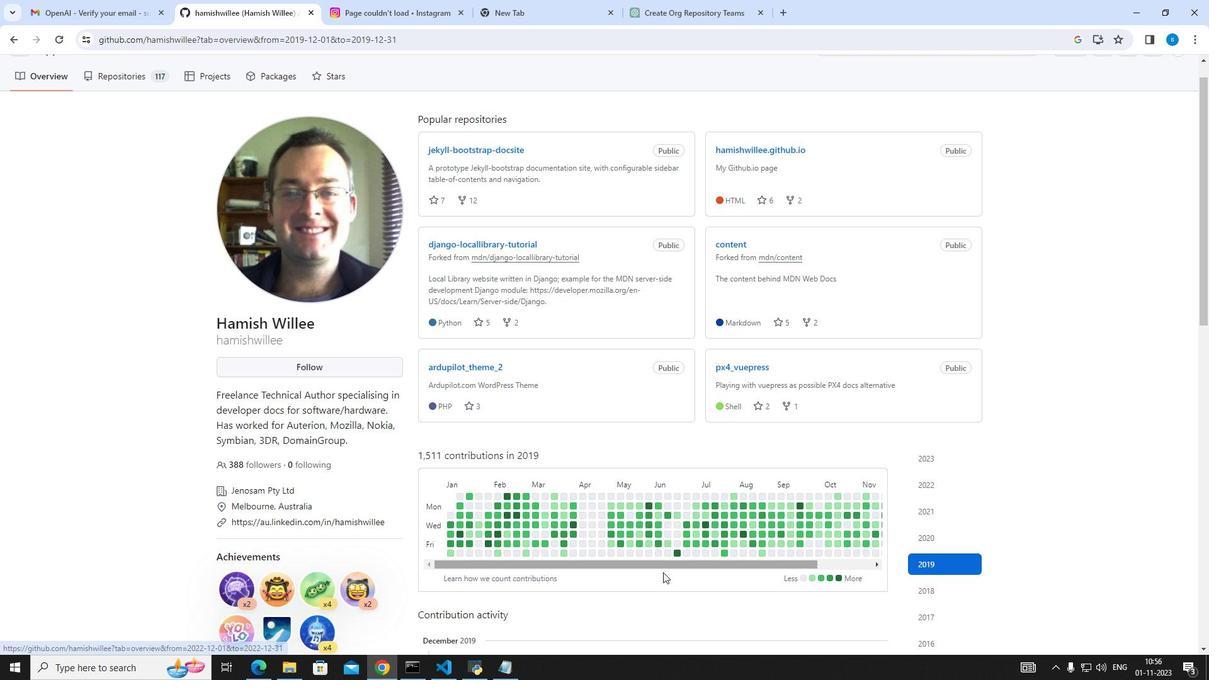 
Action: Mouse scrolled (663, 572) with delta (0, 0)
Screenshot: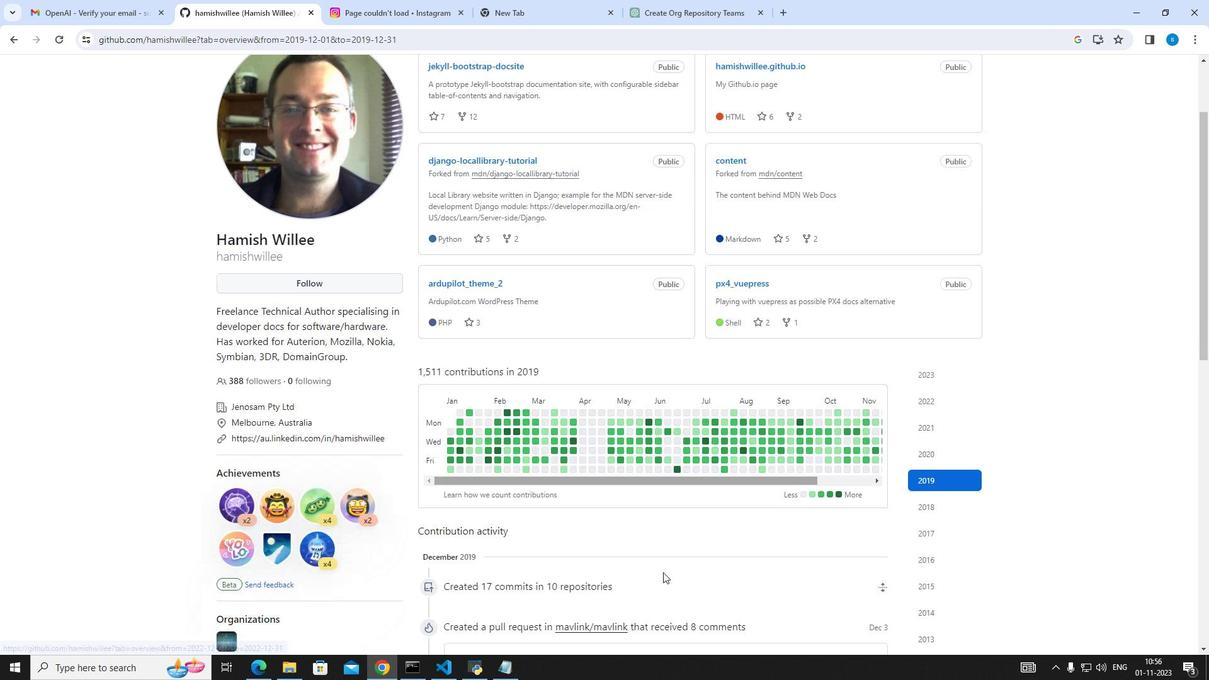 
Action: Mouse scrolled (663, 572) with delta (0, 0)
Screenshot: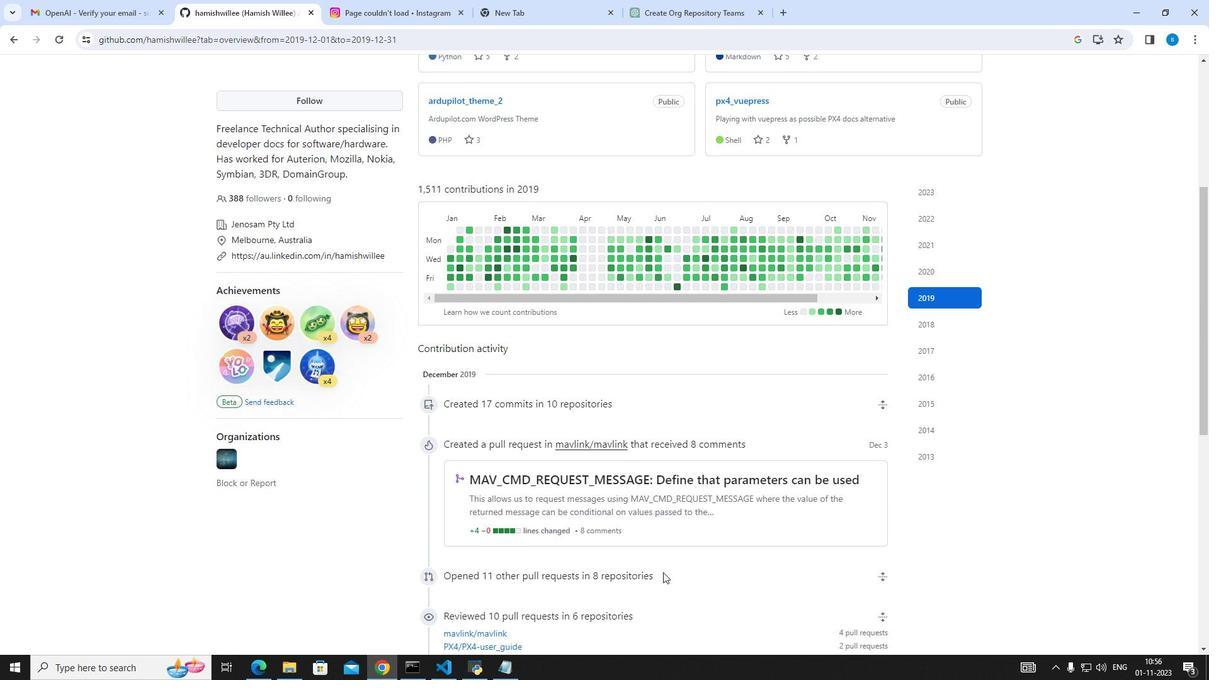 
Action: Mouse scrolled (663, 572) with delta (0, 0)
Screenshot: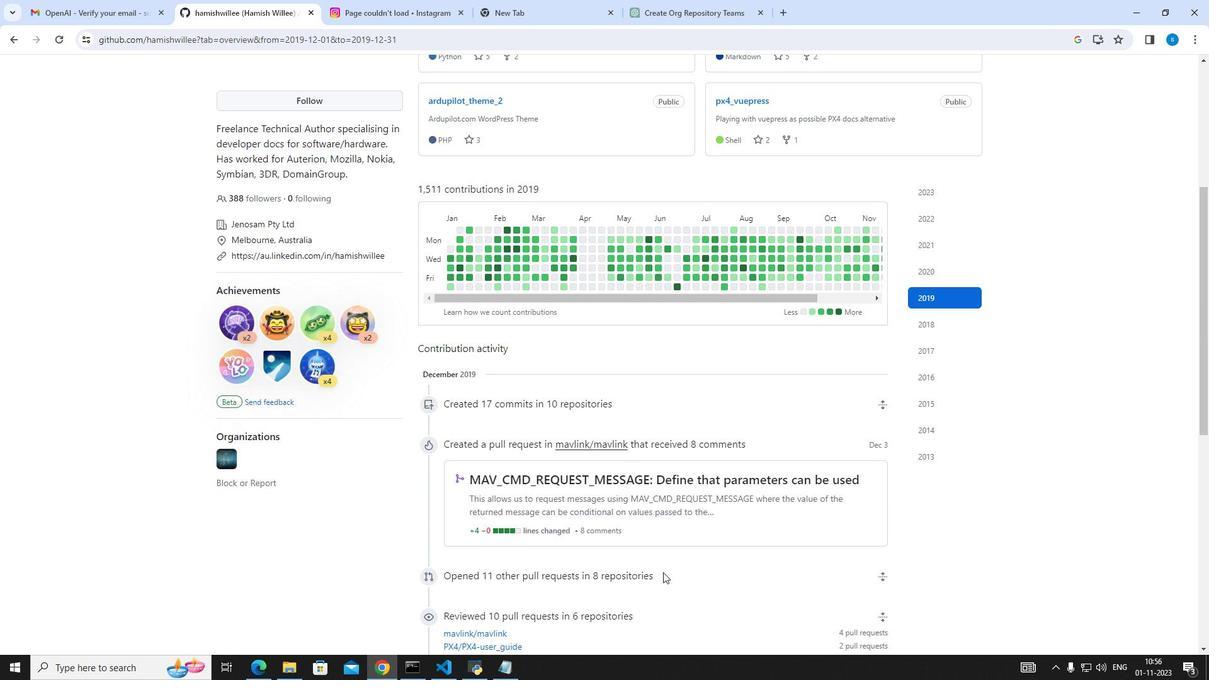 
Action: Mouse scrolled (663, 572) with delta (0, 0)
Screenshot: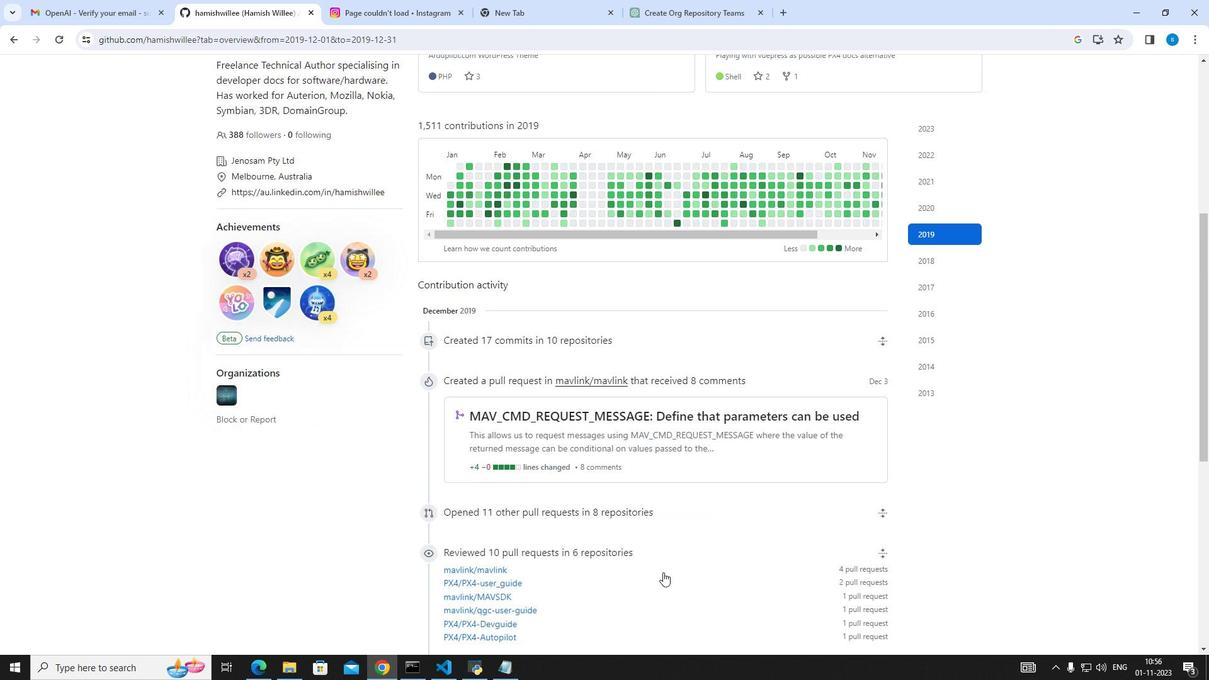 
Action: Mouse scrolled (663, 572) with delta (0, 0)
Screenshot: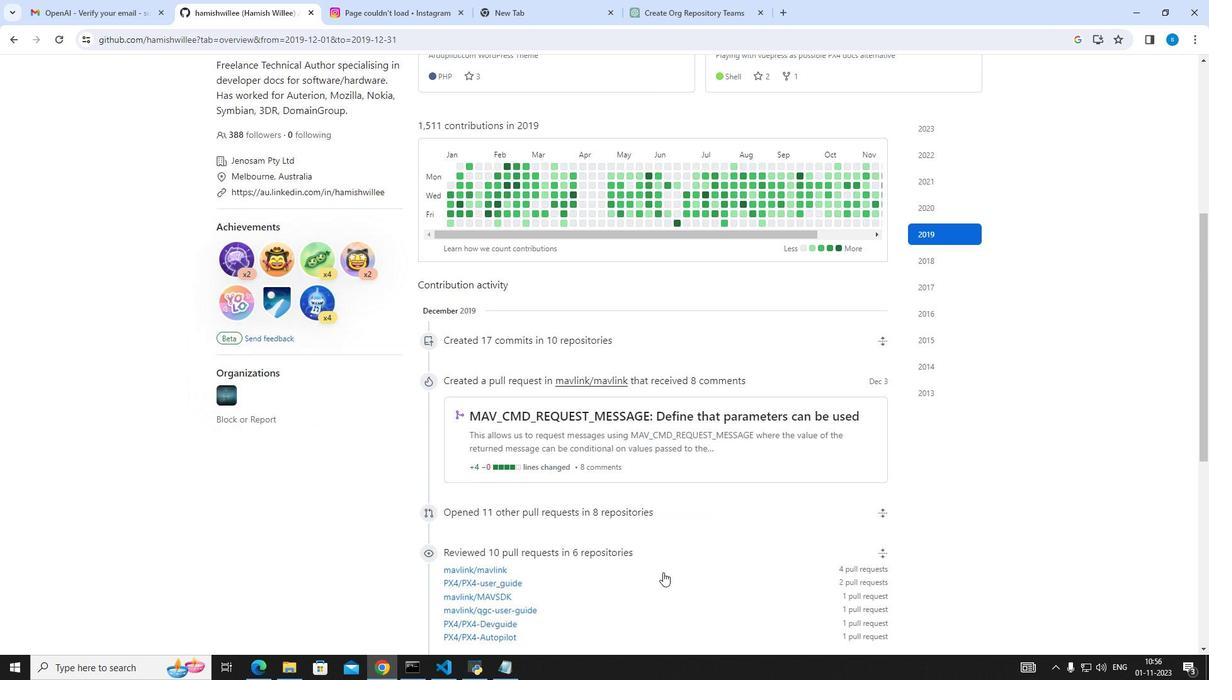 
Action: Mouse scrolled (663, 572) with delta (0, 0)
Screenshot: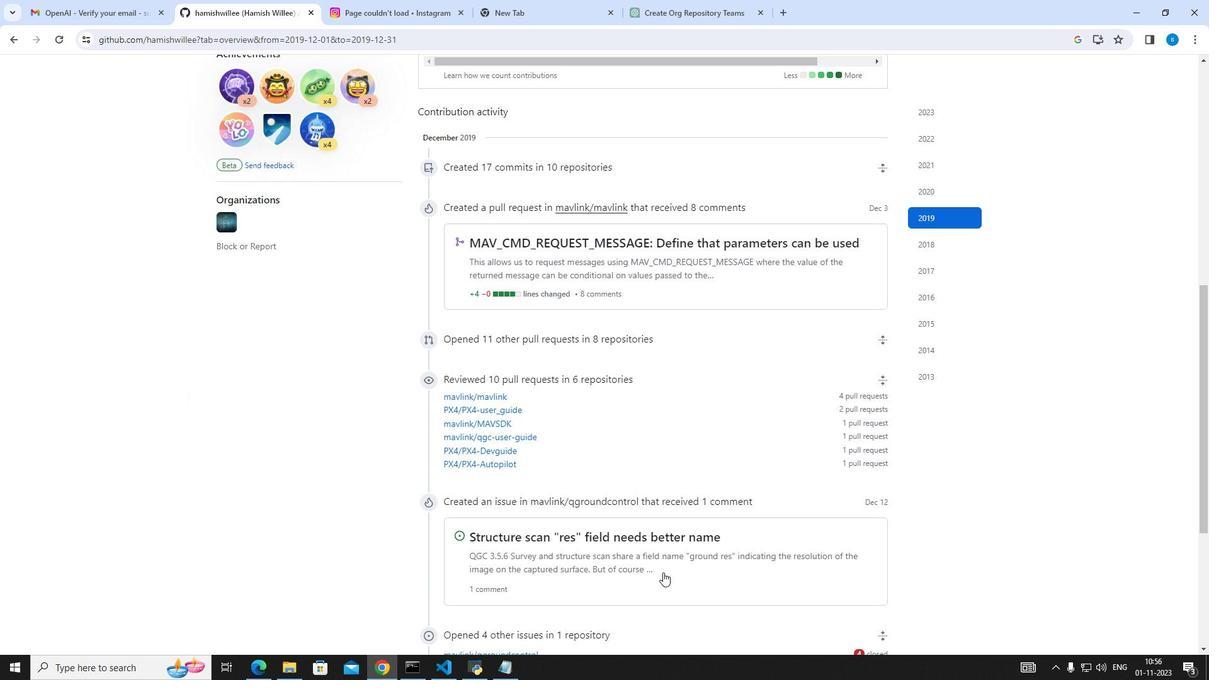 
Action: Mouse scrolled (663, 572) with delta (0, 0)
Screenshot: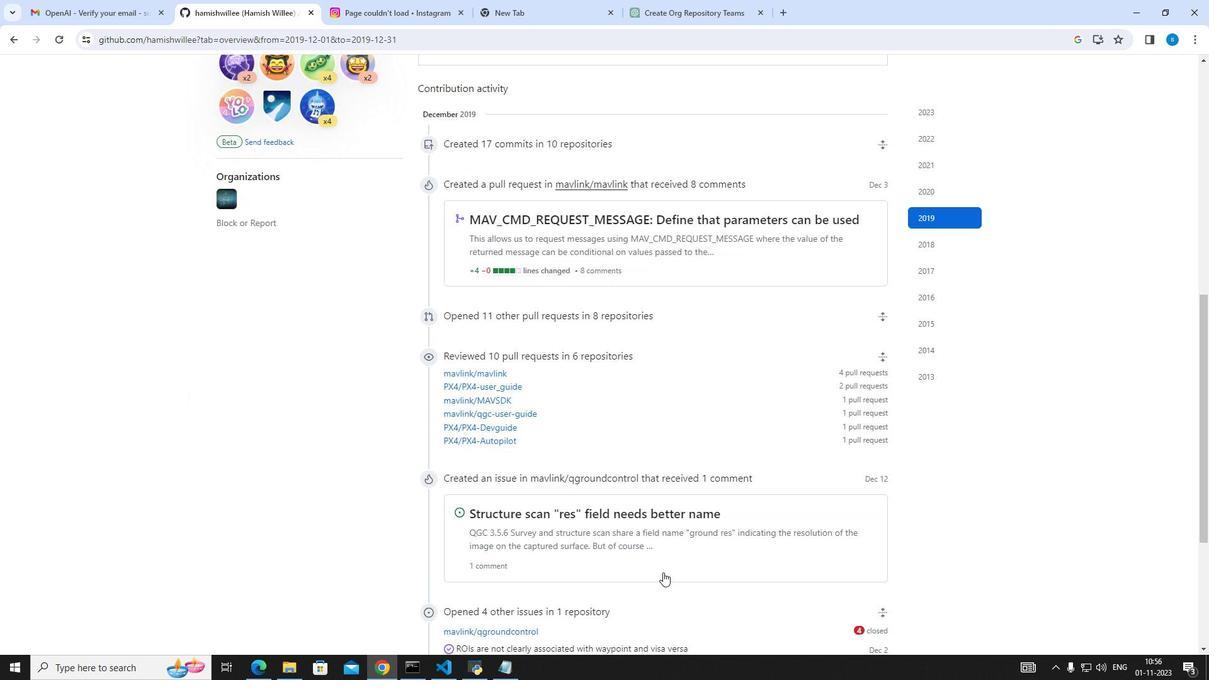
Action: Mouse scrolled (663, 572) with delta (0, 0)
Screenshot: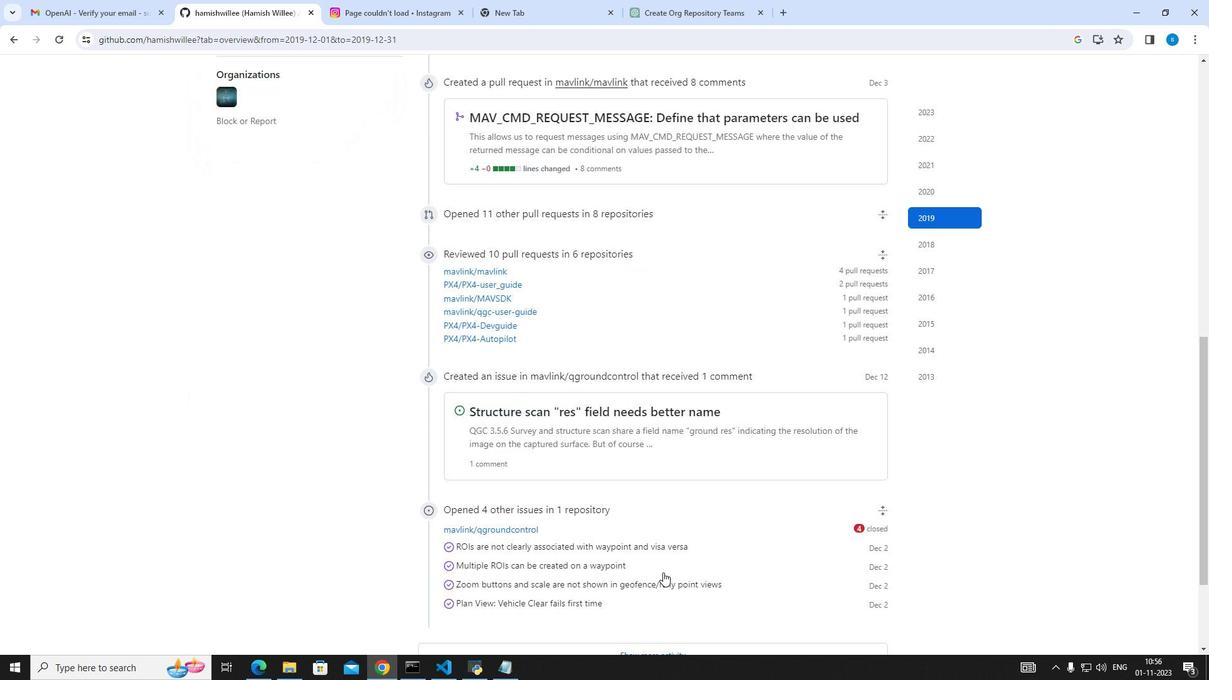 
Action: Mouse scrolled (663, 572) with delta (0, 0)
Screenshot: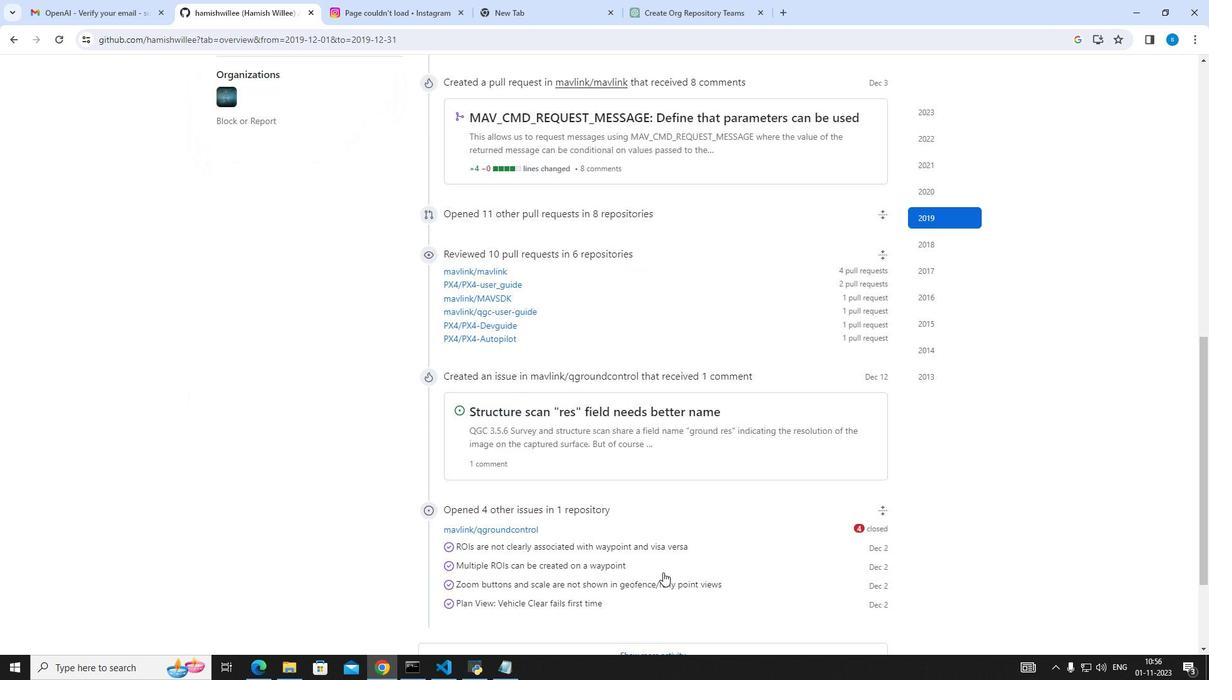 
Action: Mouse scrolled (663, 572) with delta (0, 0)
Screenshot: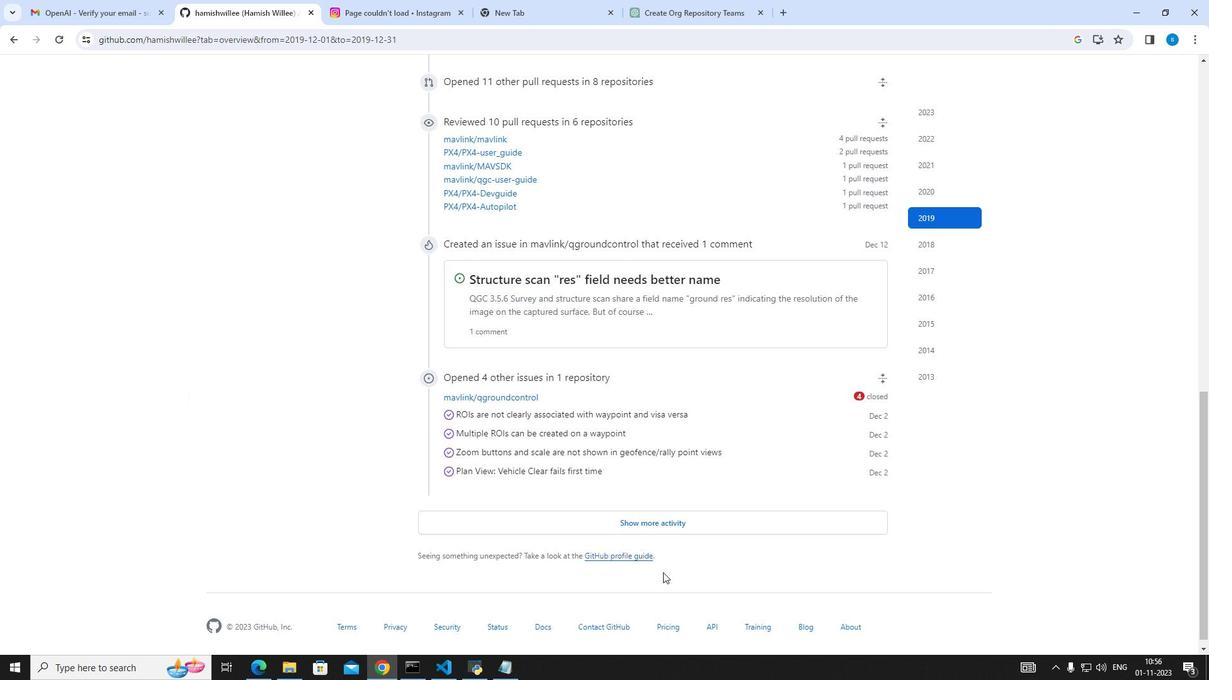 
Action: Mouse scrolled (663, 572) with delta (0, 0)
Screenshot: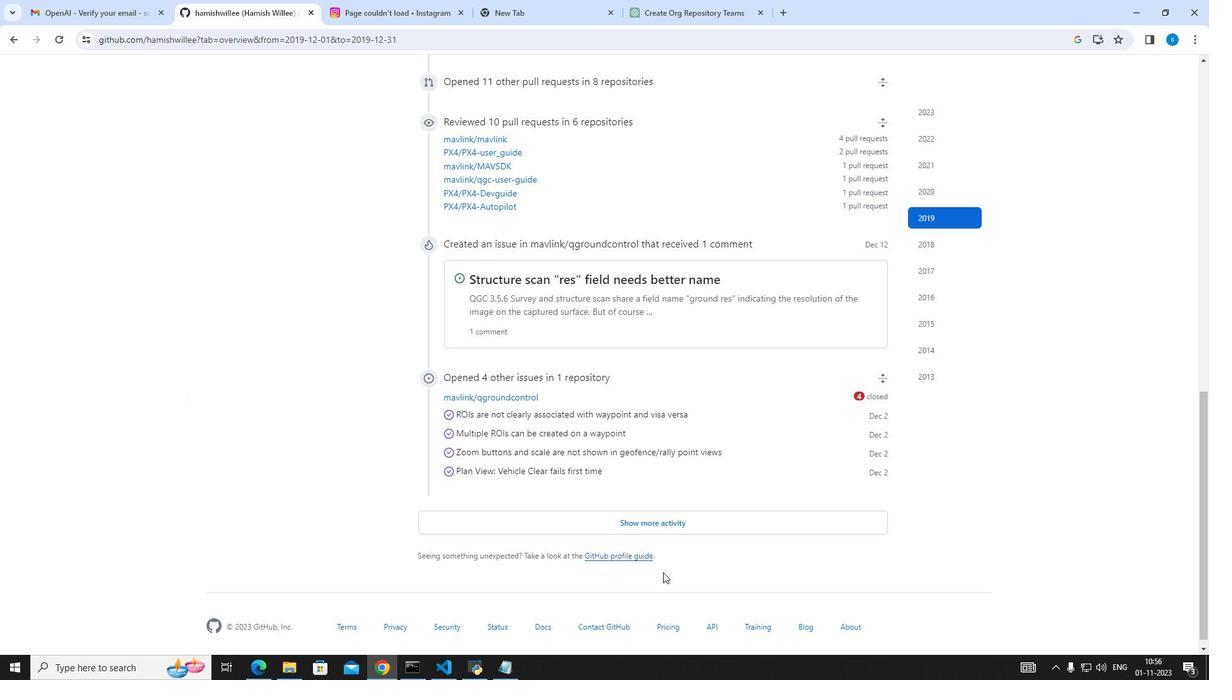 
Action: Mouse moved to (672, 516)
Screenshot: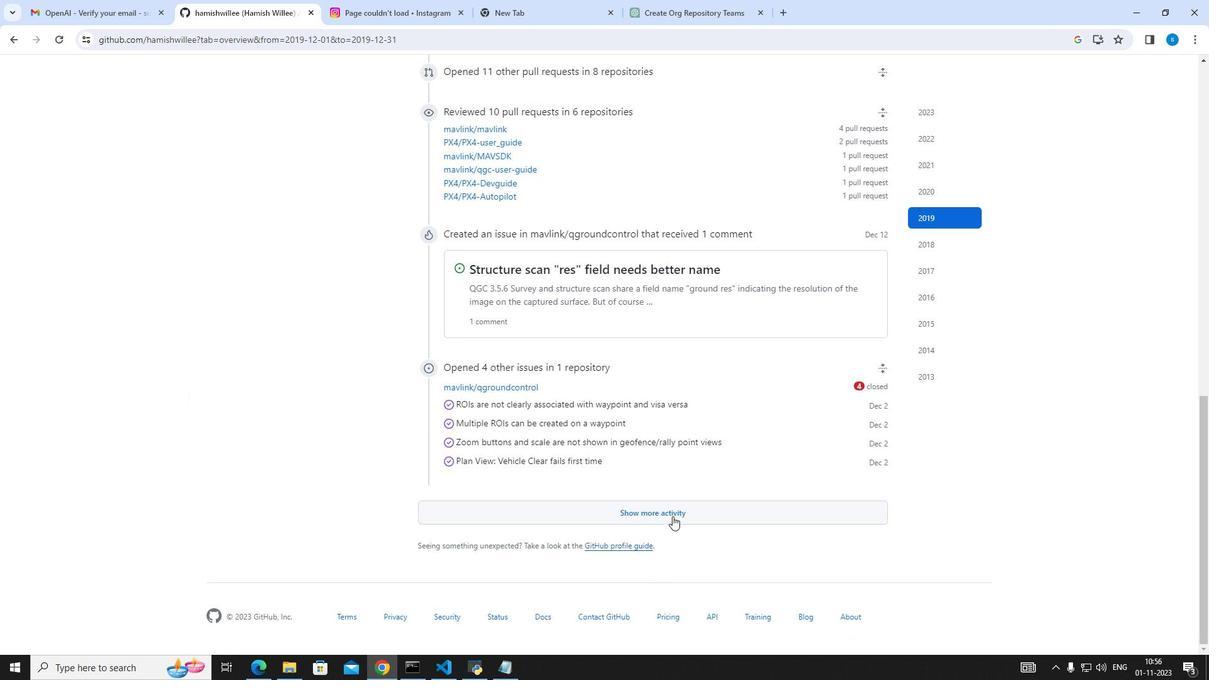 
Action: Mouse pressed left at (672, 516)
Screenshot: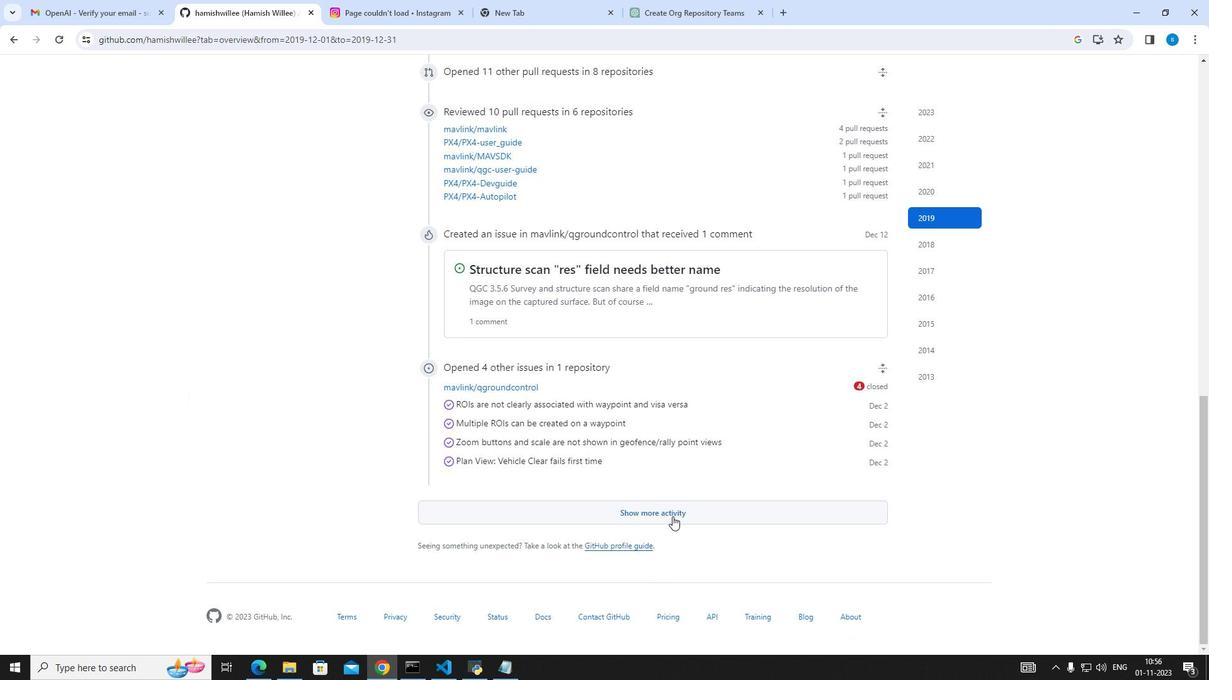 
Action: Mouse scrolled (672, 516) with delta (0, 0)
Screenshot: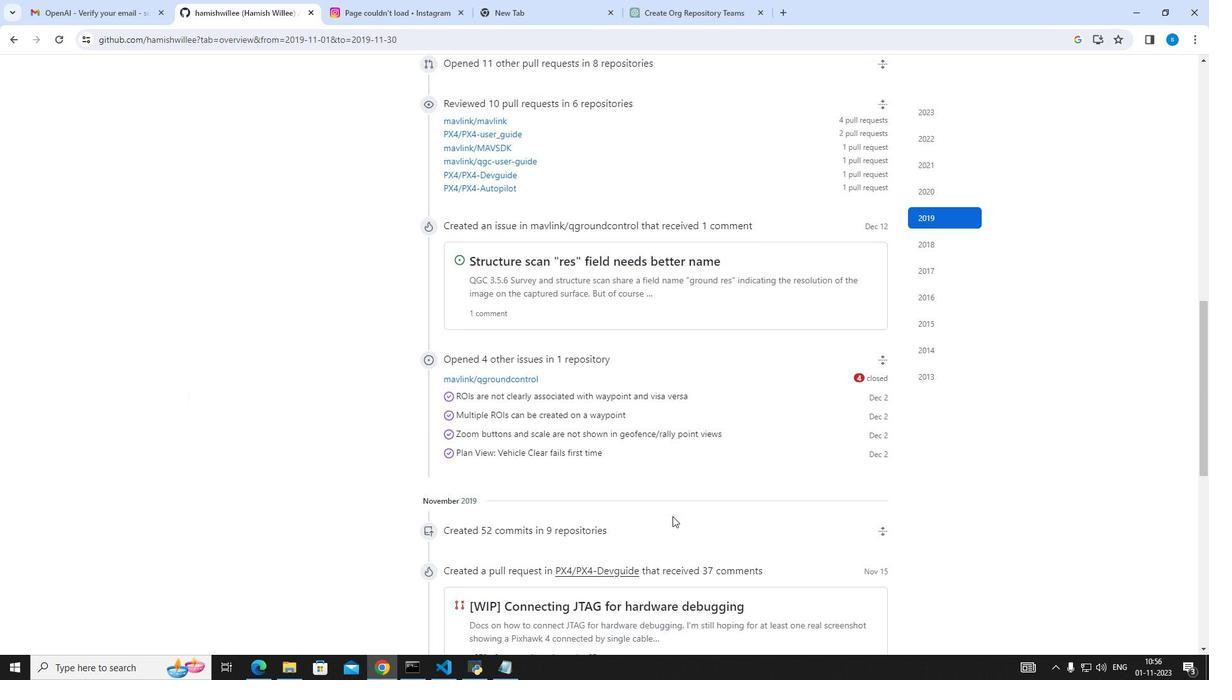 
Action: Mouse scrolled (672, 516) with delta (0, 0)
Screenshot: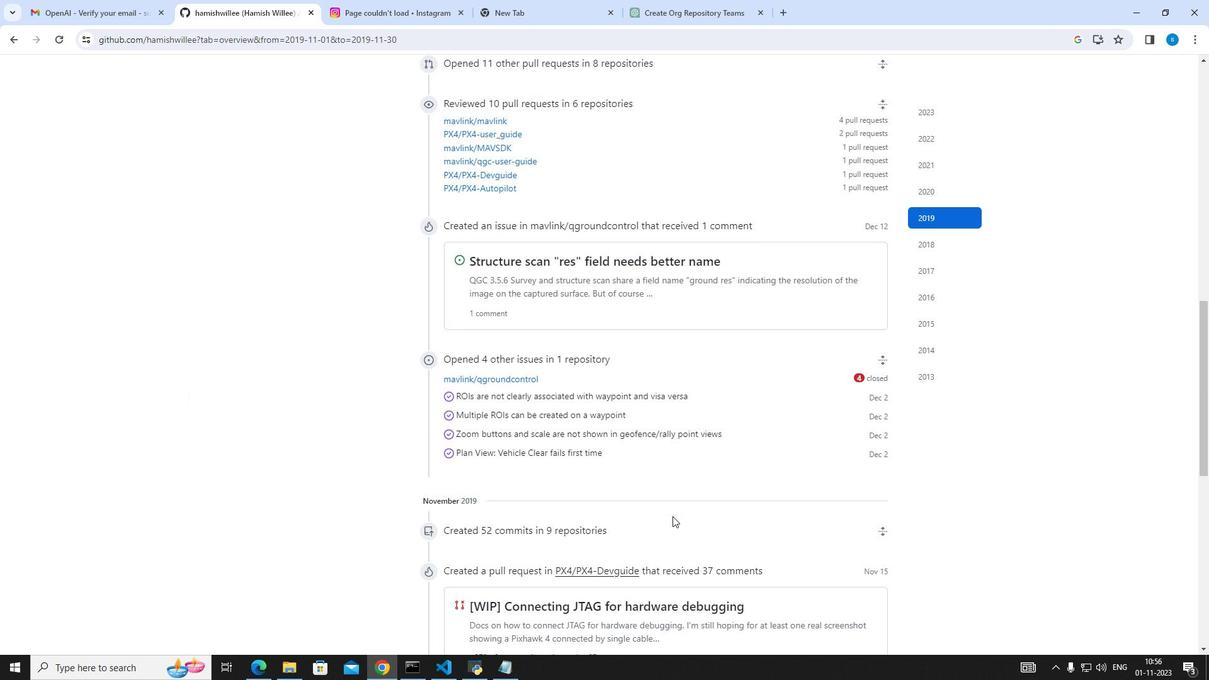 
Action: Mouse scrolled (672, 516) with delta (0, 0)
Screenshot: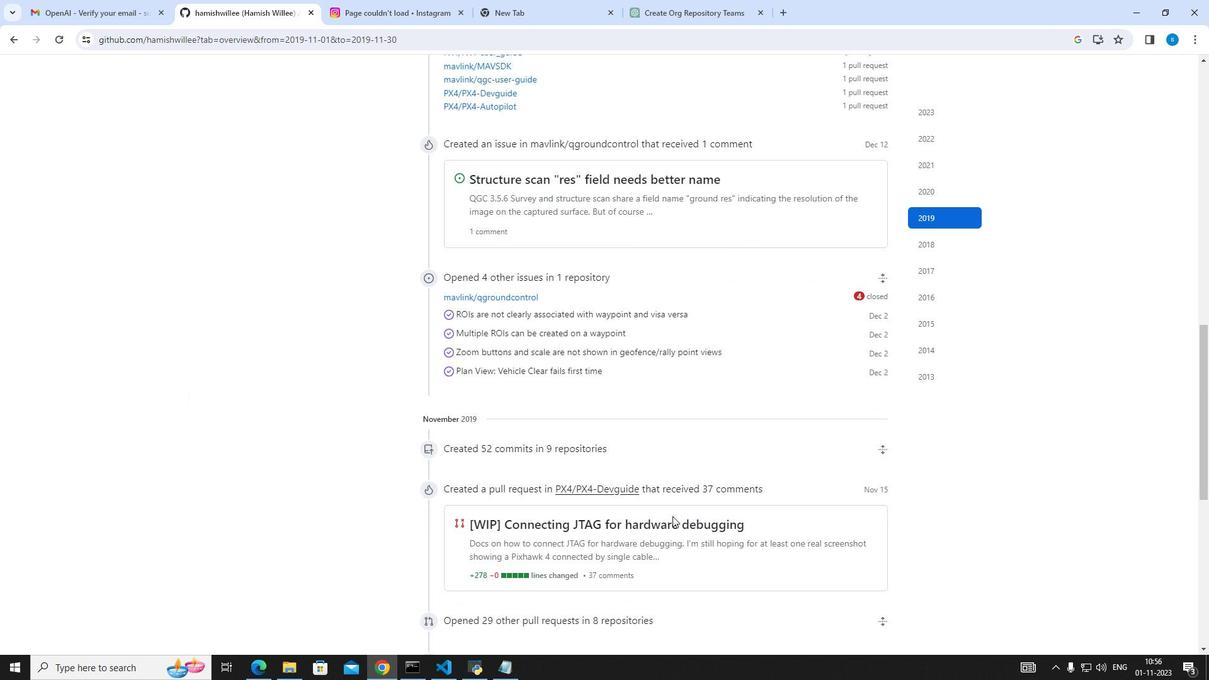 
Action: Mouse scrolled (672, 516) with delta (0, 0)
Screenshot: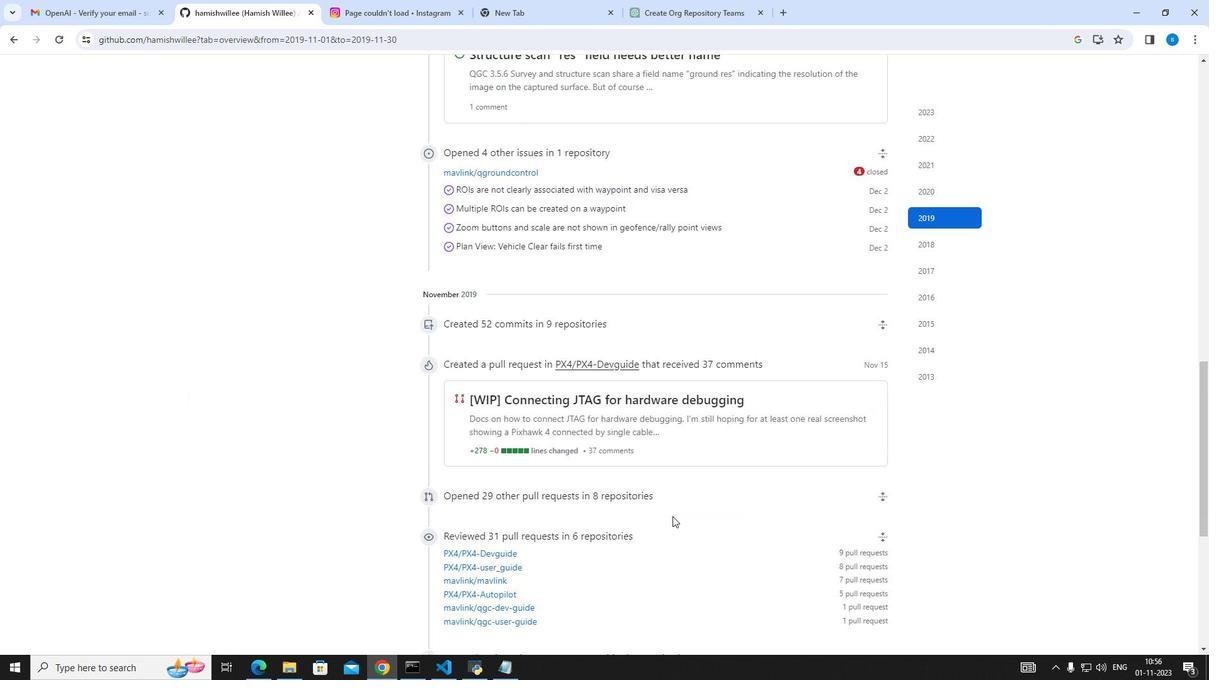 
Action: Mouse scrolled (672, 516) with delta (0, 0)
Screenshot: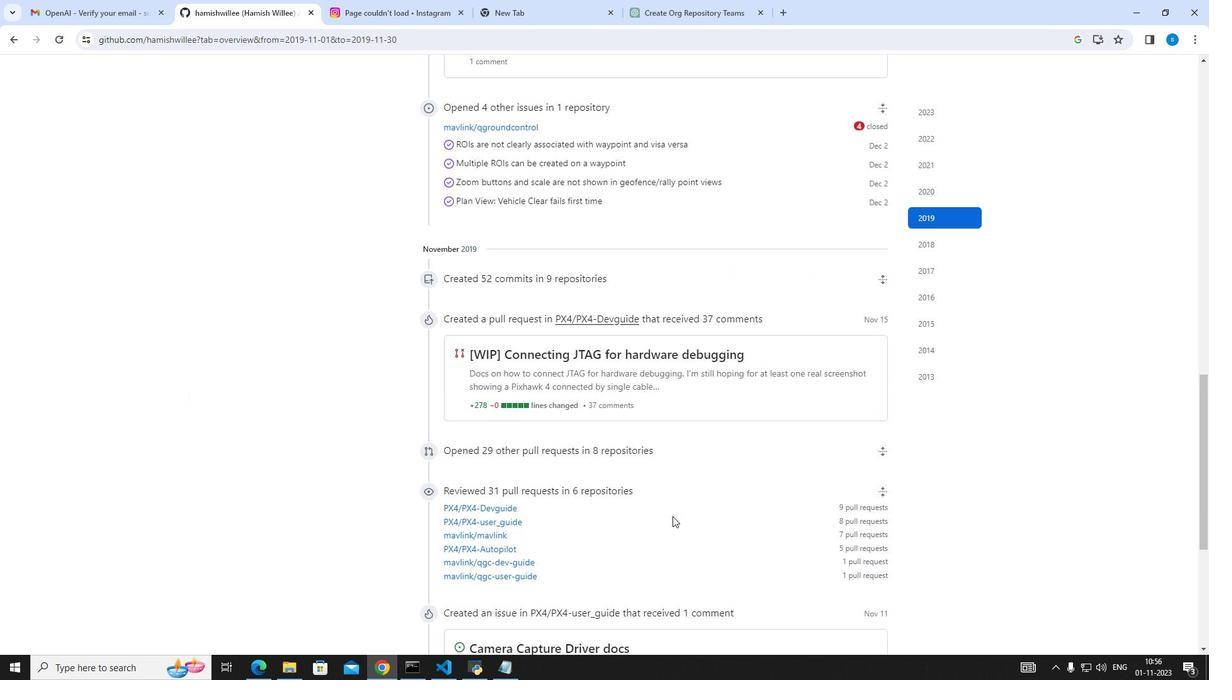 
Action: Mouse scrolled (672, 516) with delta (0, 0)
Screenshot: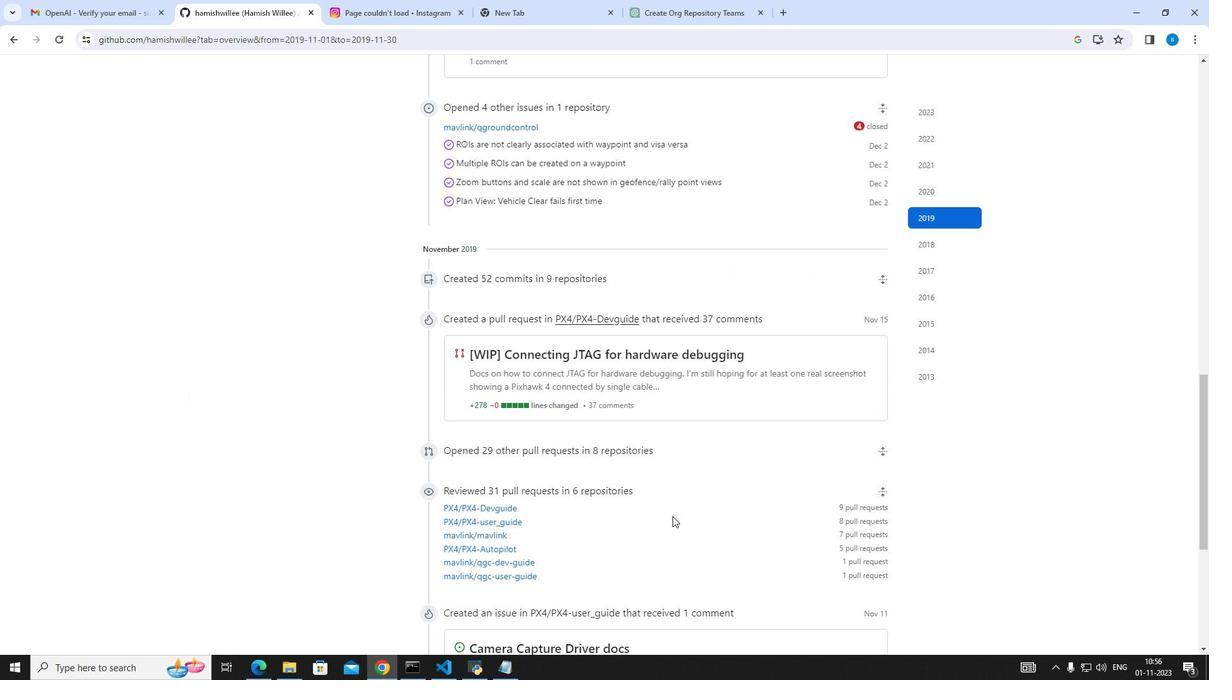 
Action: Mouse scrolled (672, 516) with delta (0, 0)
Screenshot: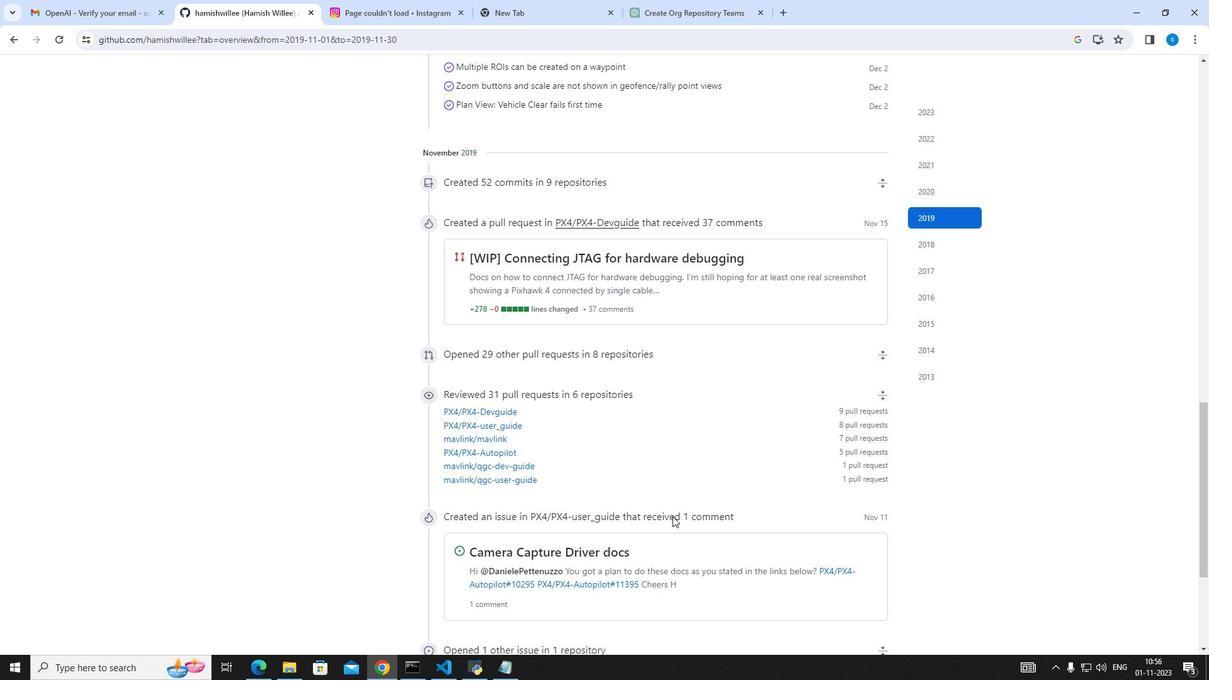 
Action: Mouse scrolled (672, 516) with delta (0, 0)
Screenshot: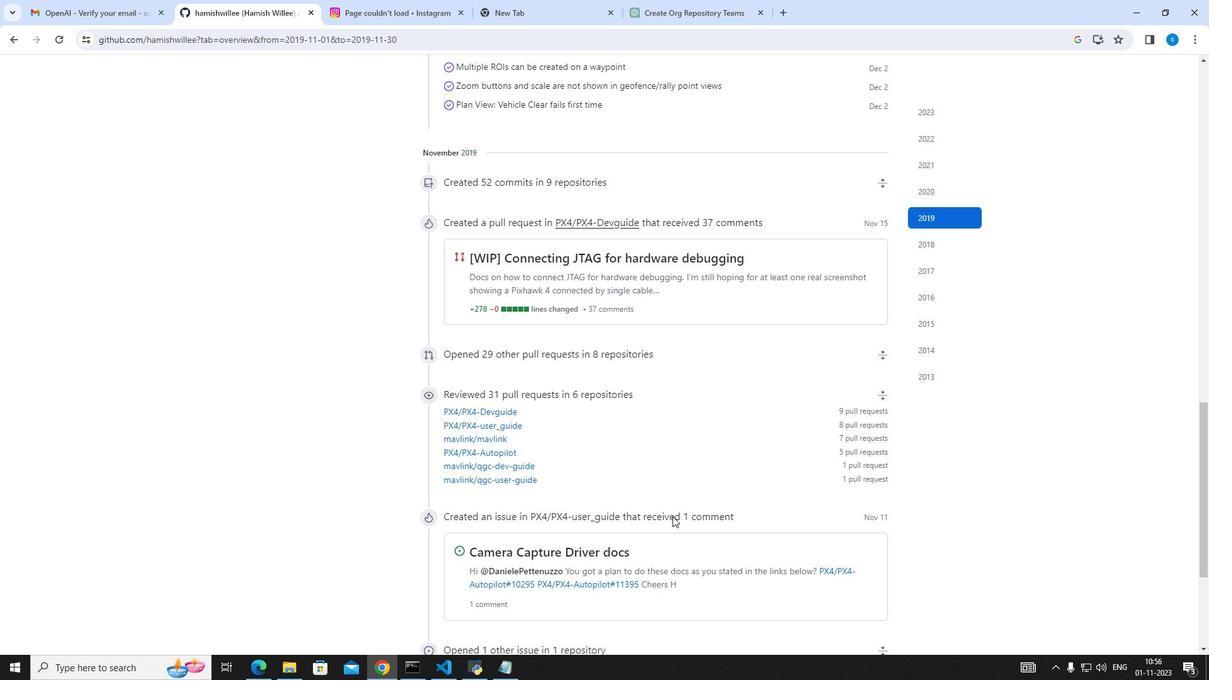 
Action: Mouse scrolled (672, 517) with delta (0, 0)
Screenshot: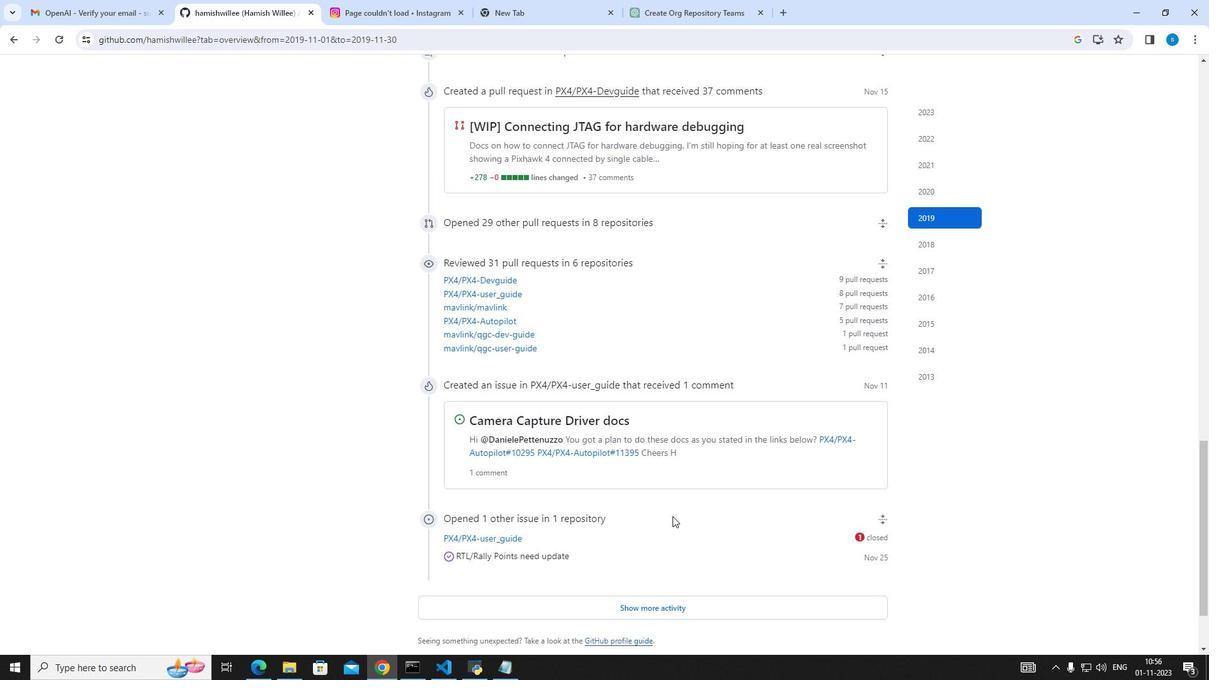 
Action: Mouse scrolled (672, 517) with delta (0, 0)
Screenshot: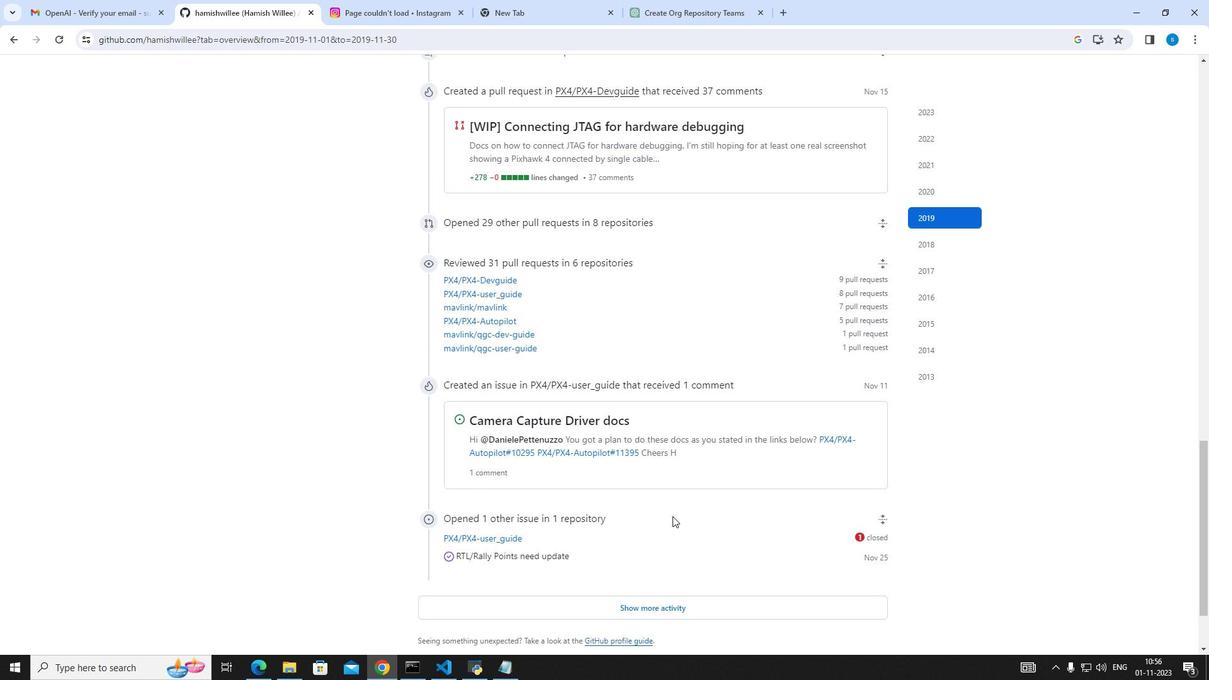 
Action: Mouse scrolled (672, 517) with delta (0, 0)
Screenshot: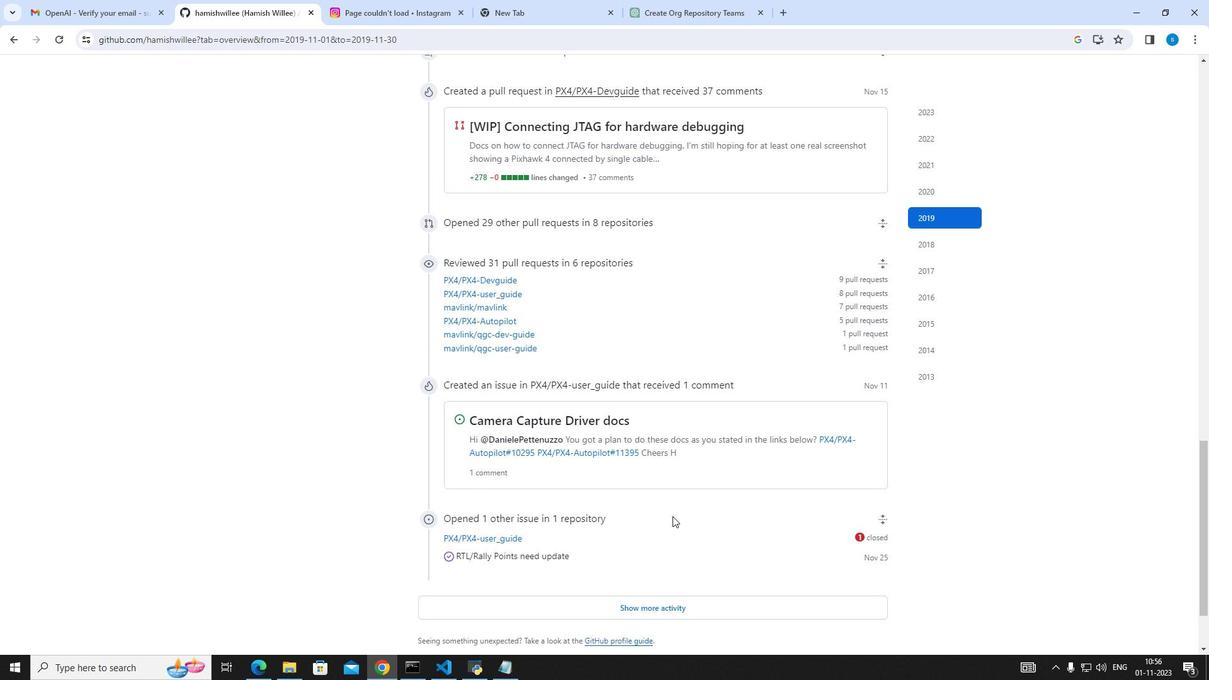 
Action: Mouse scrolled (672, 517) with delta (0, 0)
Screenshot: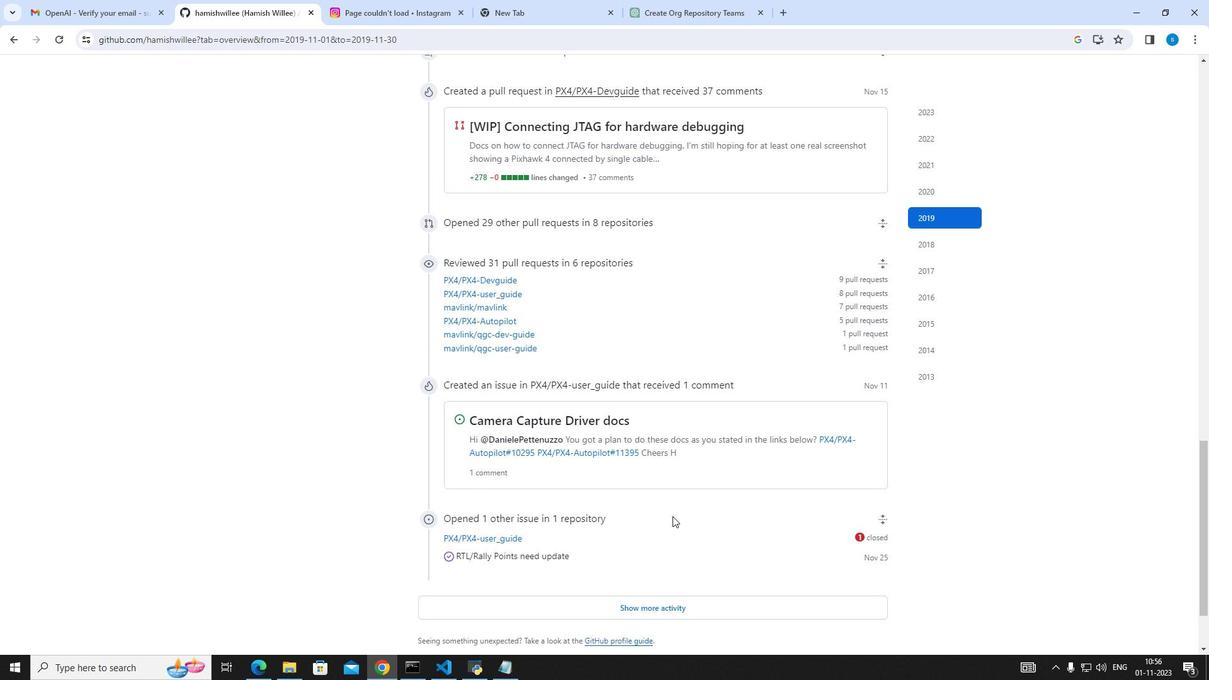 
Action: Mouse scrolled (672, 517) with delta (0, 0)
Screenshot: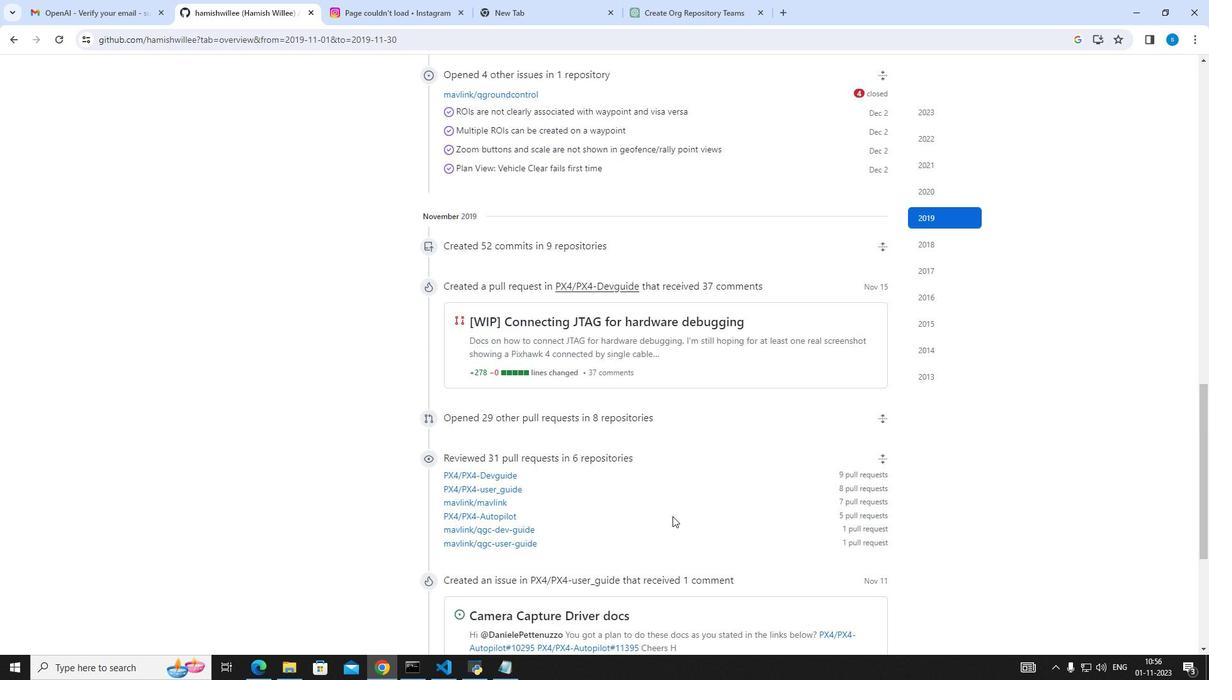 
Action: Mouse scrolled (672, 517) with delta (0, 0)
Screenshot: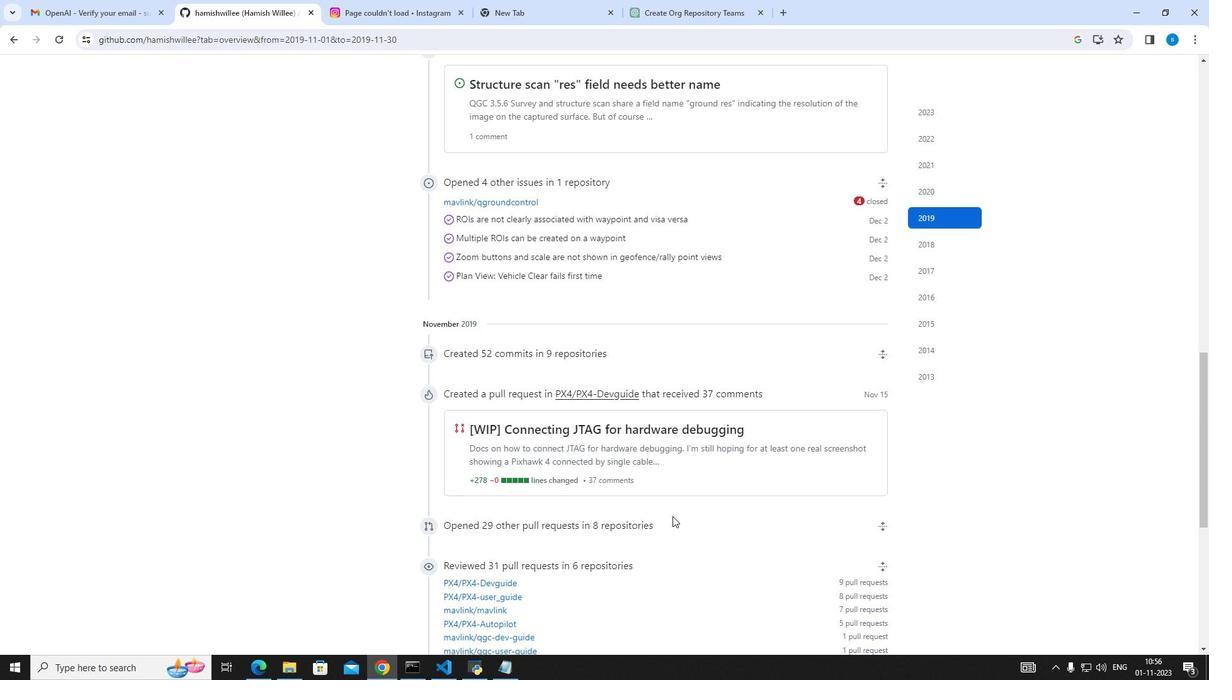
Action: Mouse scrolled (672, 517) with delta (0, 0)
Screenshot: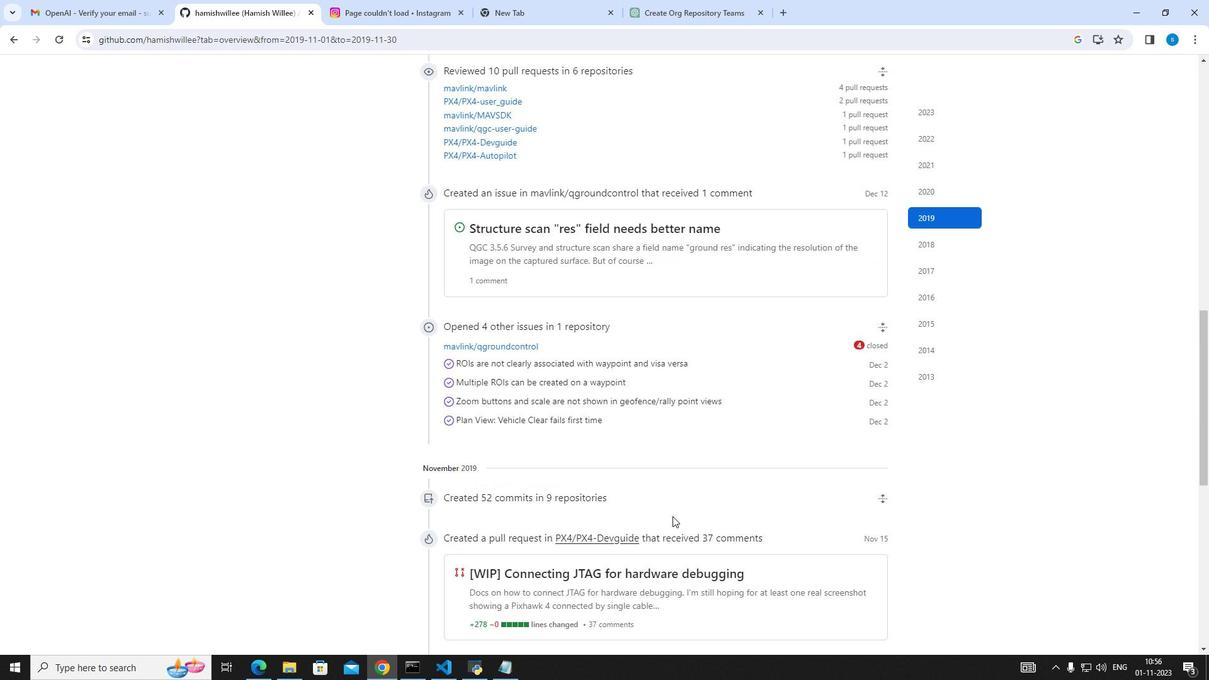 
Action: Mouse scrolled (672, 517) with delta (0, 0)
Screenshot: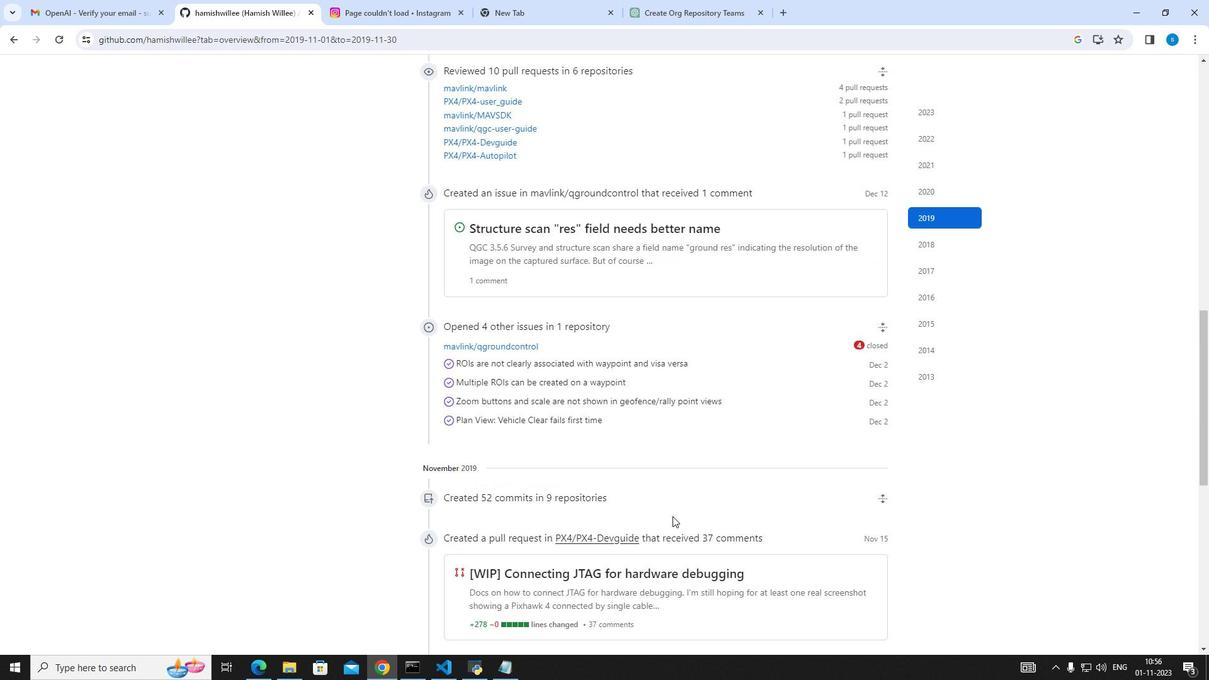 
Action: Mouse scrolled (672, 517) with delta (0, 0)
Screenshot: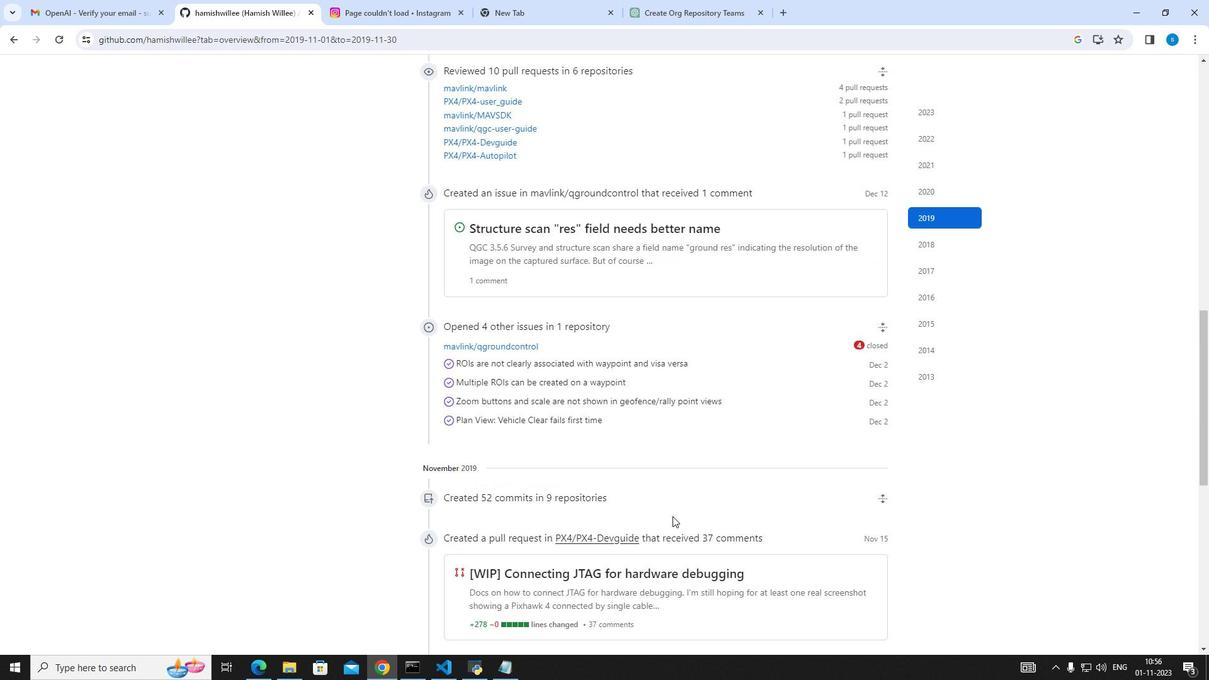 
Action: Mouse scrolled (672, 517) with delta (0, 0)
Screenshot: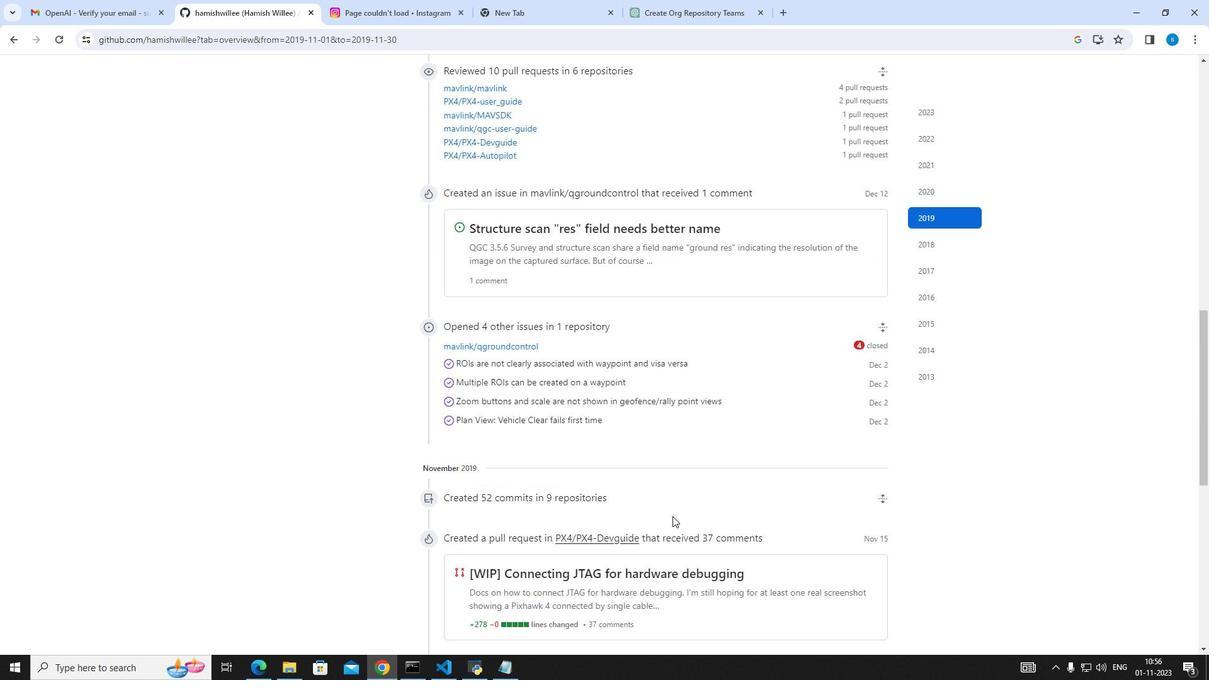 
Action: Mouse scrolled (672, 517) with delta (0, 0)
Screenshot: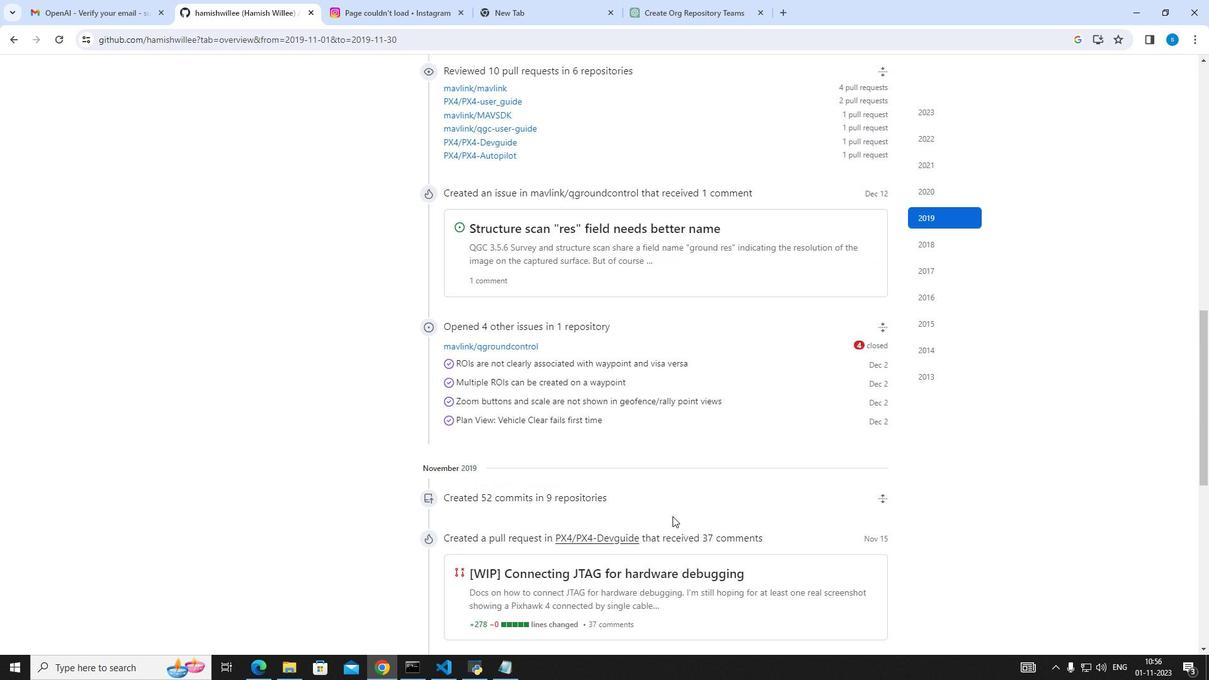 
Action: Mouse scrolled (672, 517) with delta (0, 0)
Screenshot: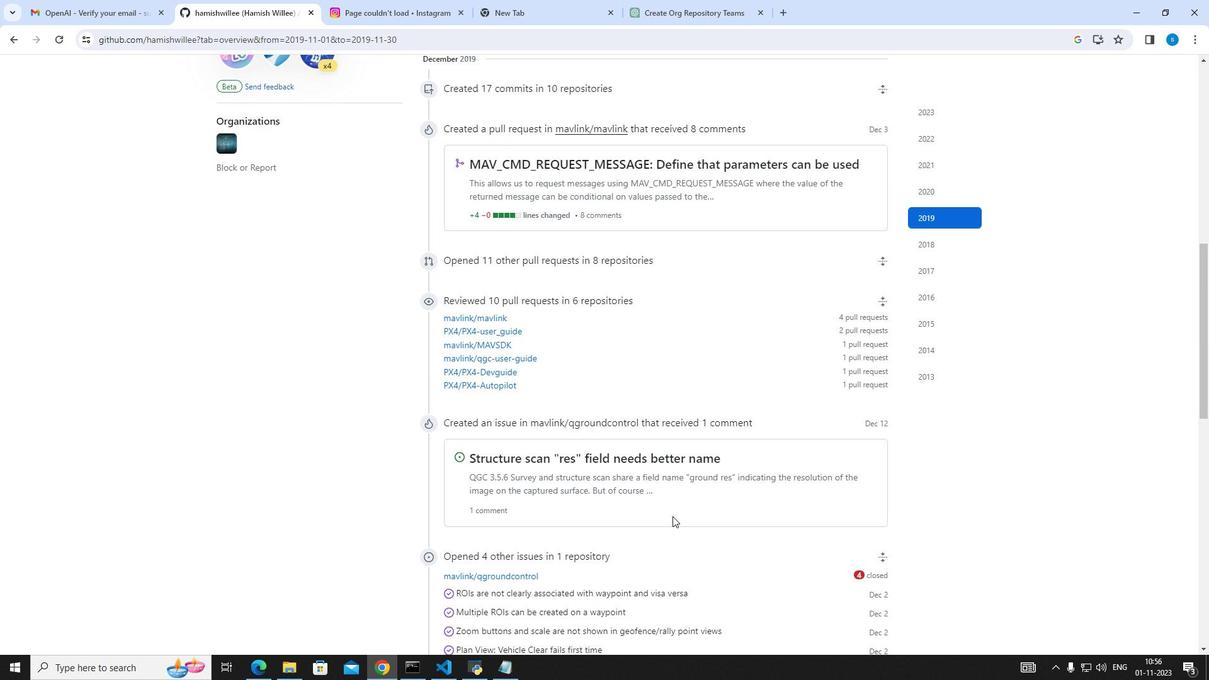 
Action: Mouse scrolled (672, 517) with delta (0, 0)
Screenshot: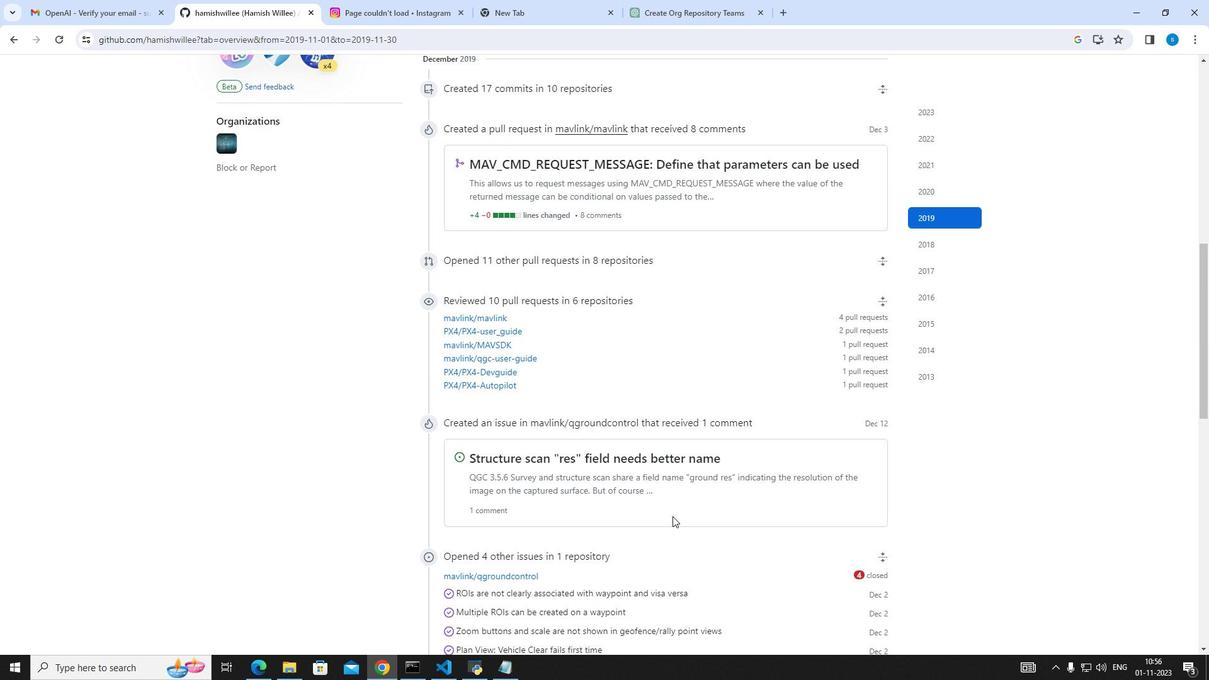 
Action: Mouse scrolled (672, 517) with delta (0, 0)
Screenshot: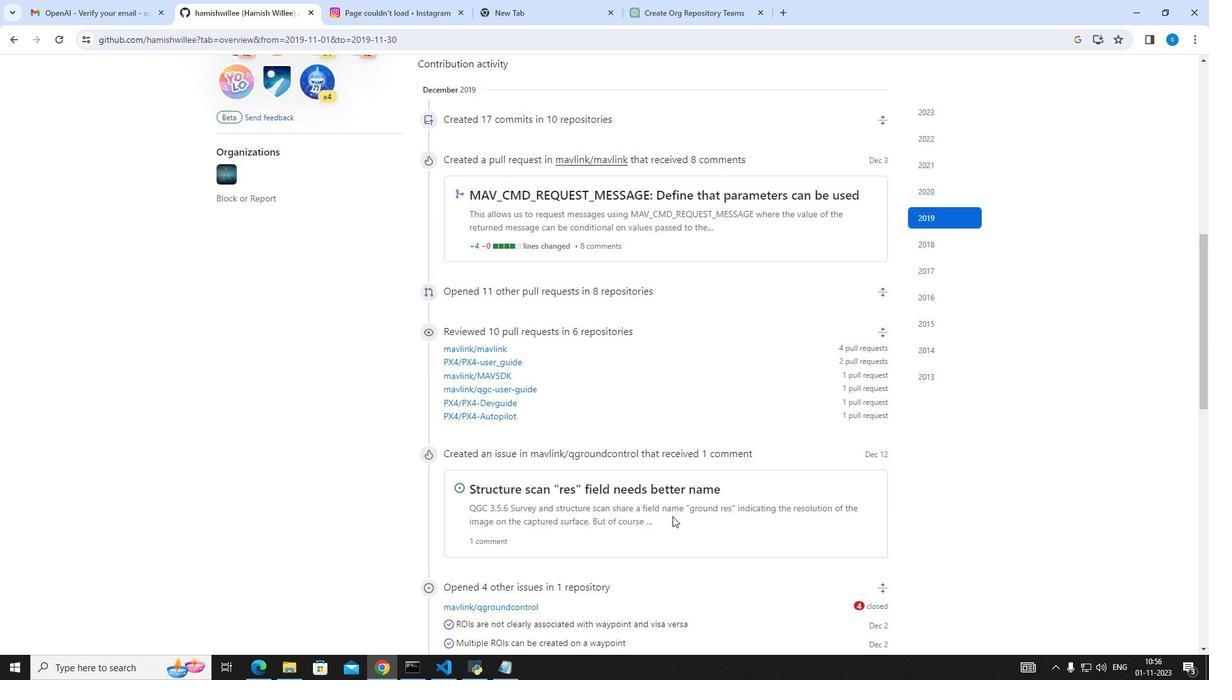 
Action: Mouse scrolled (672, 517) with delta (0, 0)
Screenshot: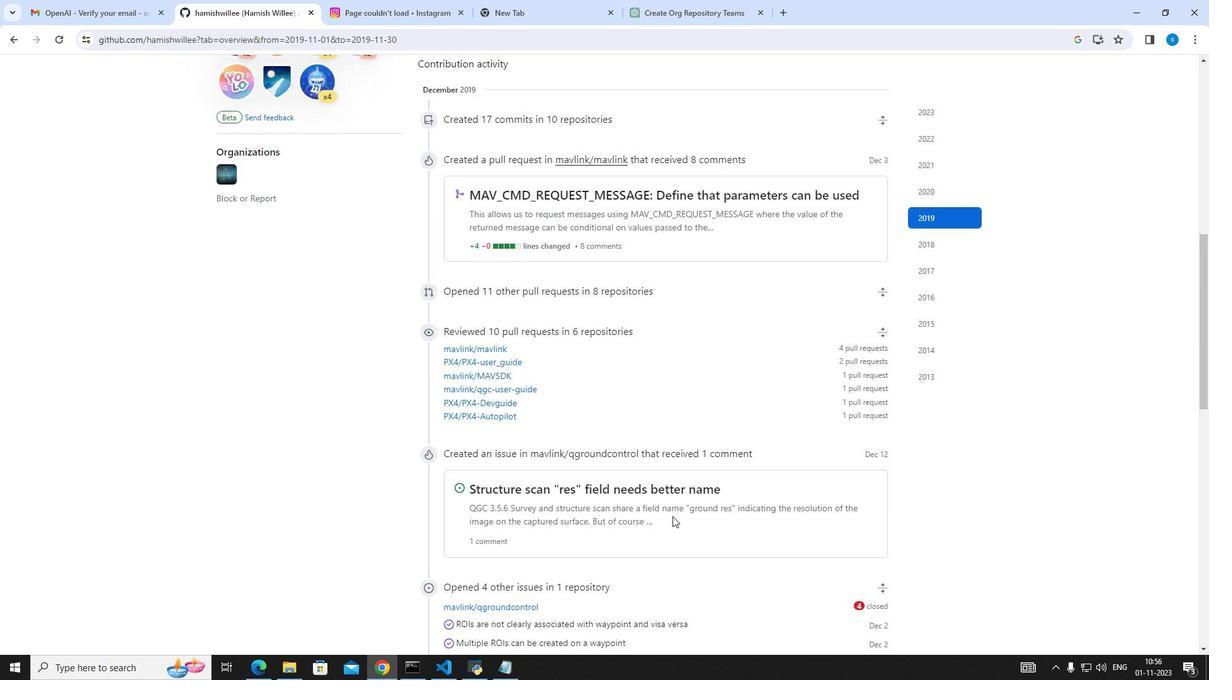 
Action: Mouse scrolled (672, 517) with delta (0, 0)
Screenshot: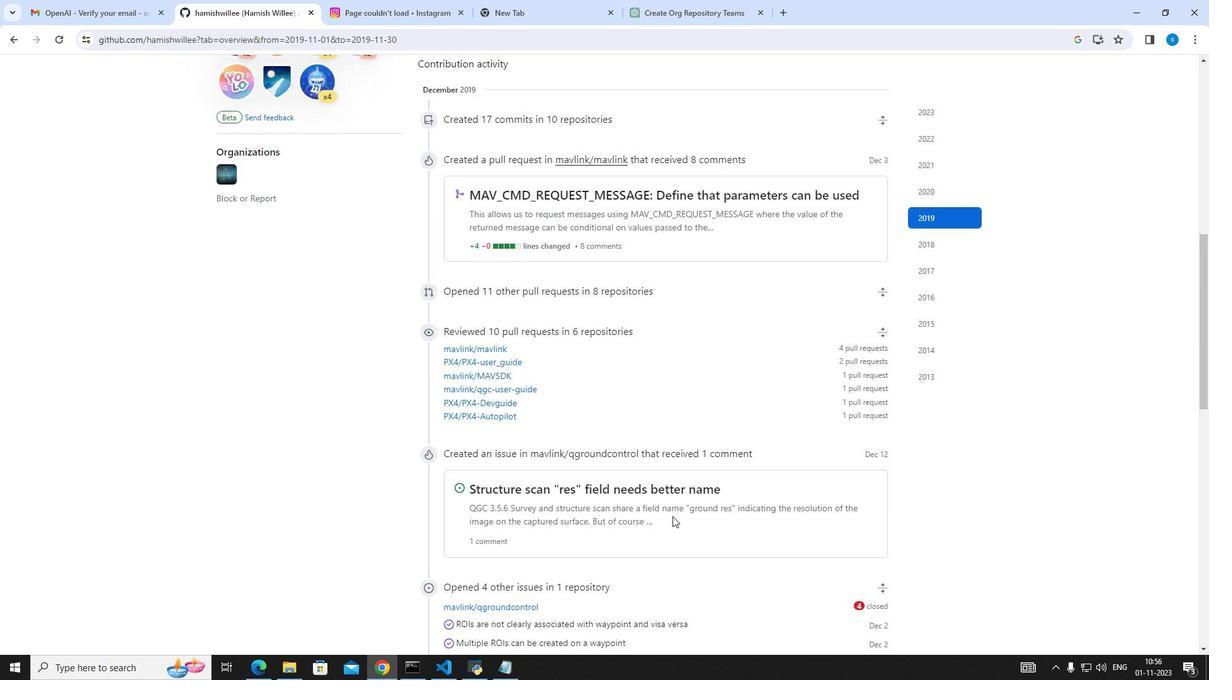 
Action: Mouse scrolled (672, 517) with delta (0, 0)
Screenshot: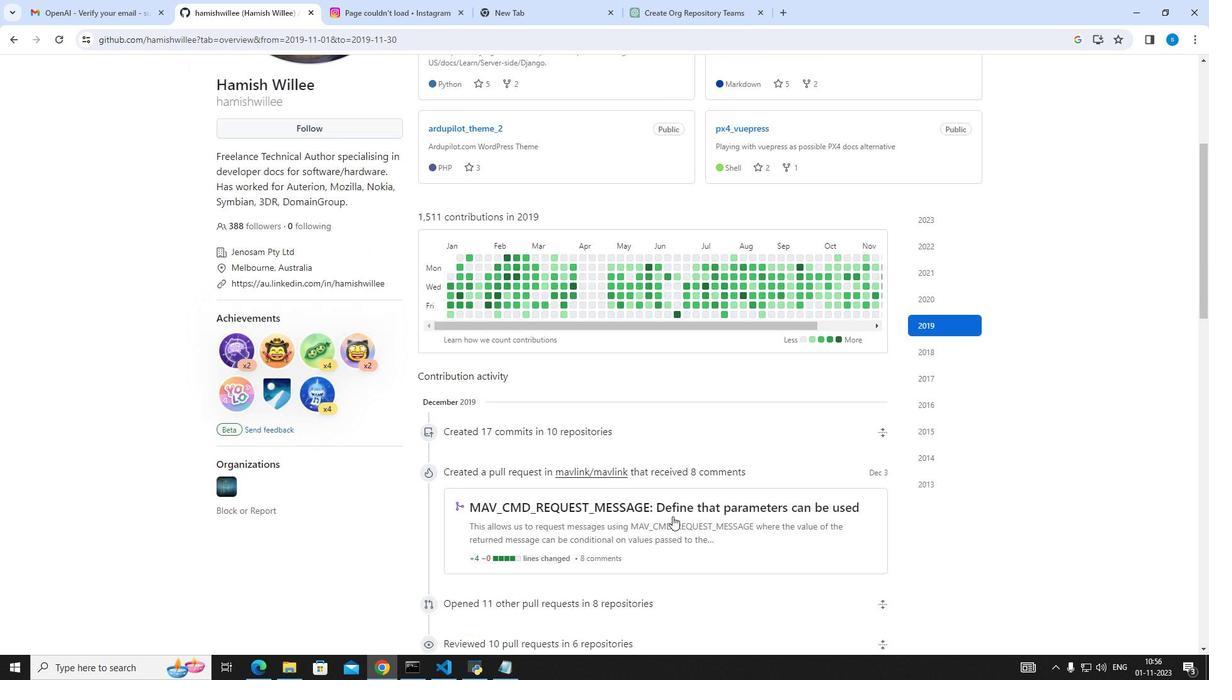 
Action: Mouse scrolled (672, 517) with delta (0, 0)
Screenshot: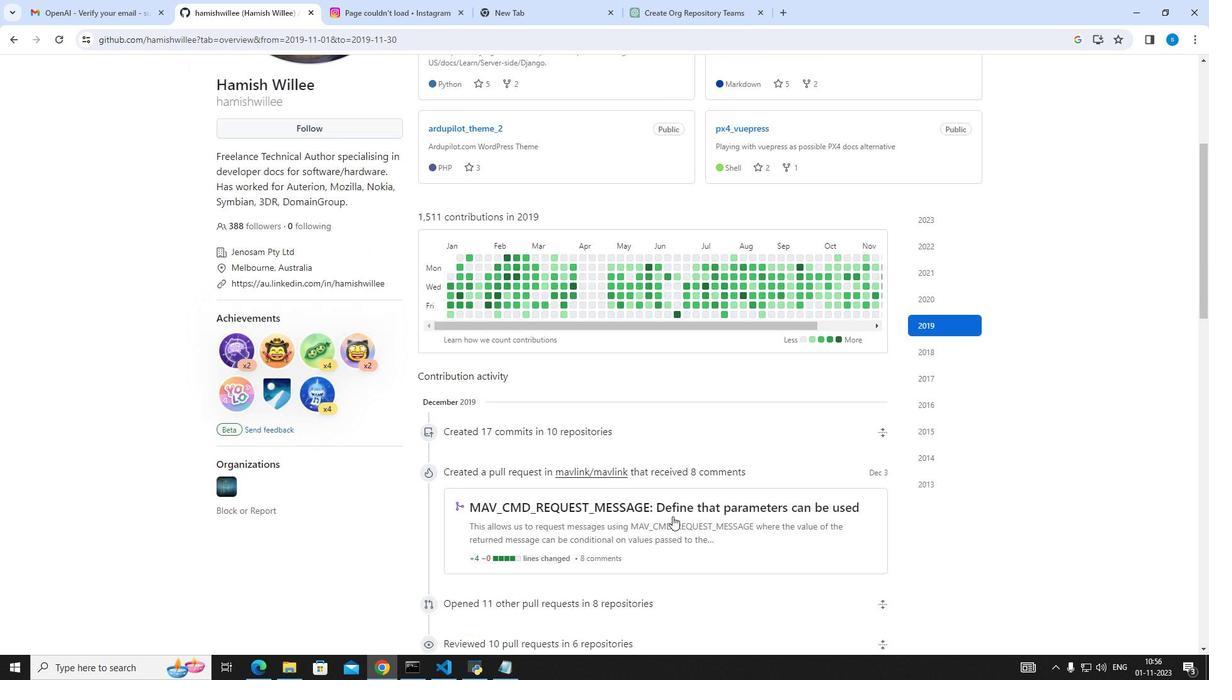 
Action: Mouse scrolled (672, 517) with delta (0, 0)
Screenshot: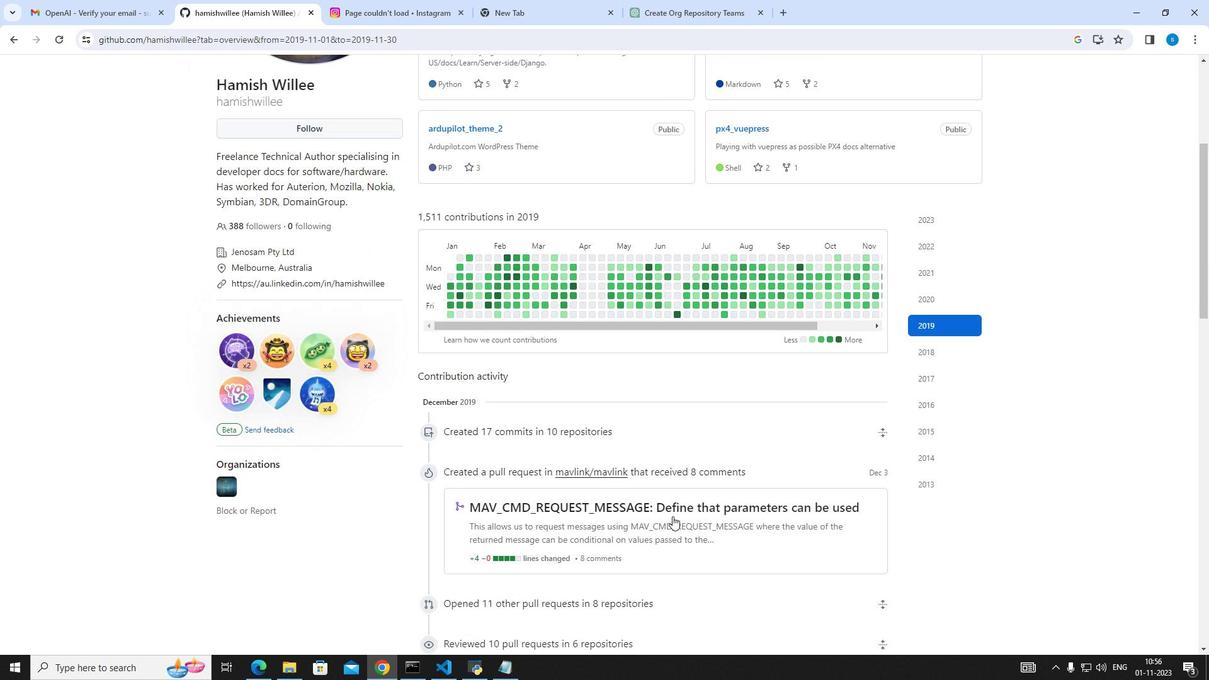 
Action: Mouse scrolled (672, 517) with delta (0, 0)
Screenshot: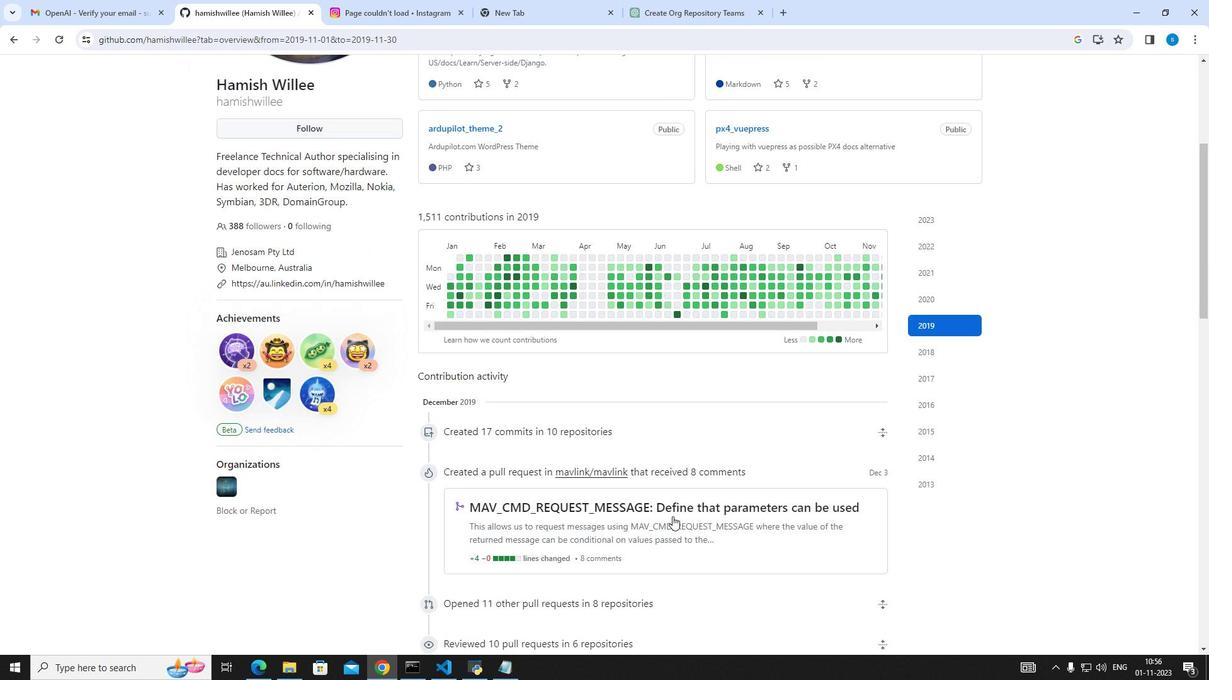 
